 Task: Search one way flight ticket for 2 adults, 2 infants in seat and 1 infant on lap in first from Concord: Concord-padgett Regional Airport to Greensboro: Piedmont Triad International Airport on 5-1-2023. Choice of flights is Singapure airlines. Number of bags: 1 carry on bag and 5 checked bags. Price is upto 80000. Outbound departure time preference is 19:45.
Action: Mouse moved to (237, 477)
Screenshot: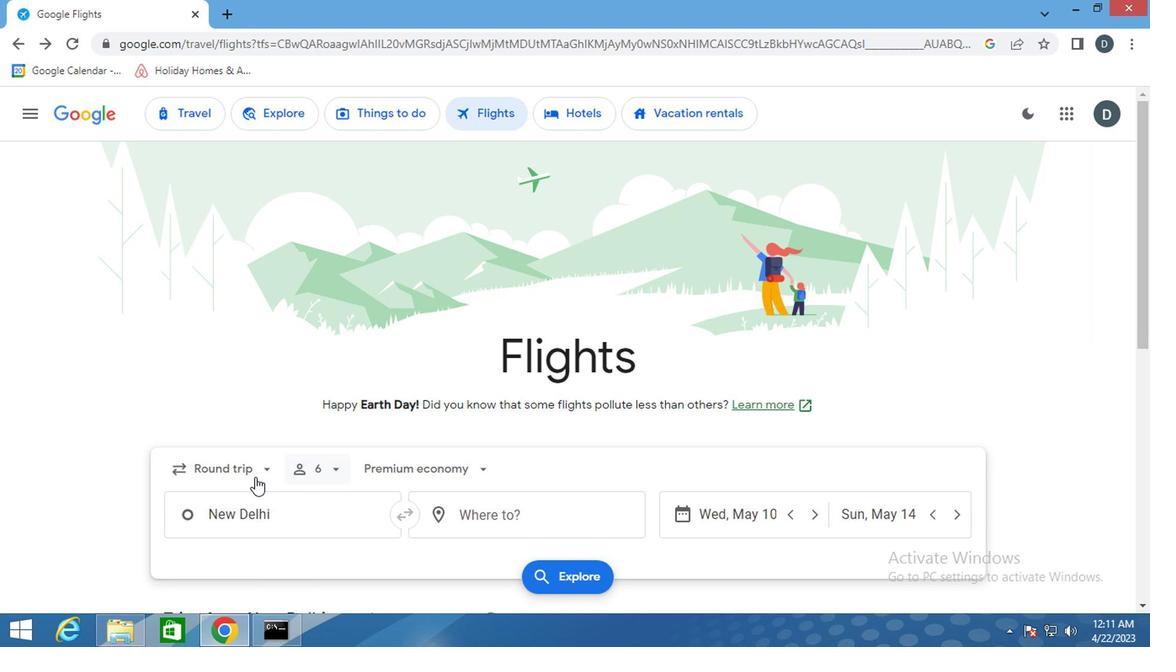 
Action: Mouse pressed left at (237, 477)
Screenshot: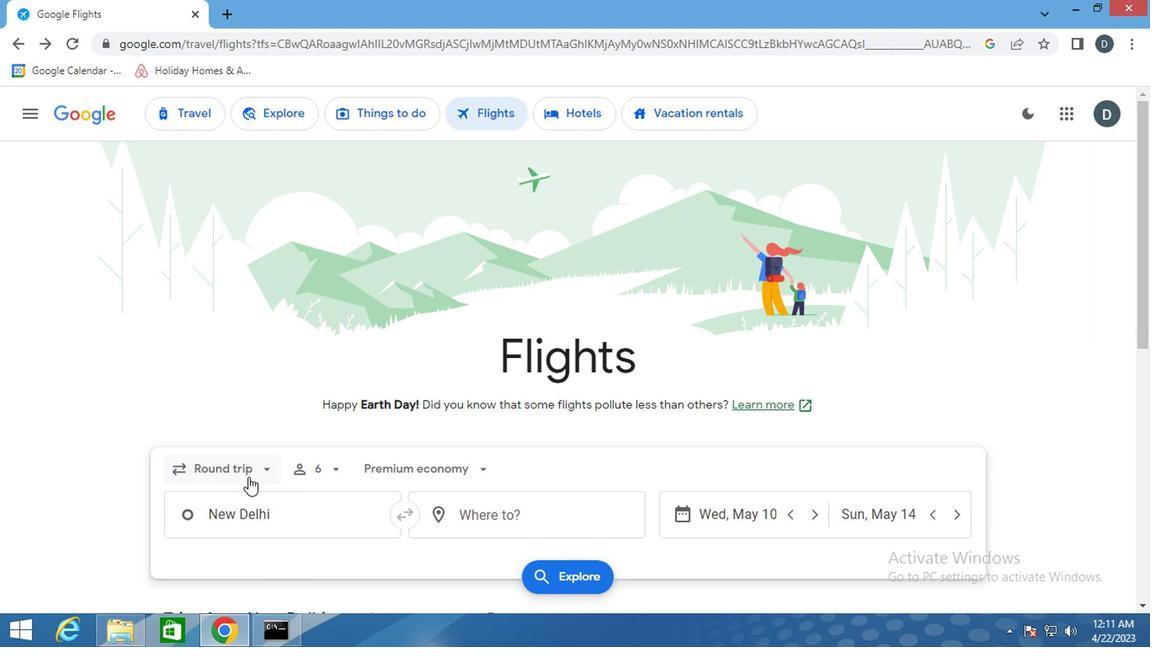 
Action: Mouse moved to (254, 548)
Screenshot: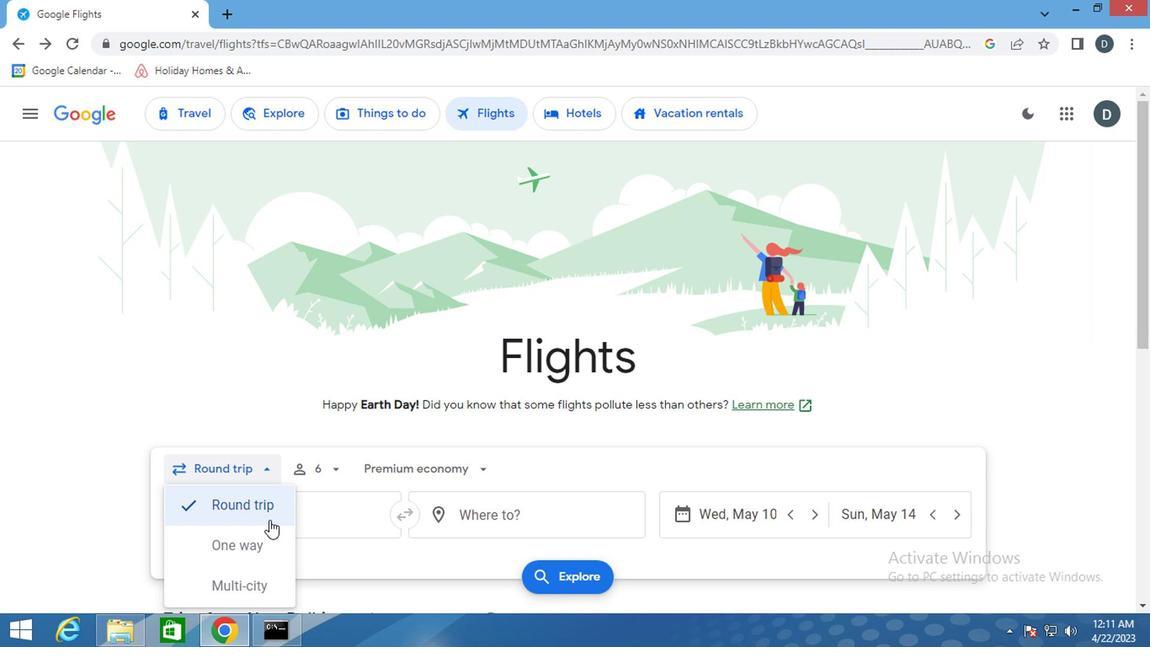 
Action: Mouse pressed left at (254, 548)
Screenshot: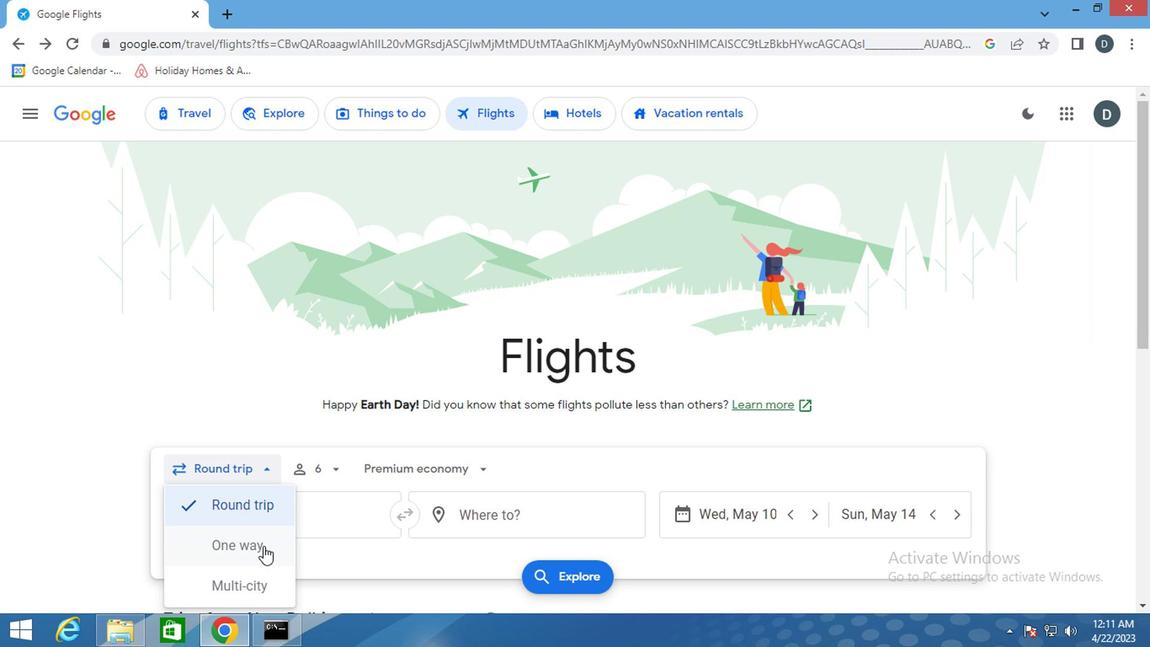 
Action: Mouse moved to (322, 466)
Screenshot: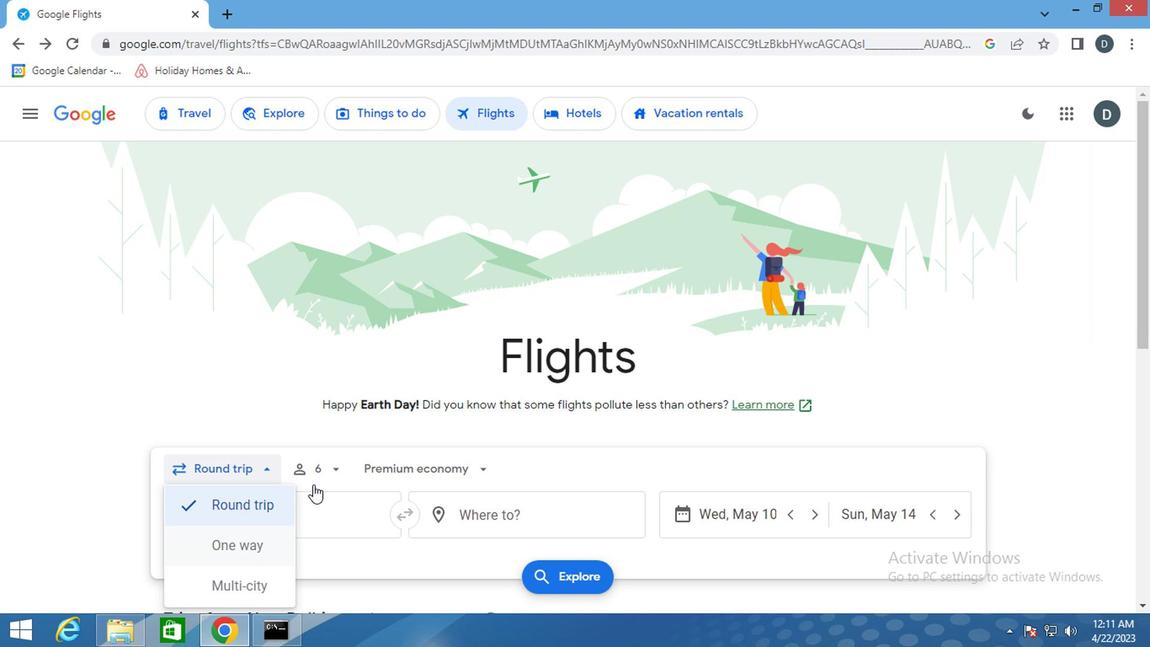 
Action: Mouse pressed left at (322, 466)
Screenshot: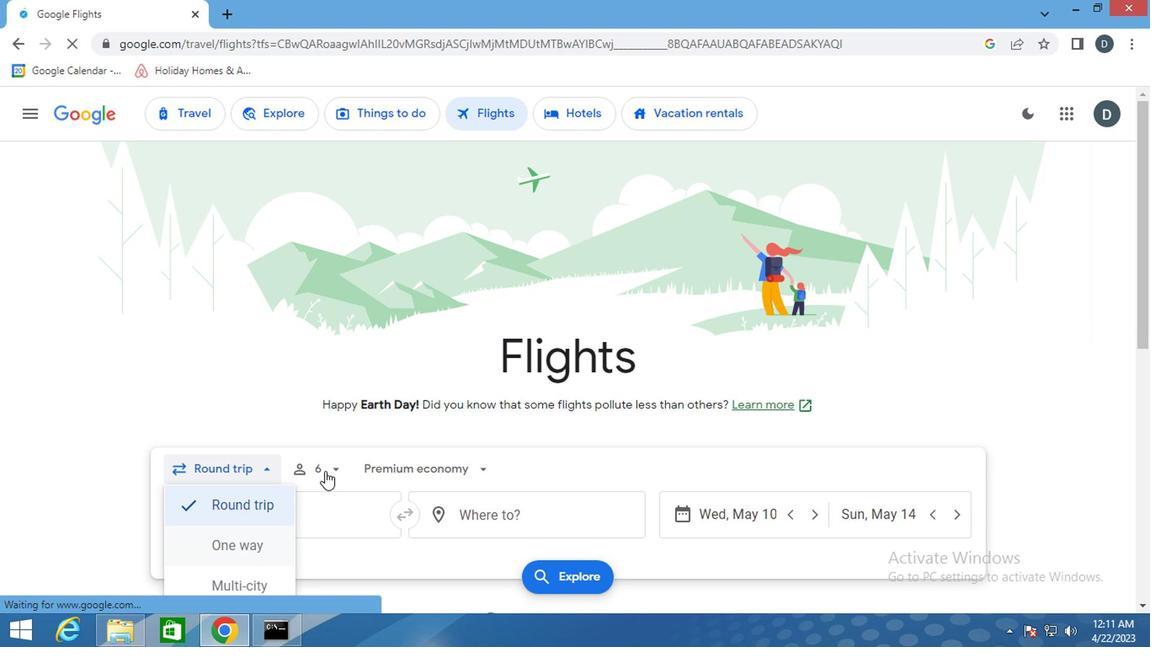 
Action: Mouse moved to (387, 514)
Screenshot: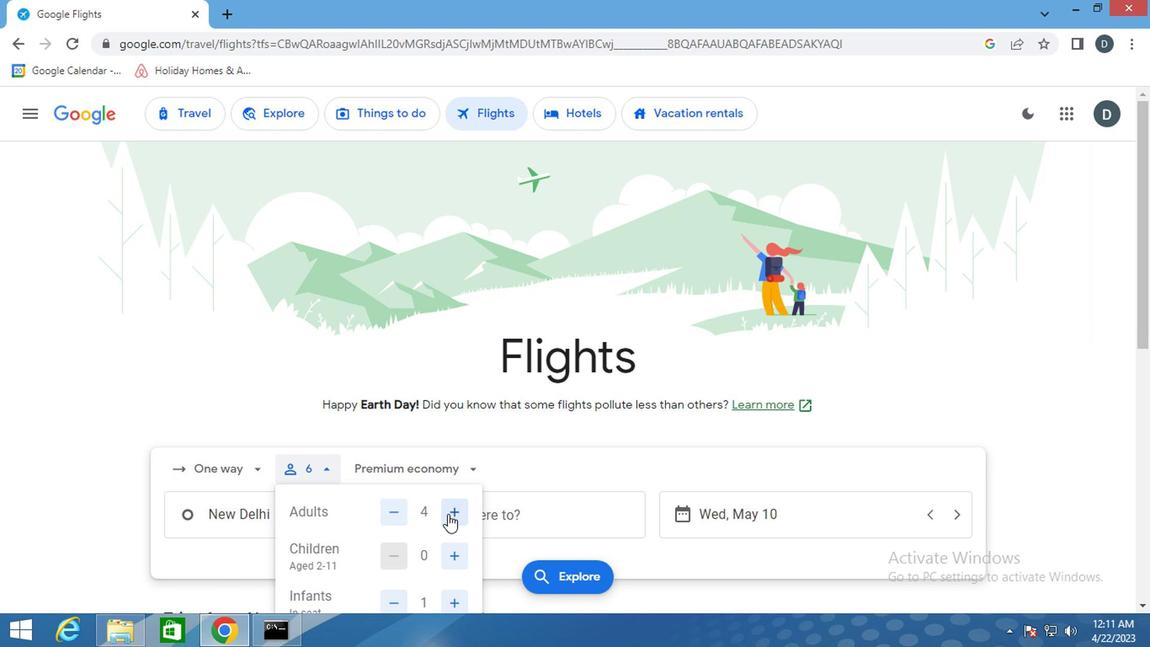
Action: Mouse pressed left at (387, 514)
Screenshot: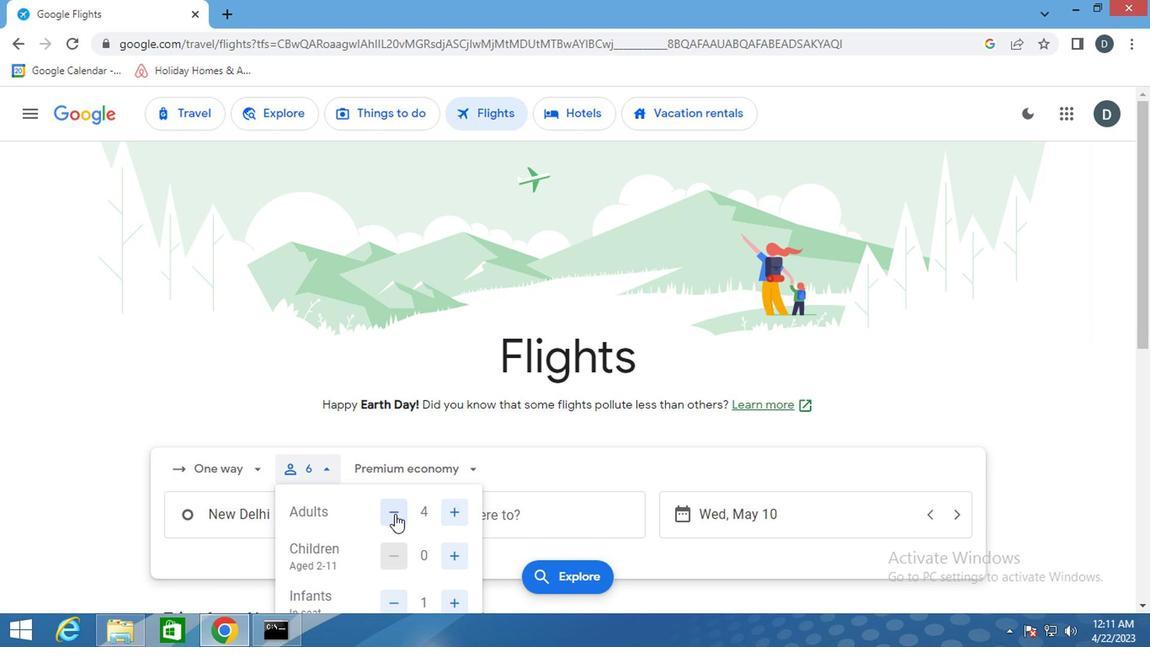 
Action: Mouse pressed left at (387, 514)
Screenshot: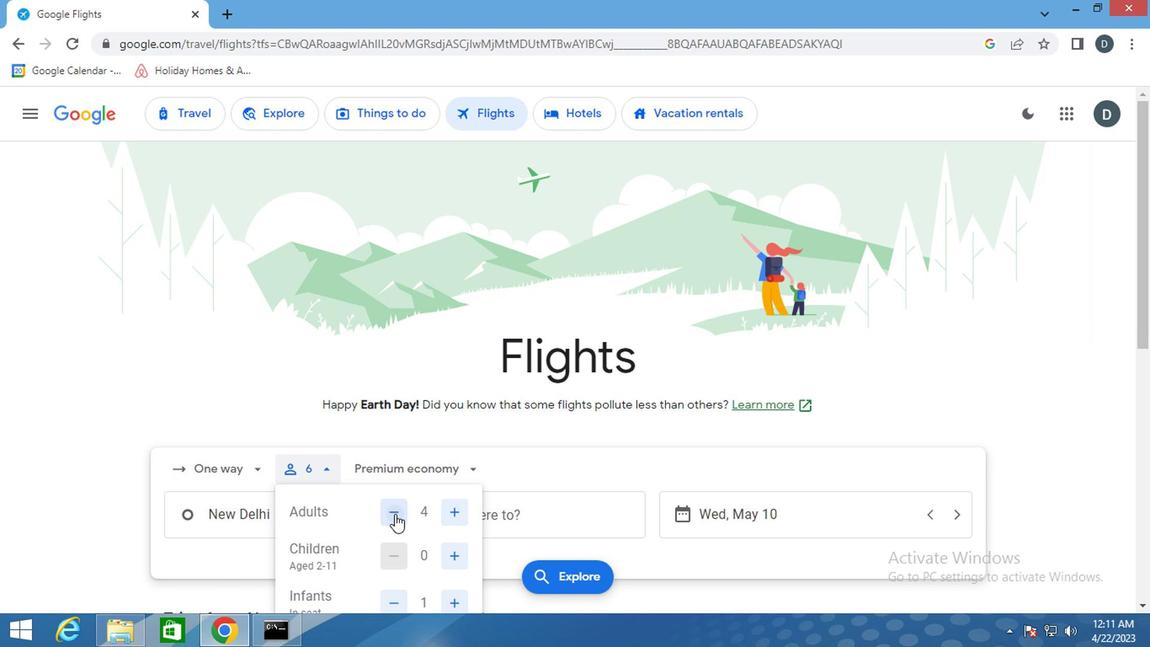 
Action: Mouse scrolled (387, 513) with delta (0, -1)
Screenshot: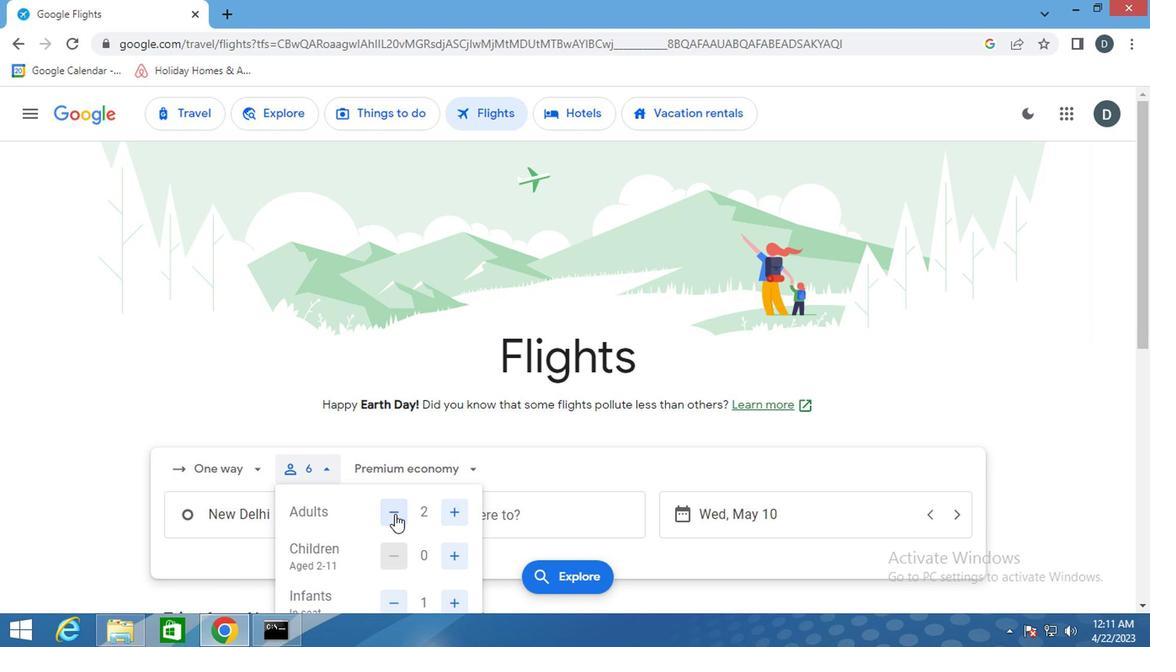 
Action: Mouse moved to (439, 517)
Screenshot: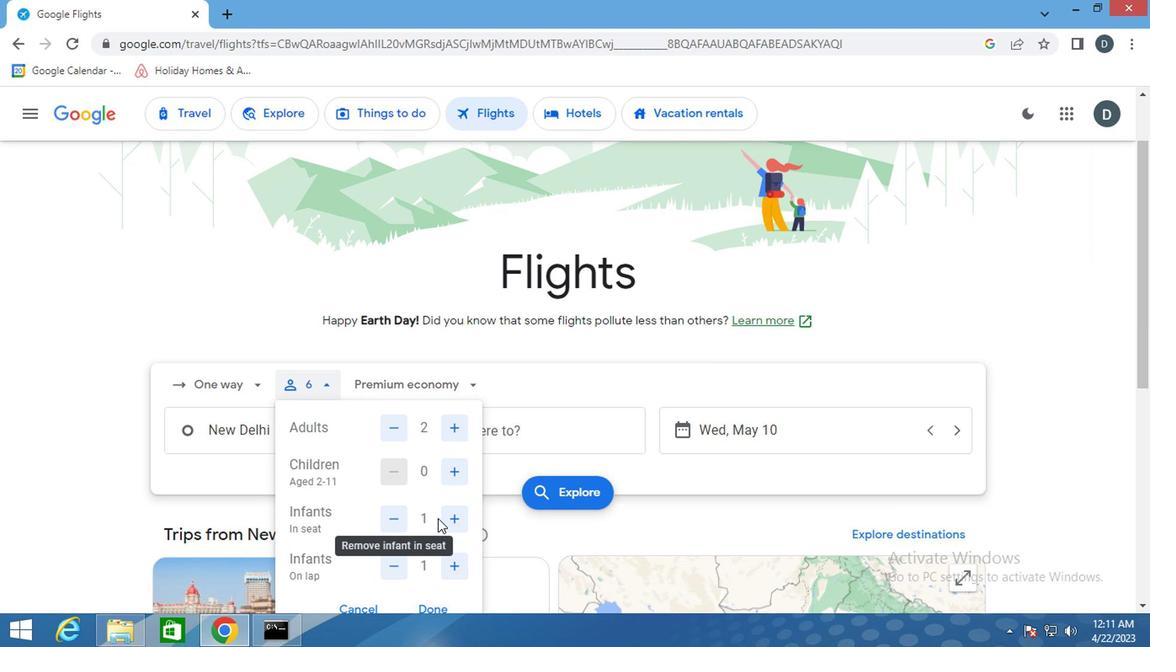 
Action: Mouse pressed left at (439, 517)
Screenshot: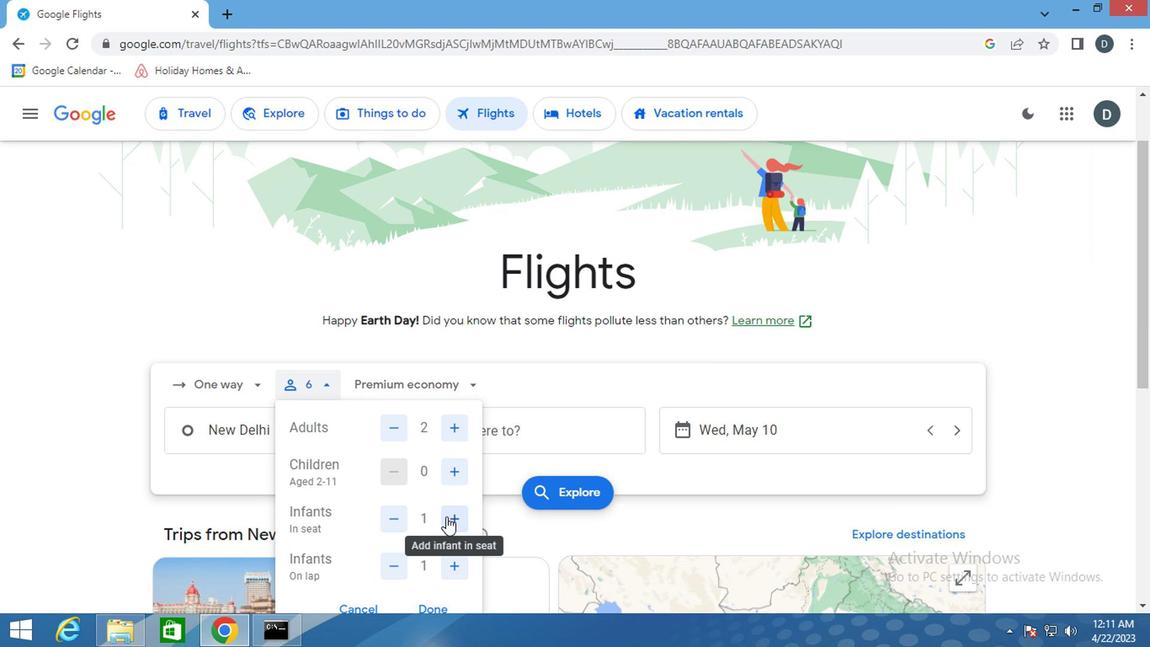 
Action: Mouse moved to (432, 603)
Screenshot: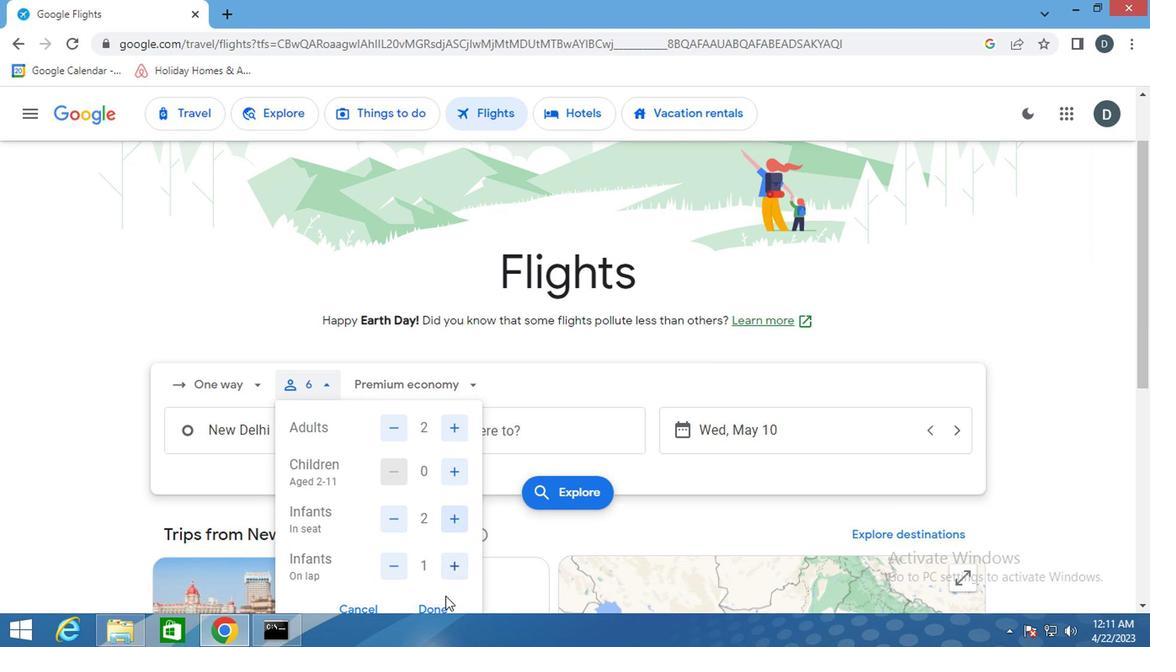 
Action: Mouse pressed left at (432, 603)
Screenshot: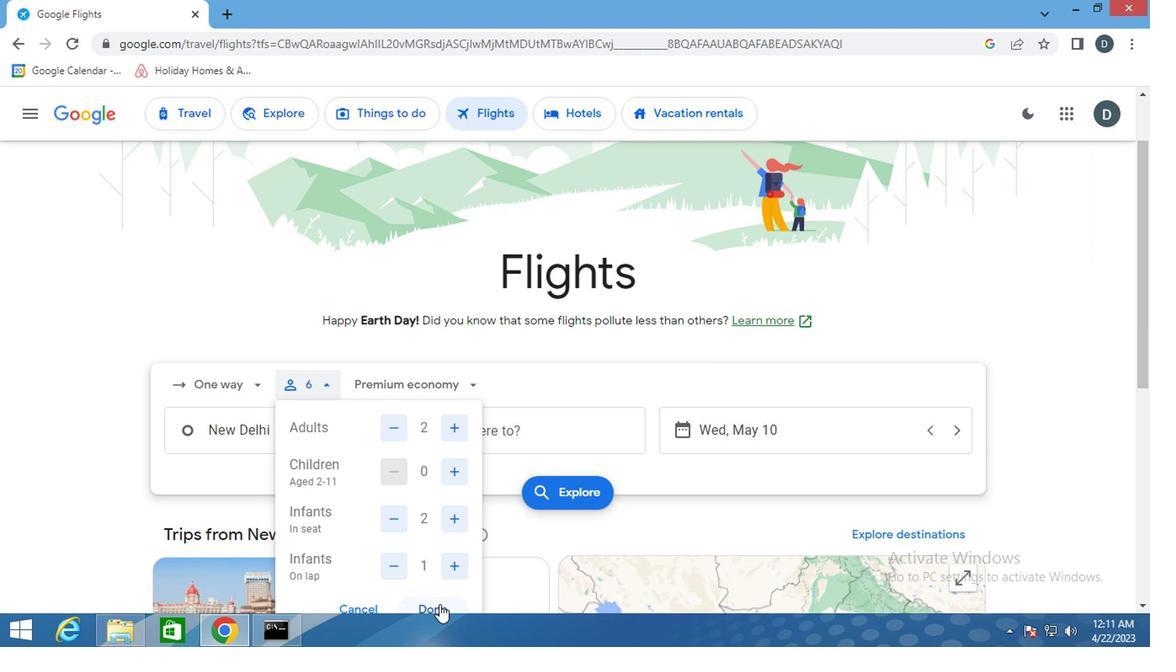 
Action: Mouse moved to (412, 384)
Screenshot: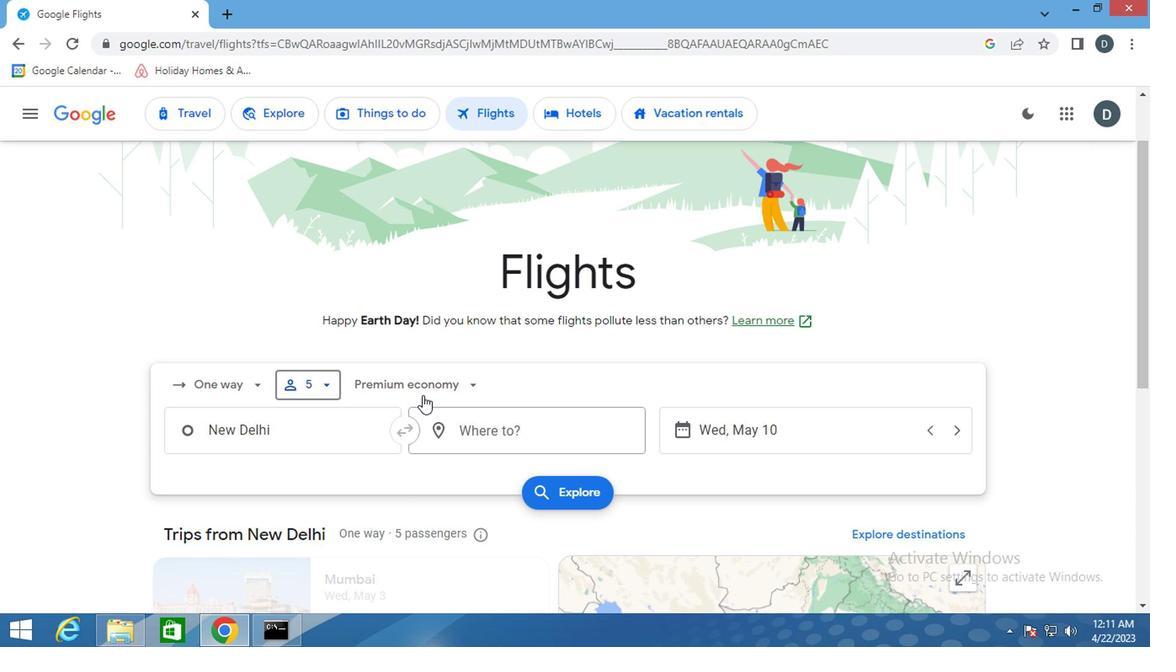 
Action: Mouse pressed left at (412, 384)
Screenshot: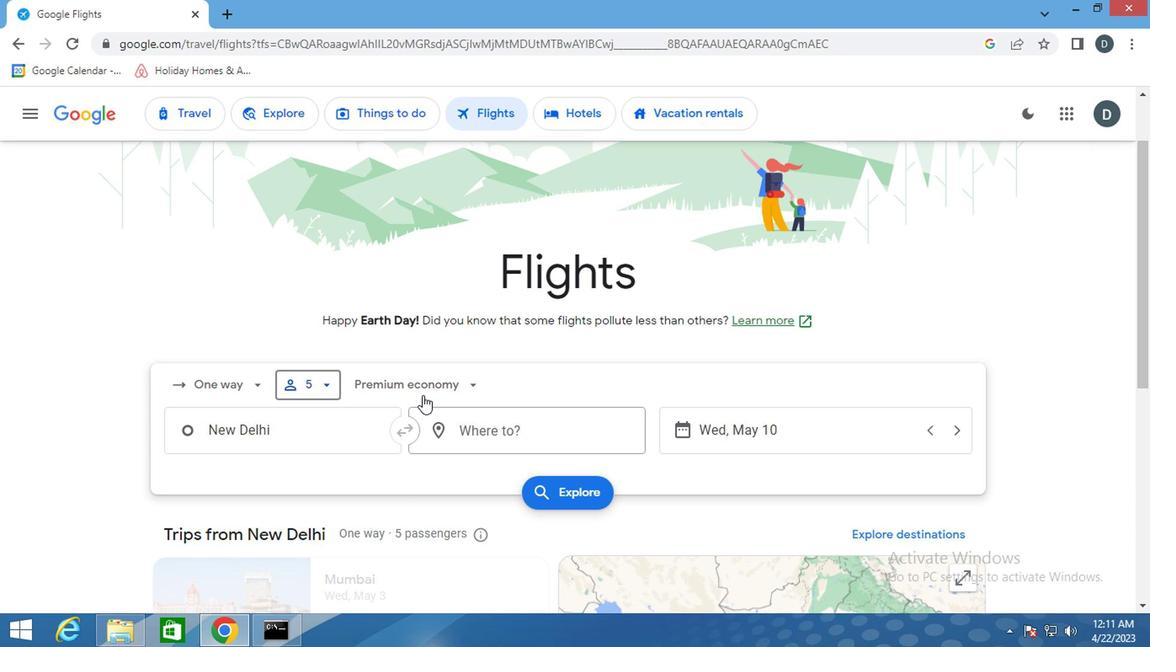 
Action: Mouse moved to (447, 540)
Screenshot: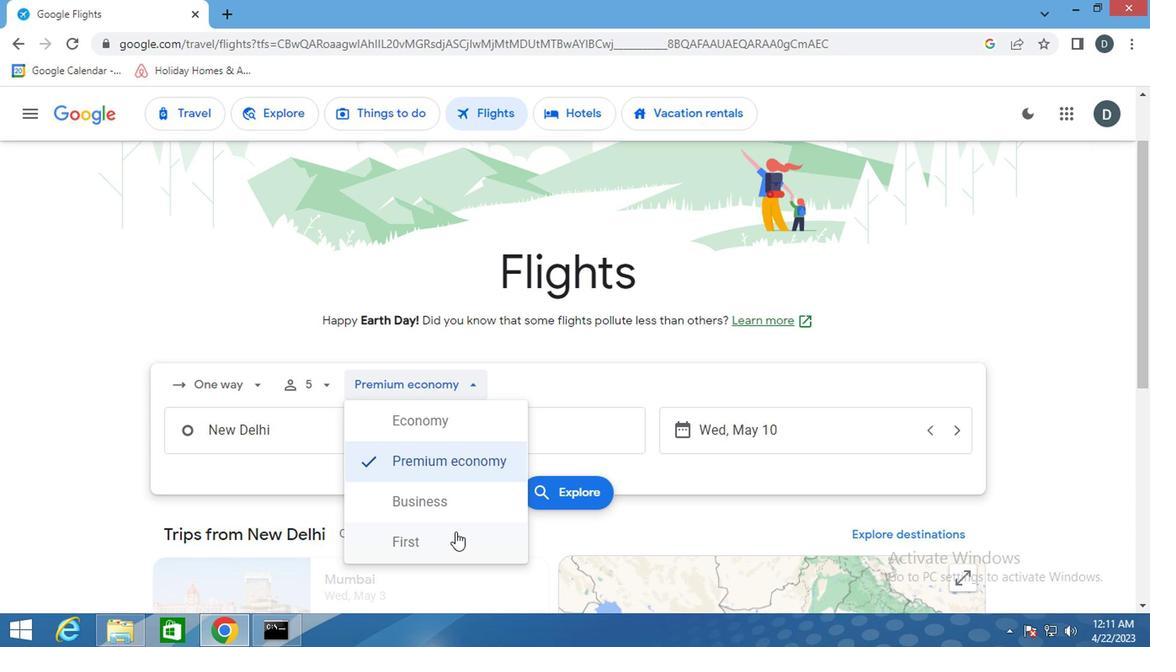 
Action: Mouse pressed left at (447, 540)
Screenshot: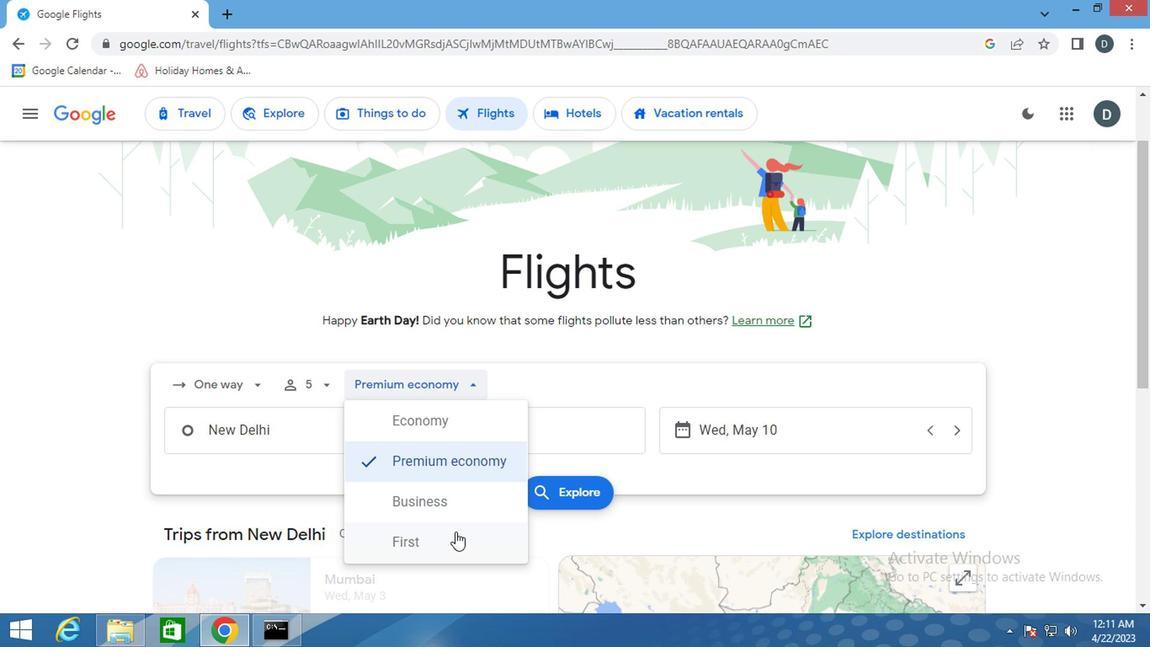 
Action: Mouse moved to (318, 438)
Screenshot: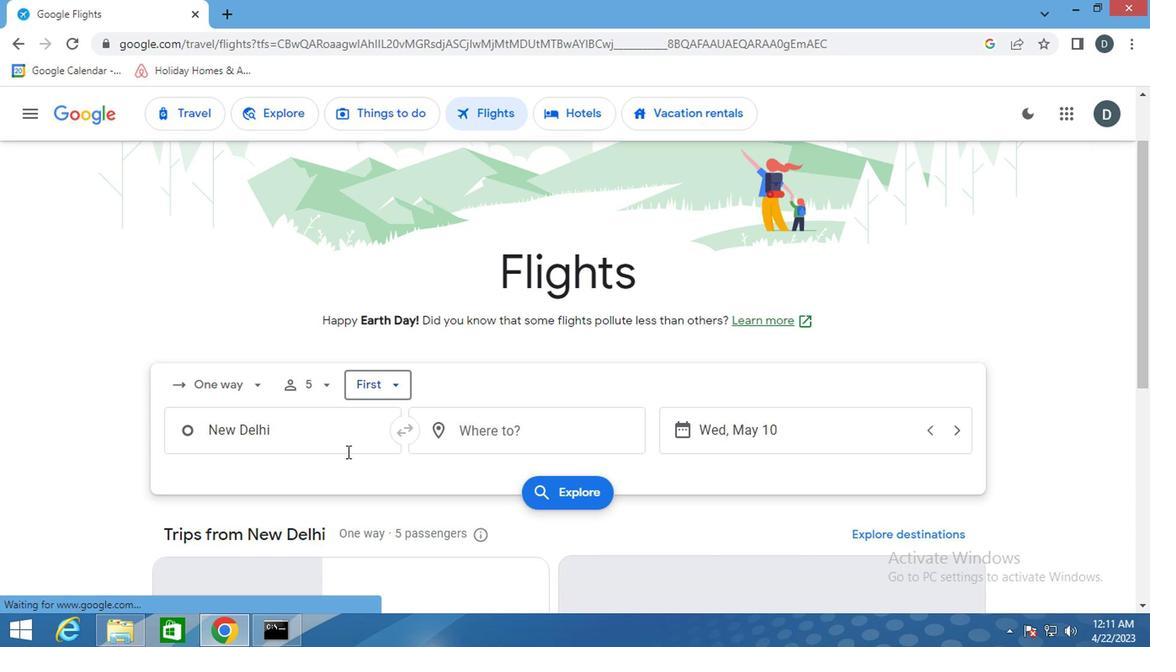 
Action: Mouse pressed left at (318, 438)
Screenshot: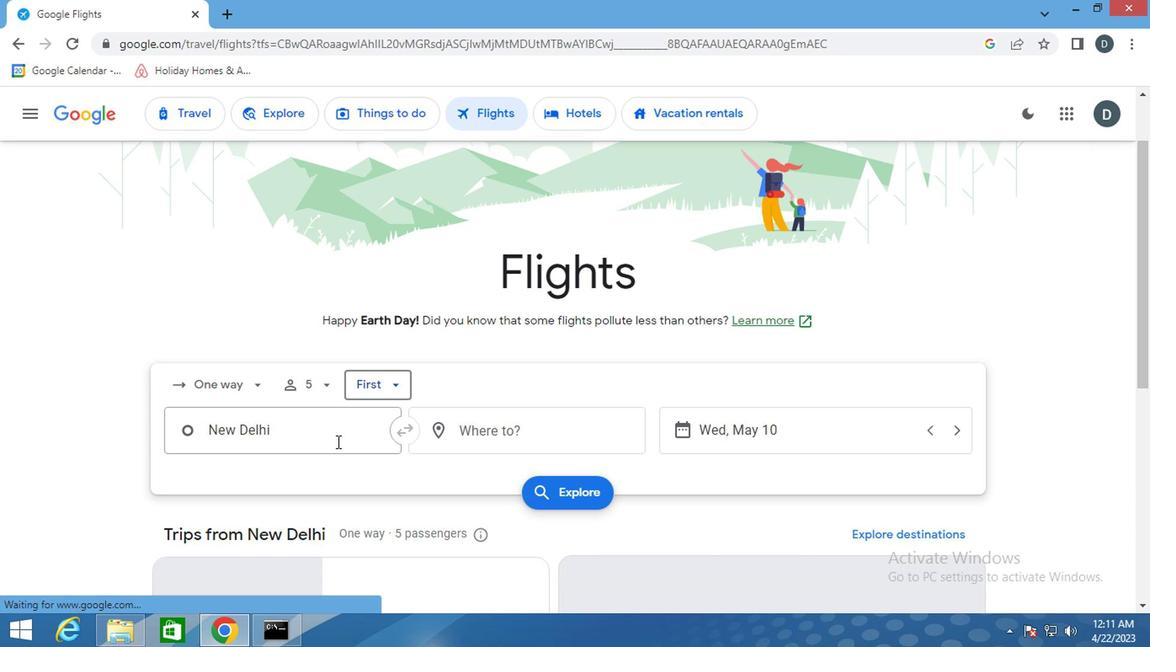 
Action: Key pressed <Key.shift>CONCORD
Screenshot: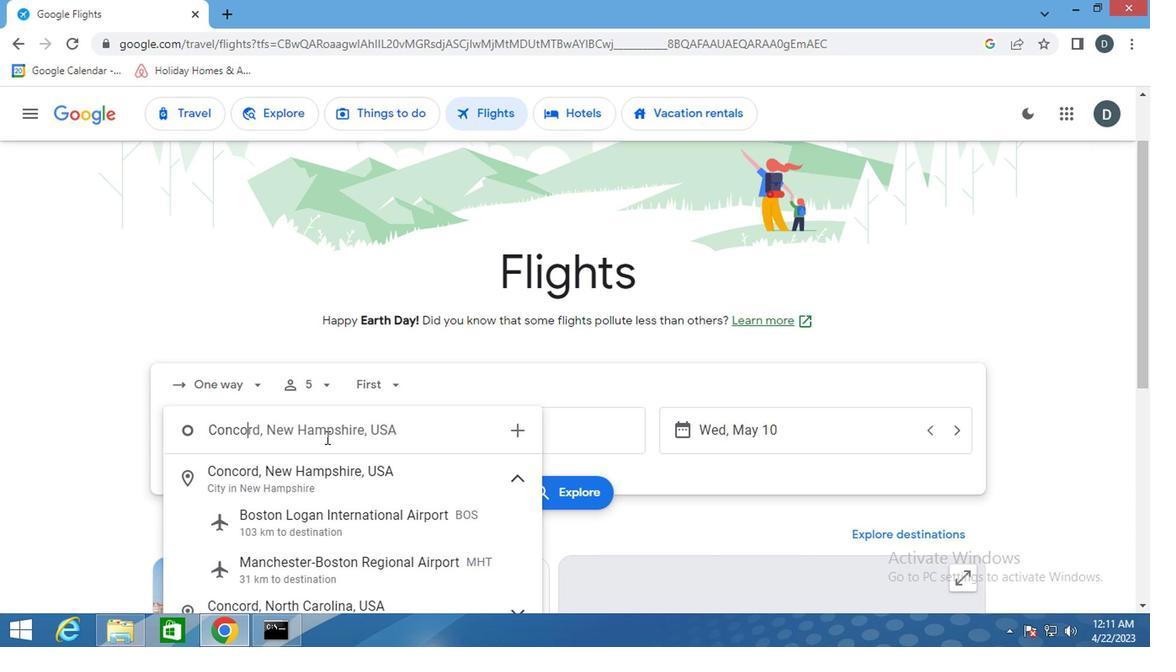 
Action: Mouse moved to (315, 465)
Screenshot: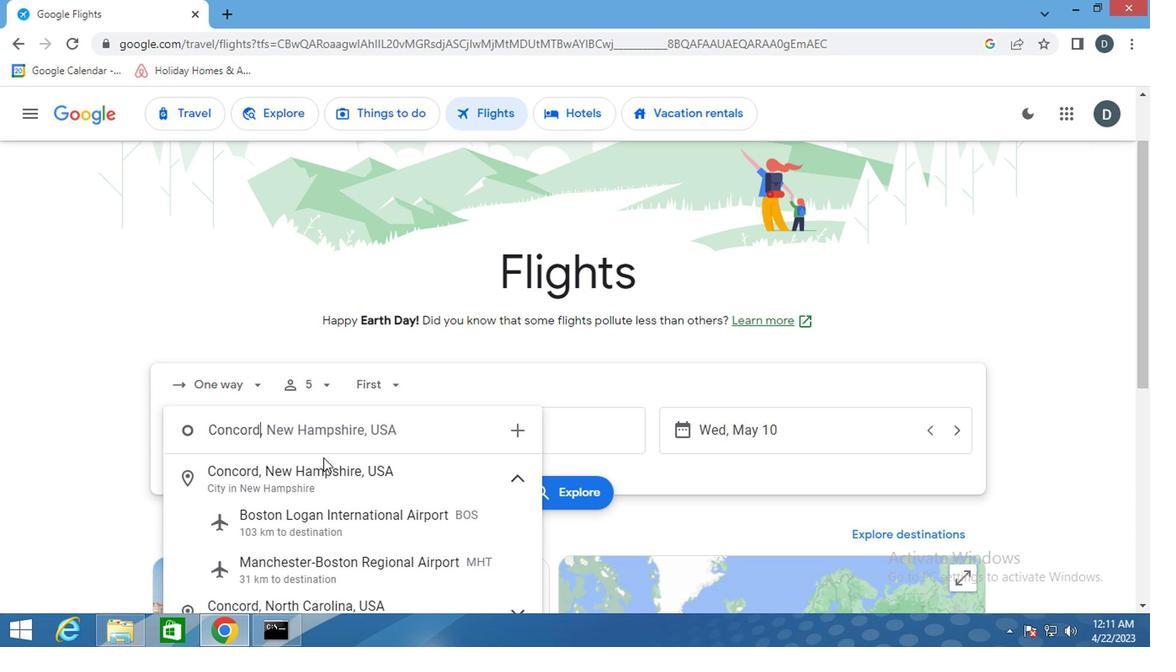 
Action: Mouse scrolled (315, 464) with delta (0, 0)
Screenshot: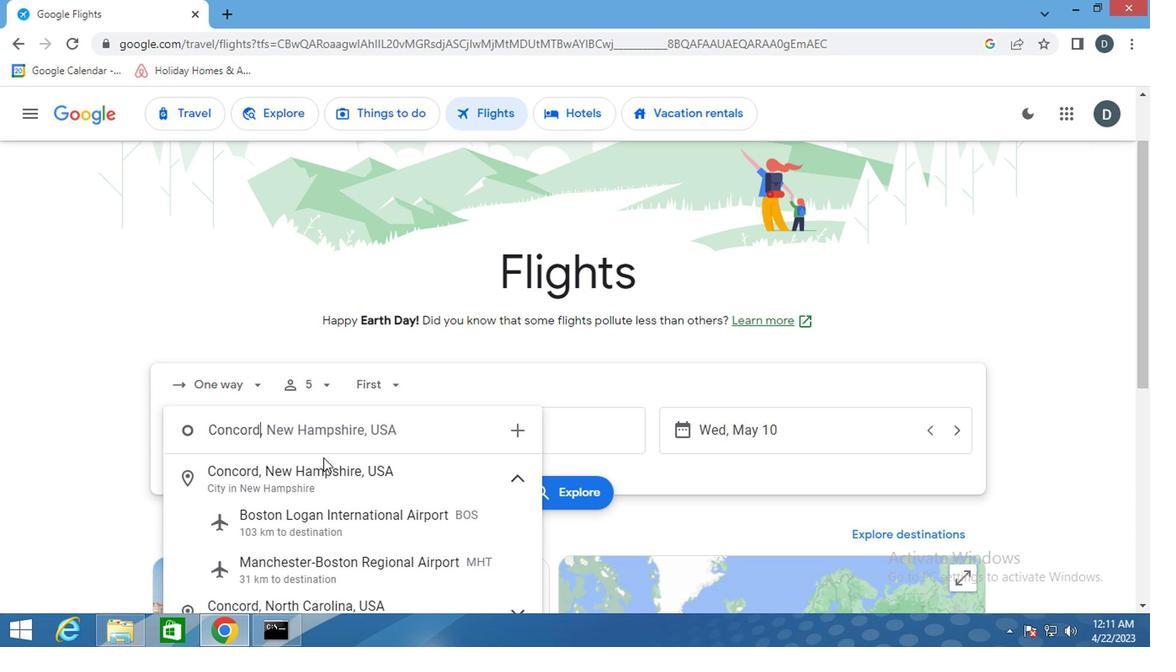 
Action: Mouse moved to (316, 466)
Screenshot: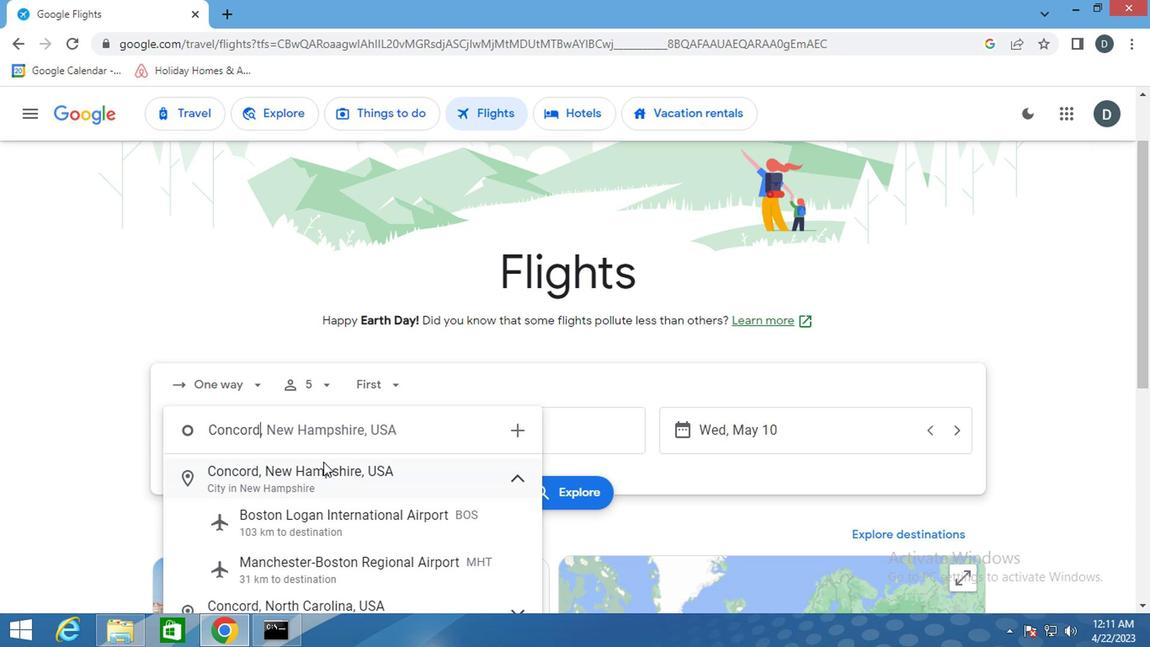 
Action: Mouse scrolled (316, 465) with delta (0, -1)
Screenshot: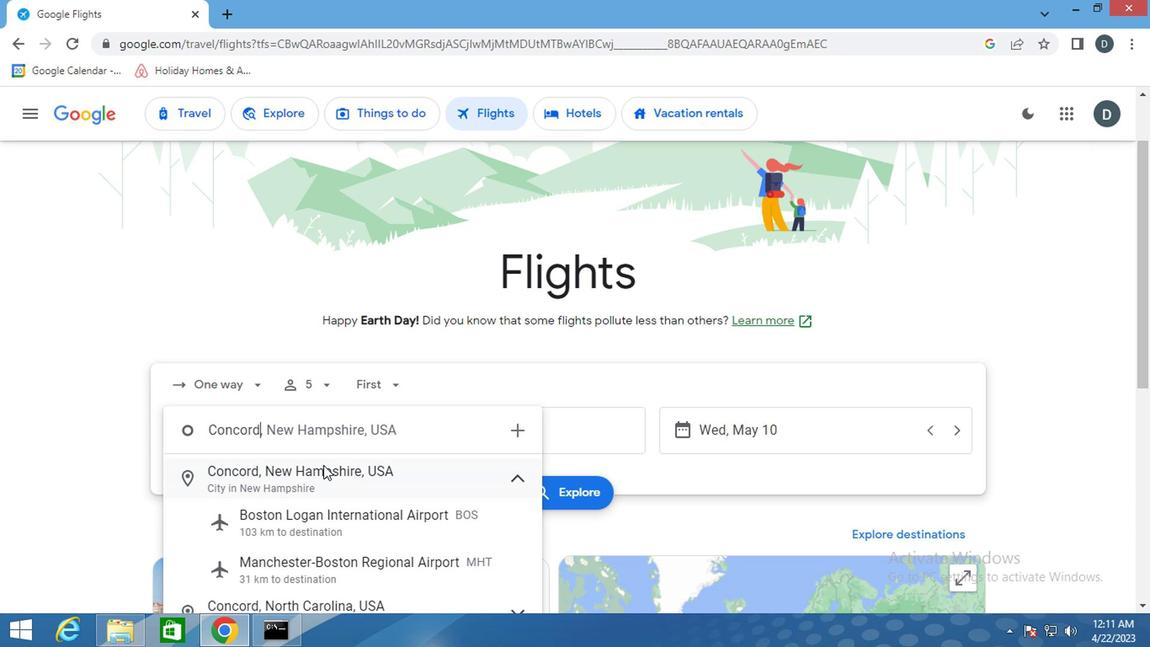 
Action: Mouse moved to (370, 312)
Screenshot: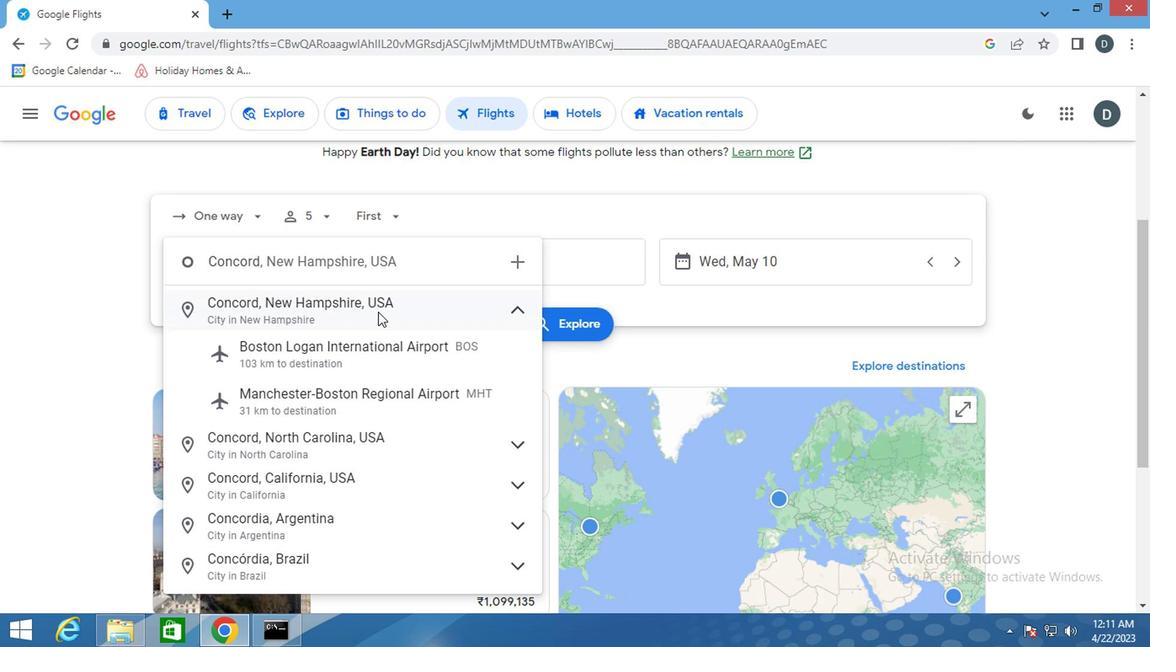 
Action: Key pressed <Key.space>PA
Screenshot: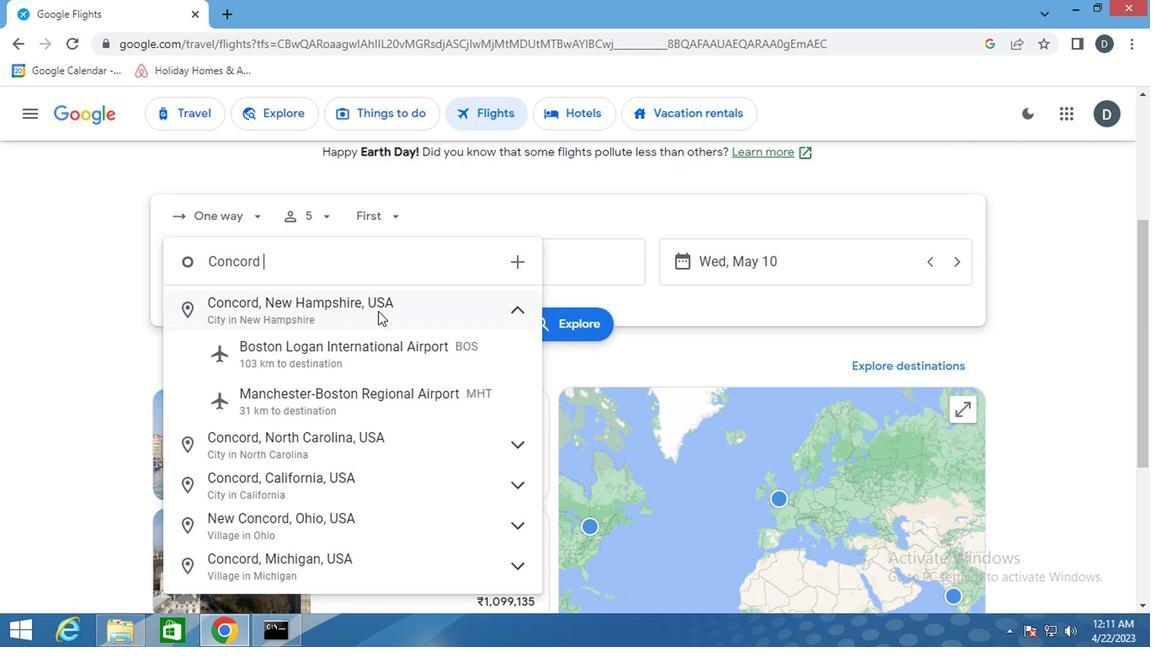 
Action: Mouse moved to (370, 311)
Screenshot: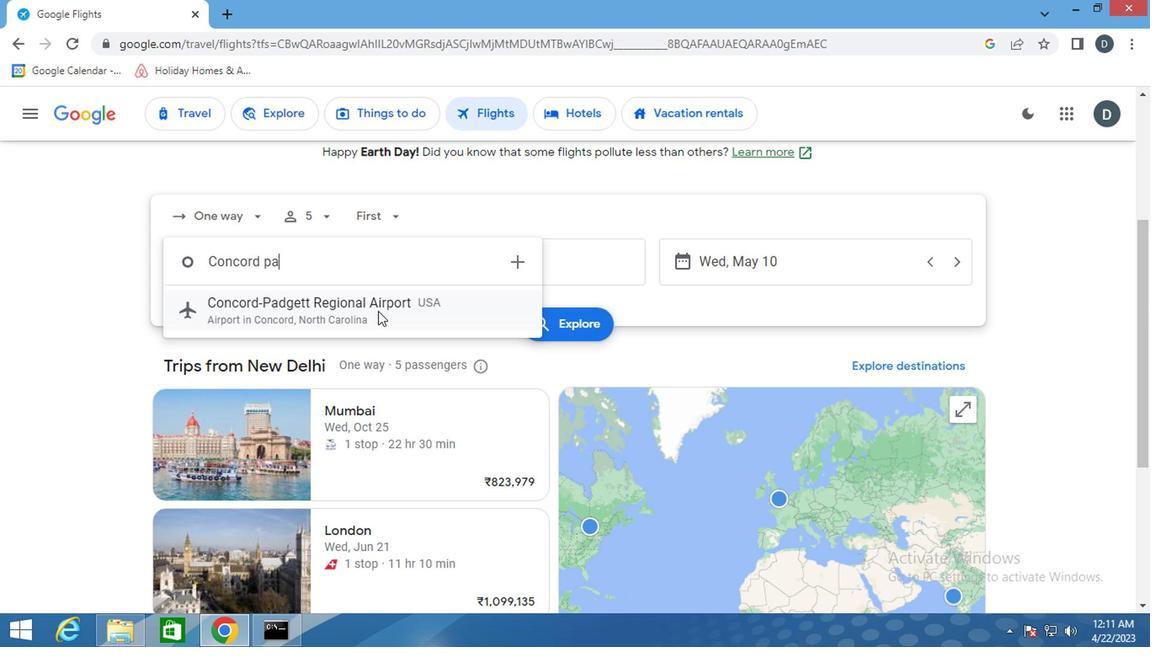
Action: Mouse pressed left at (370, 311)
Screenshot: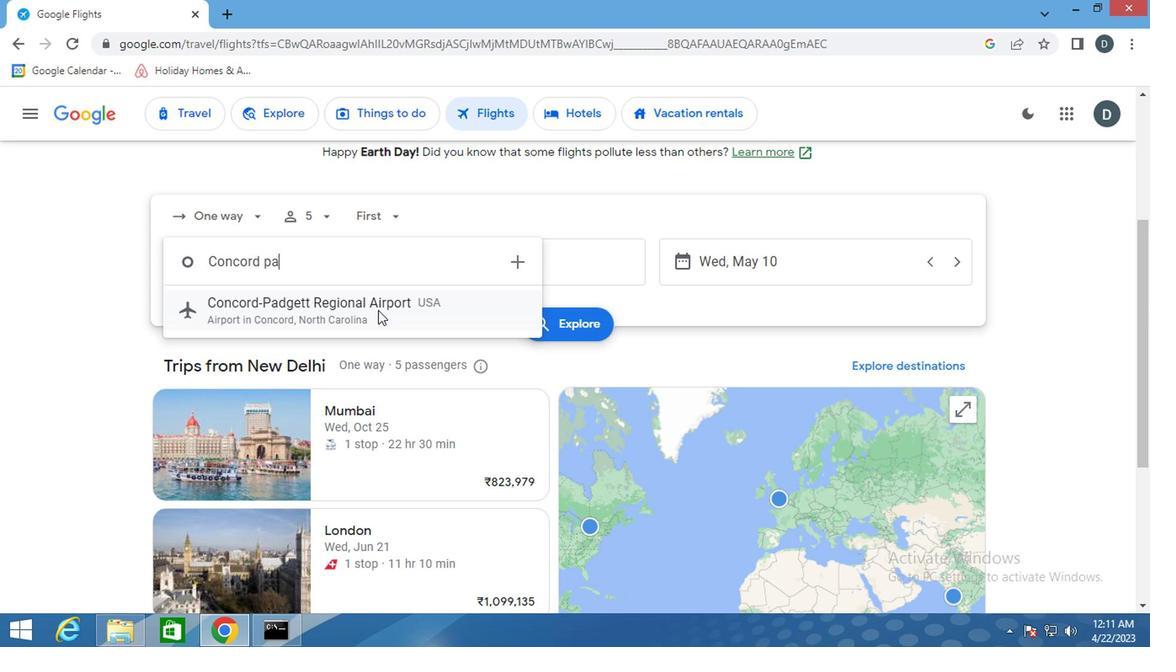 
Action: Mouse moved to (508, 261)
Screenshot: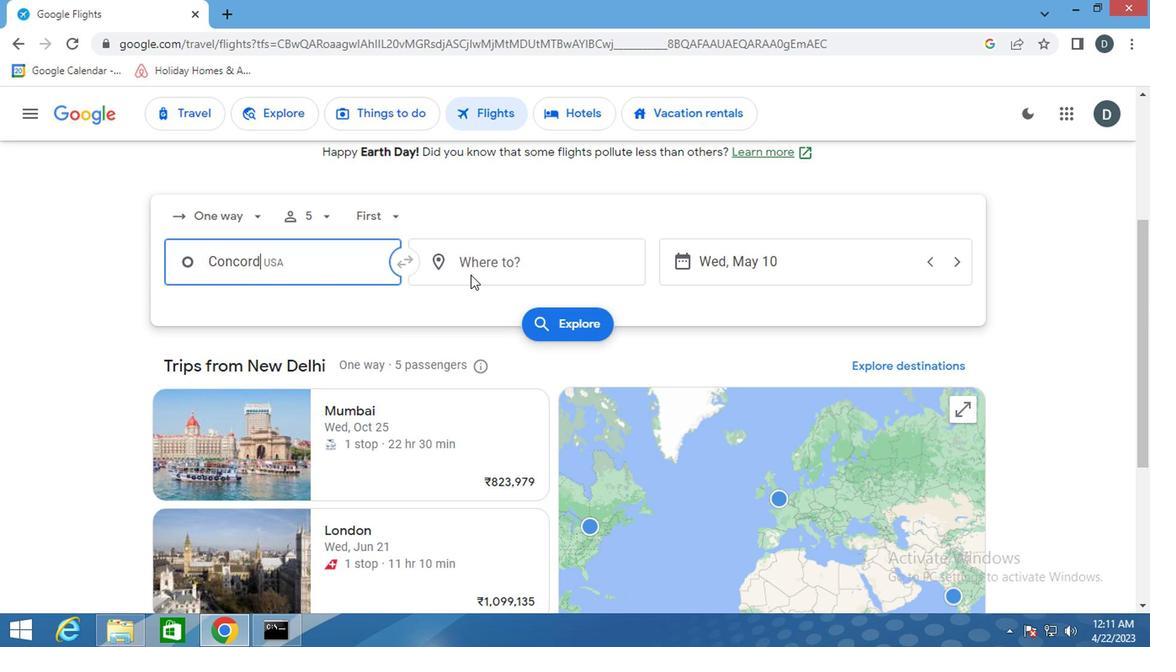 
Action: Mouse pressed left at (508, 261)
Screenshot: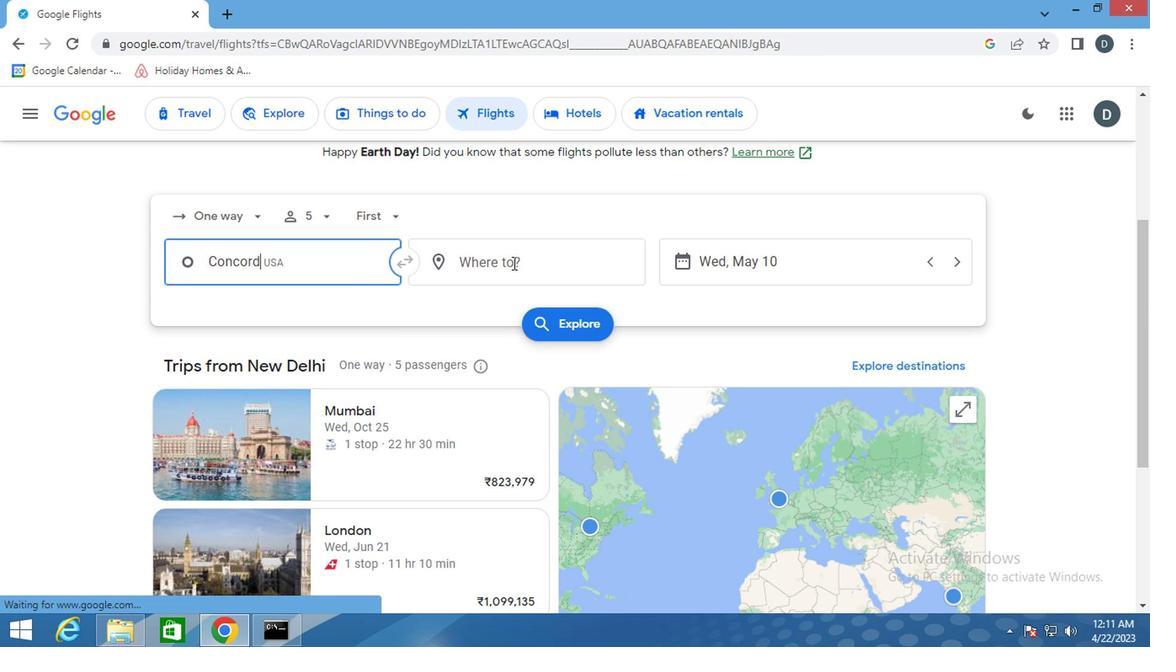 
Action: Mouse moved to (504, 275)
Screenshot: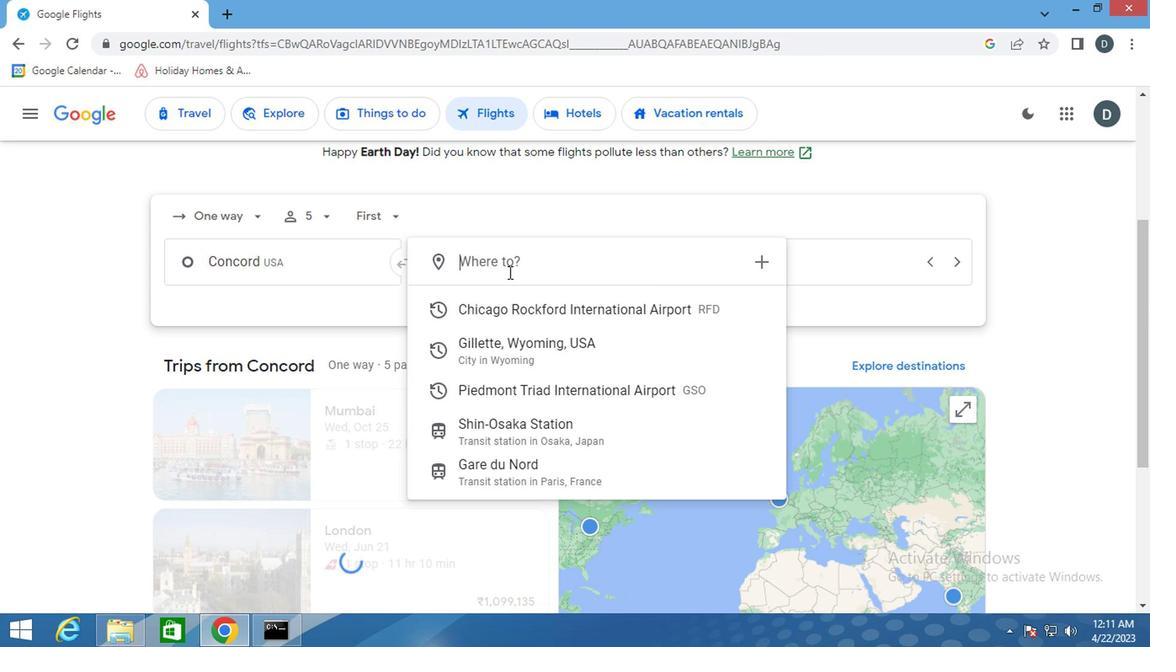 
Action: Key pressed <Key.shift>GREENS
Screenshot: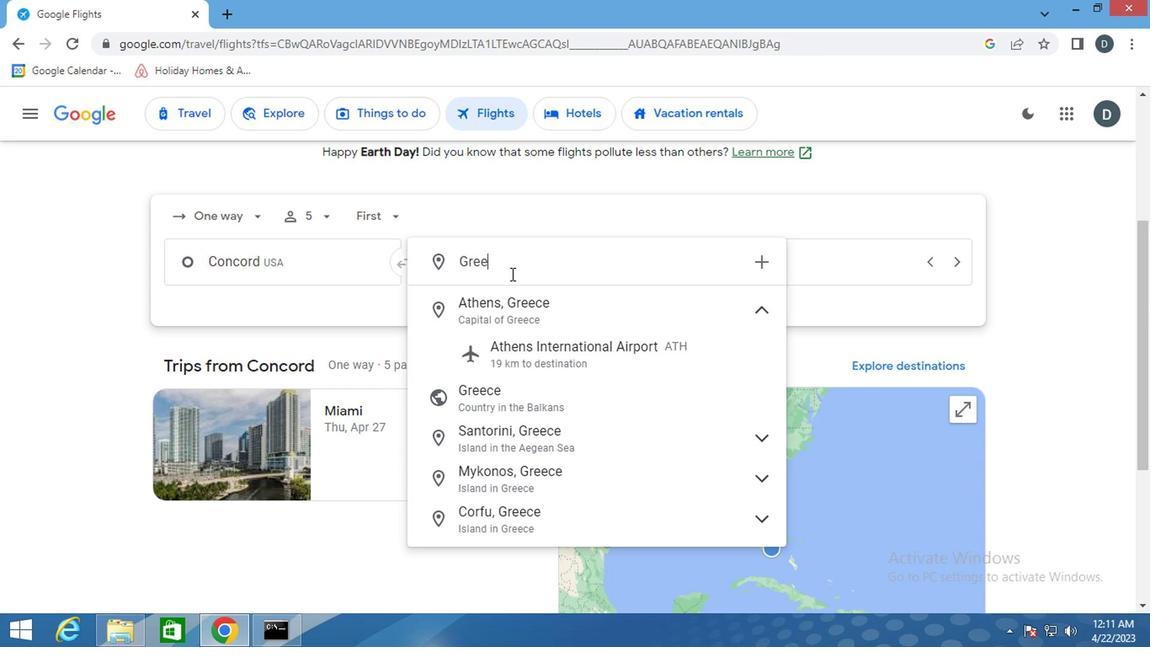
Action: Mouse moved to (536, 348)
Screenshot: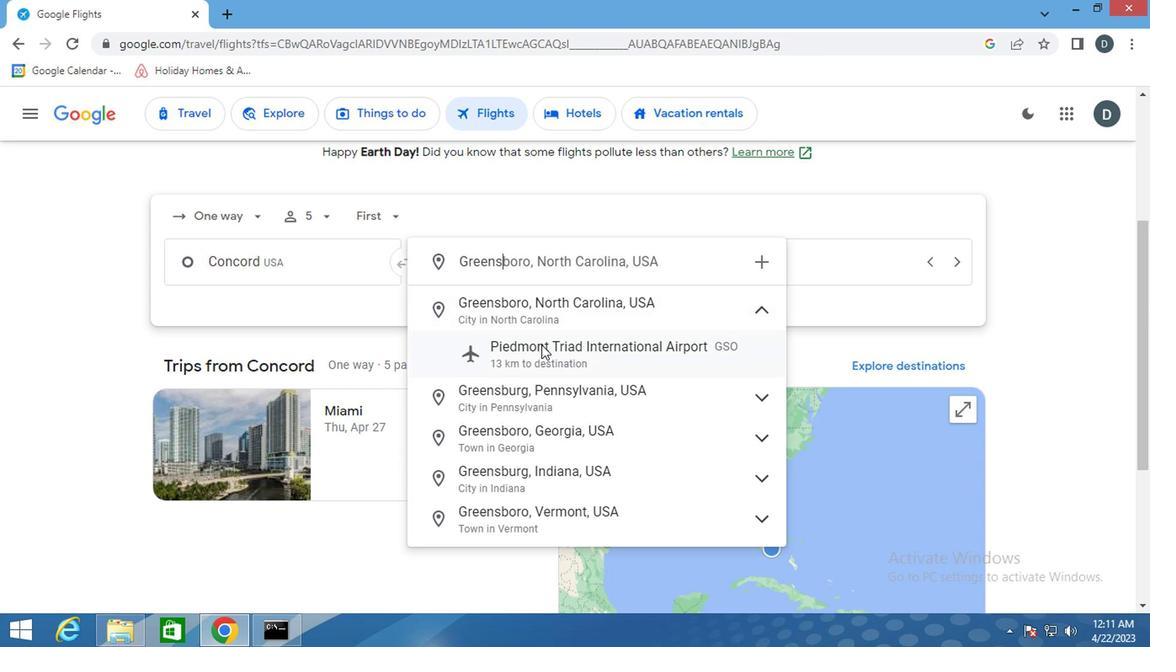 
Action: Mouse pressed left at (536, 348)
Screenshot: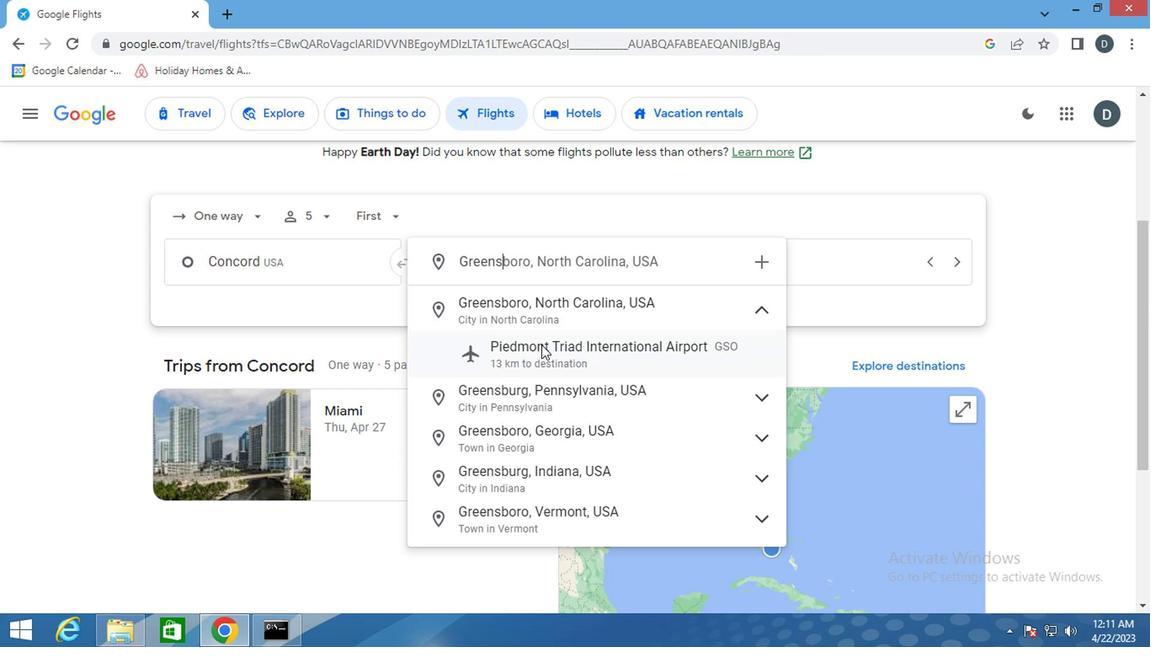 
Action: Mouse moved to (760, 261)
Screenshot: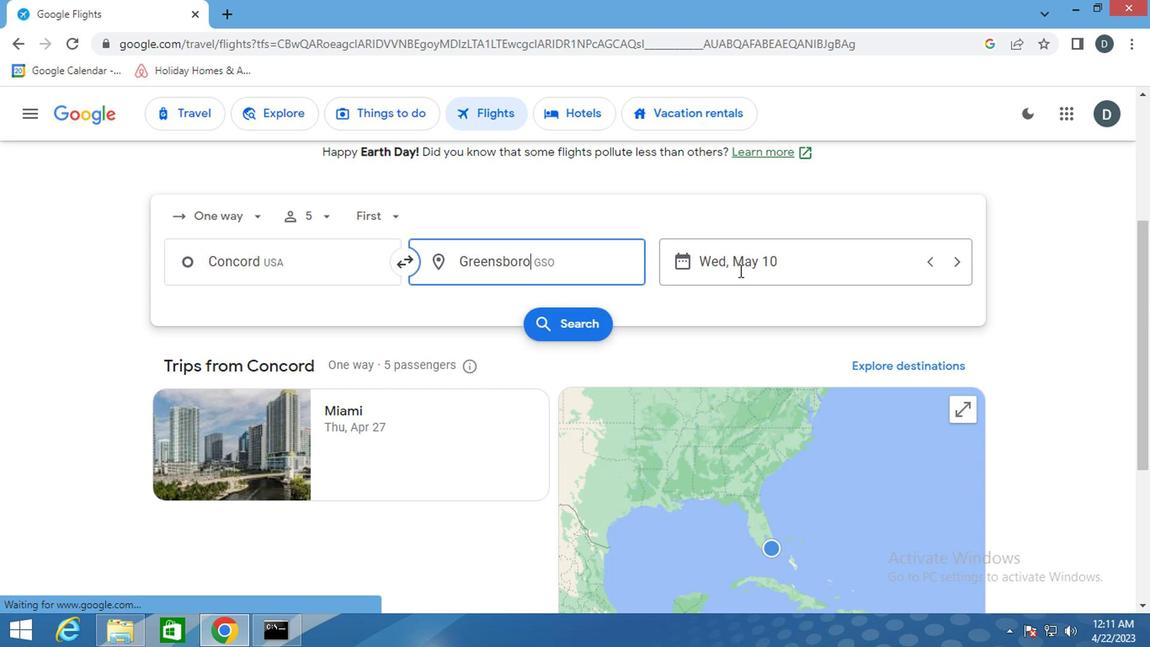 
Action: Mouse pressed left at (760, 261)
Screenshot: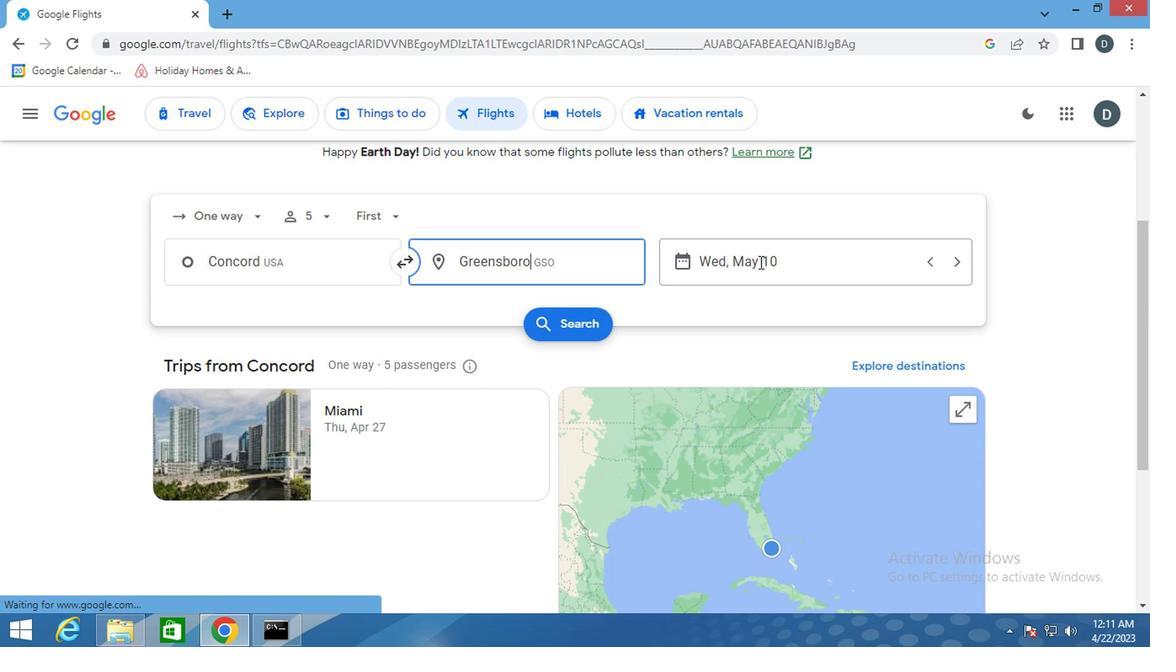 
Action: Mouse moved to (748, 312)
Screenshot: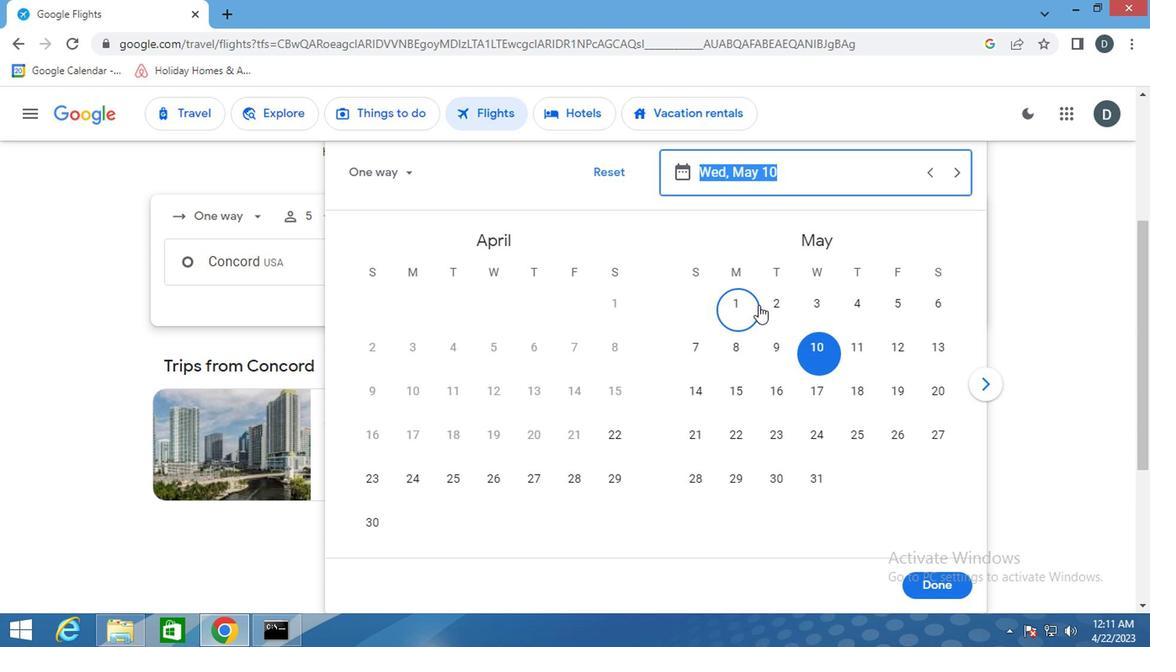 
Action: Mouse pressed left at (748, 312)
Screenshot: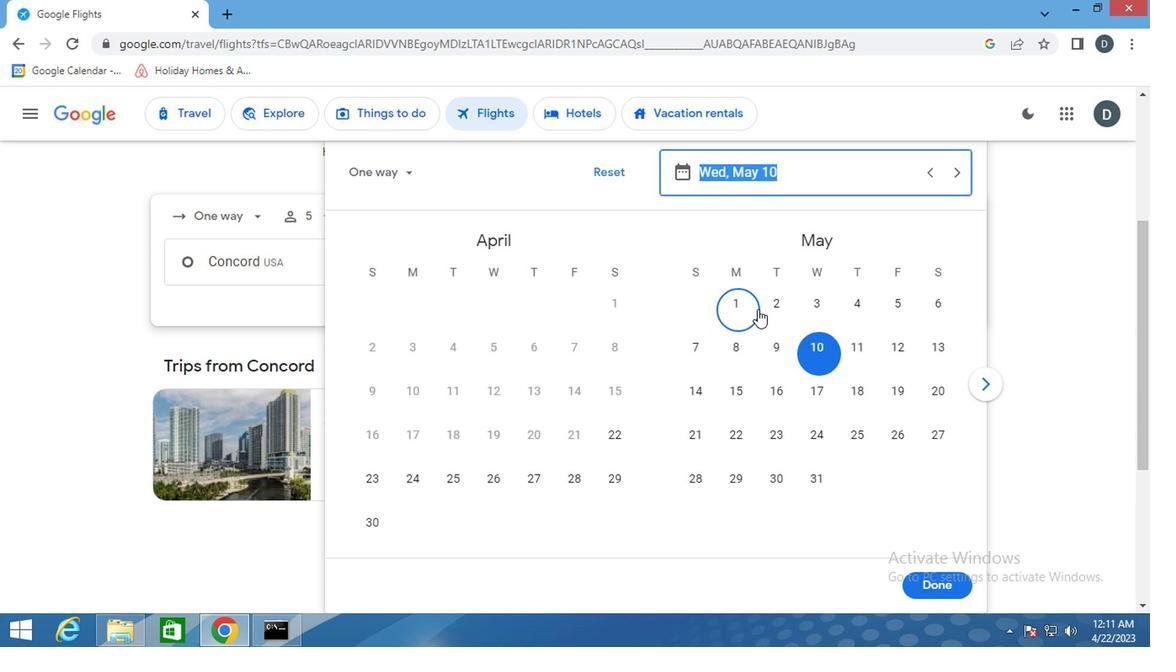 
Action: Mouse moved to (919, 583)
Screenshot: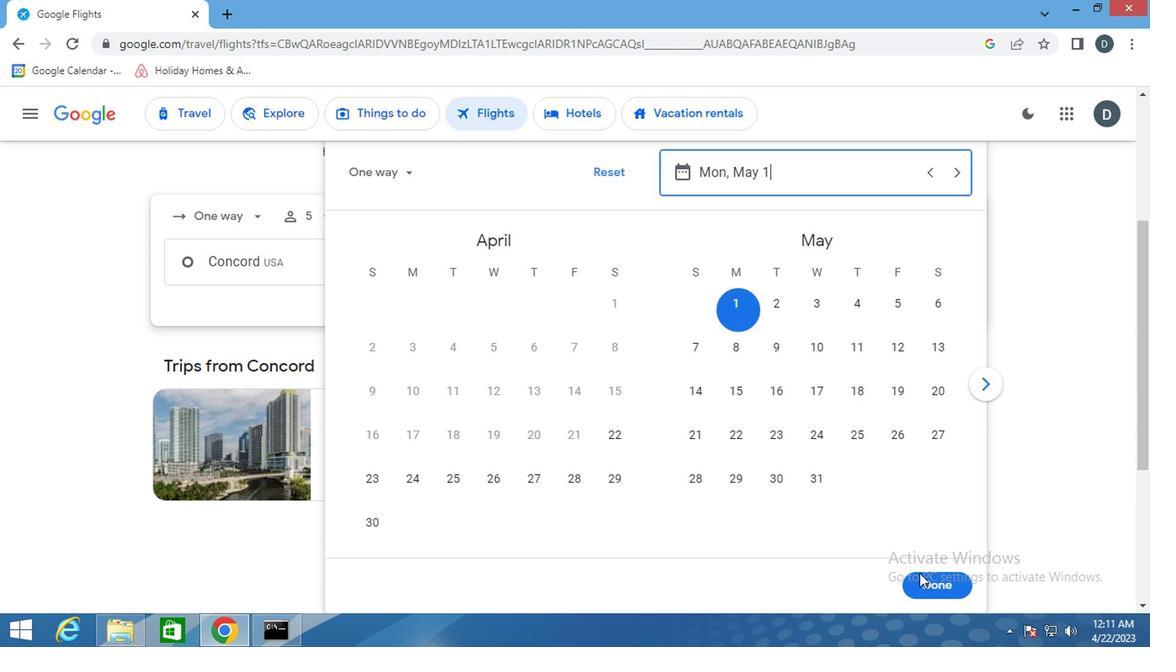 
Action: Mouse pressed left at (919, 583)
Screenshot: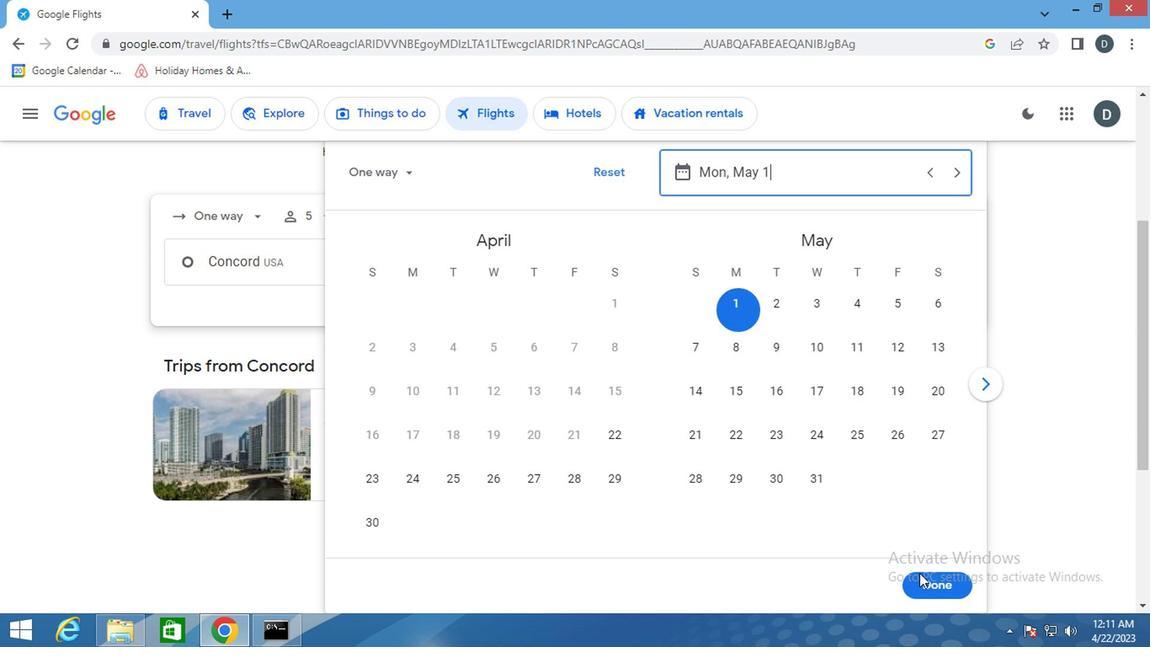 
Action: Mouse moved to (548, 333)
Screenshot: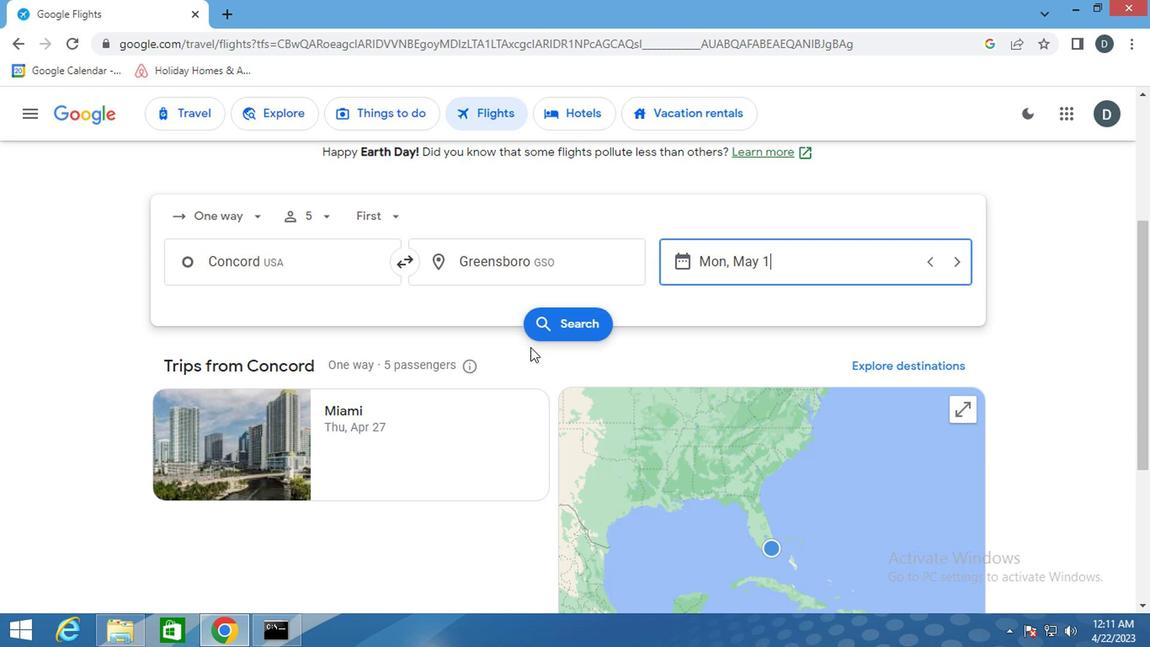 
Action: Mouse pressed left at (548, 333)
Screenshot: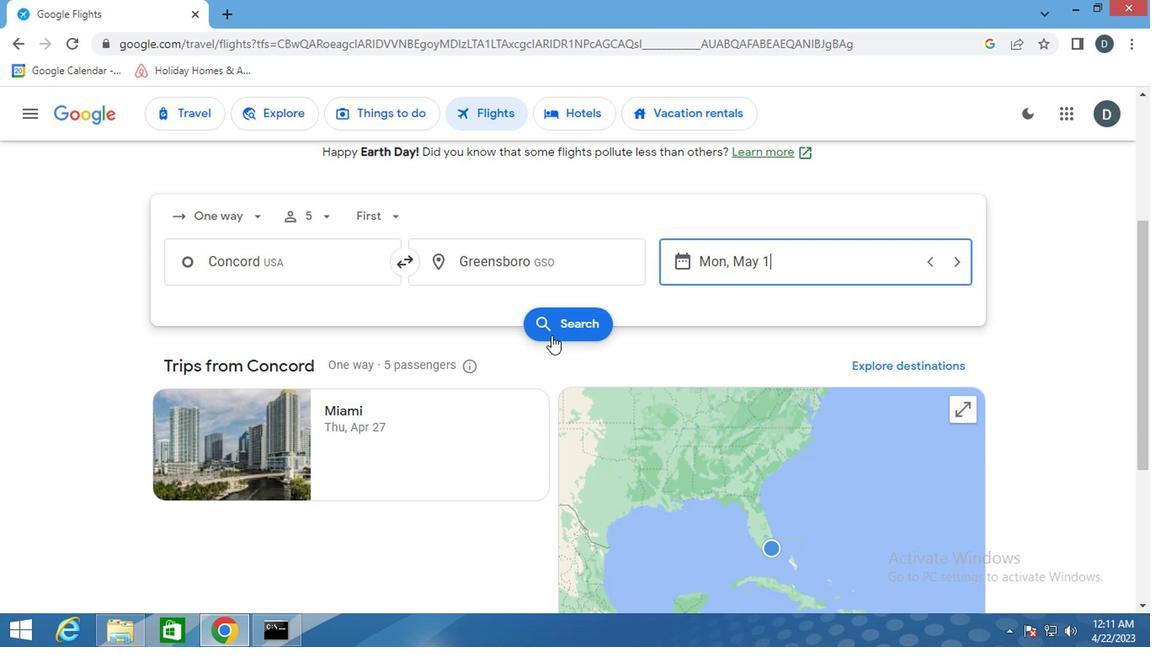
Action: Mouse moved to (200, 267)
Screenshot: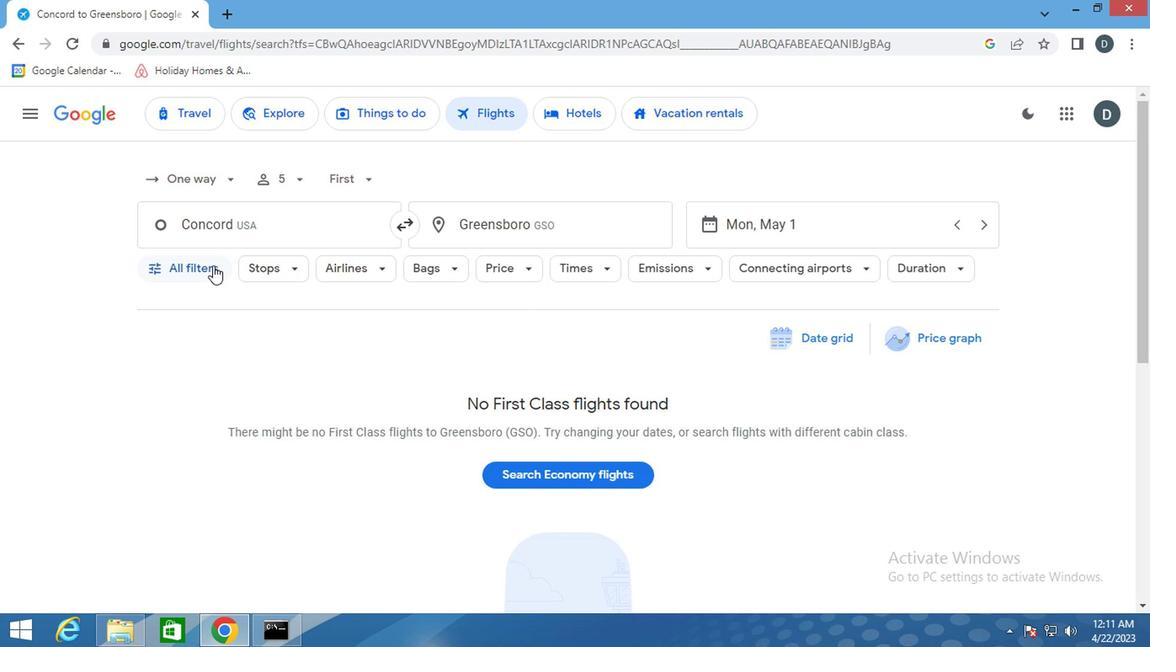 
Action: Mouse pressed left at (200, 267)
Screenshot: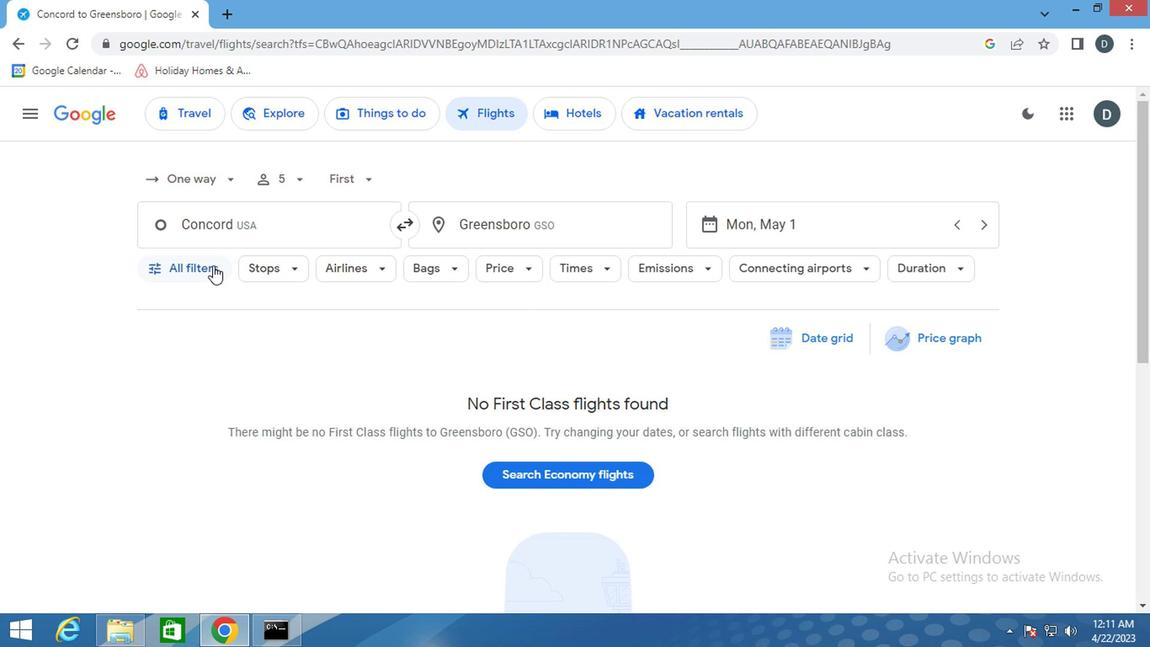 
Action: Mouse moved to (228, 375)
Screenshot: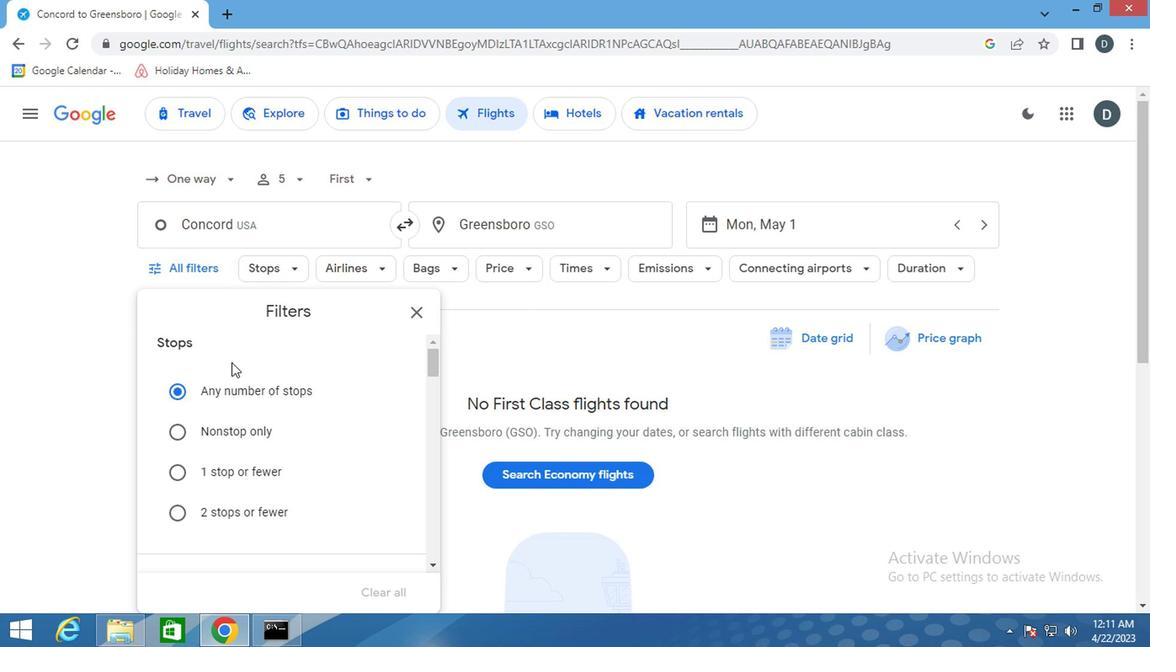 
Action: Mouse scrolled (228, 374) with delta (0, 0)
Screenshot: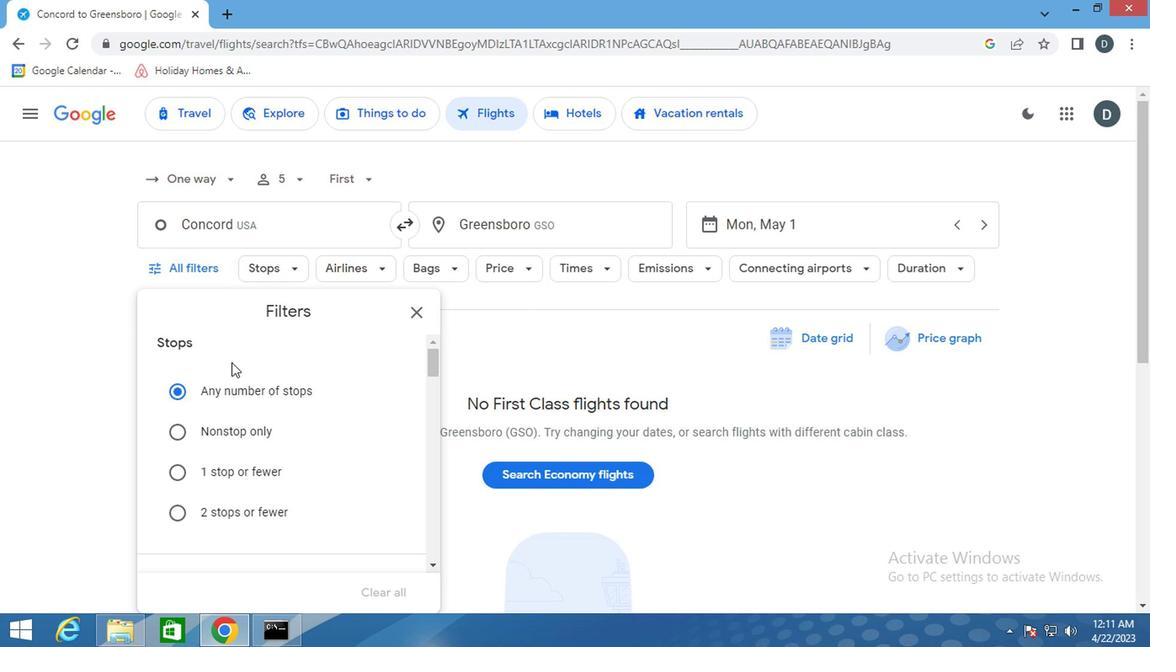 
Action: Mouse moved to (229, 376)
Screenshot: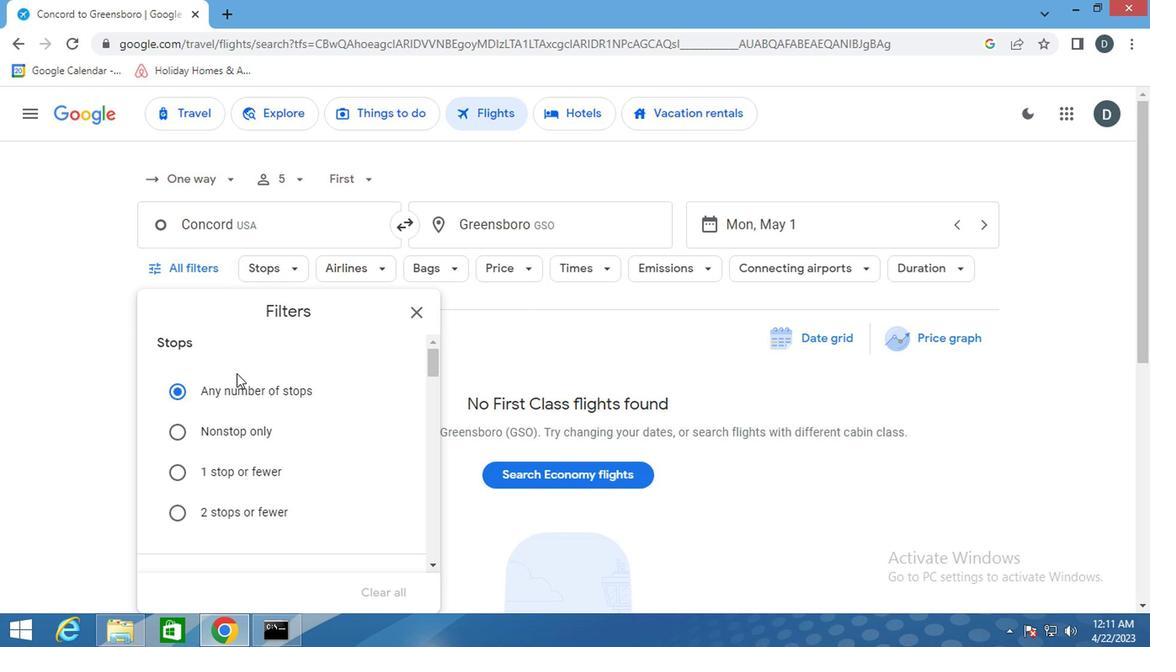 
Action: Mouse scrolled (229, 376) with delta (0, 0)
Screenshot: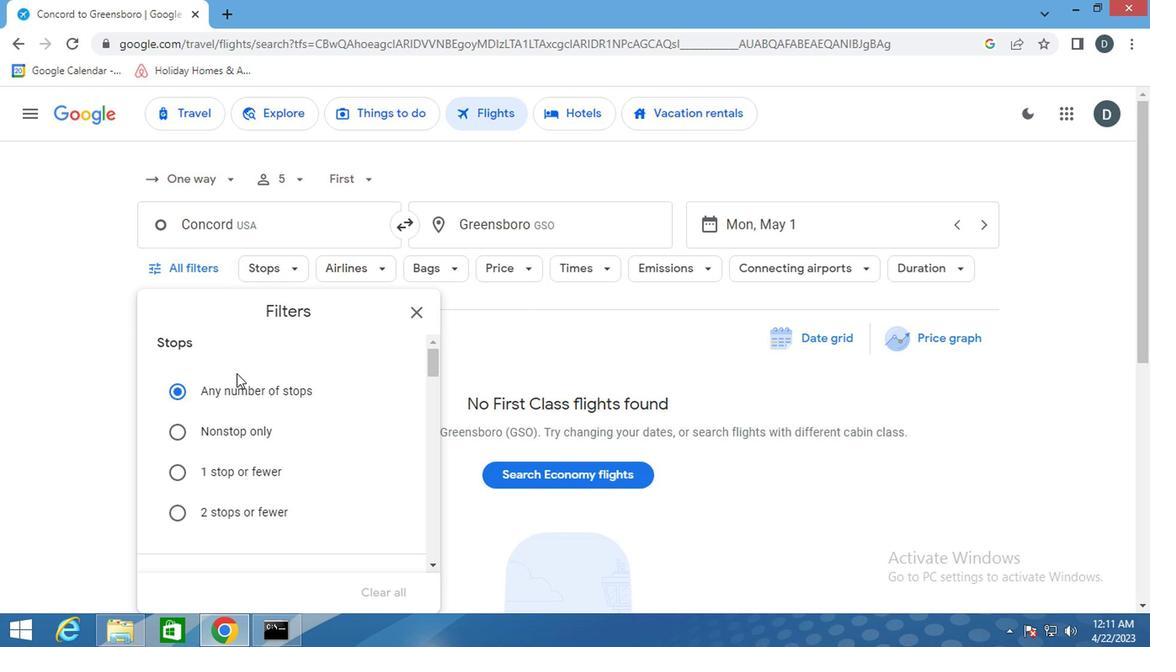 
Action: Mouse moved to (249, 399)
Screenshot: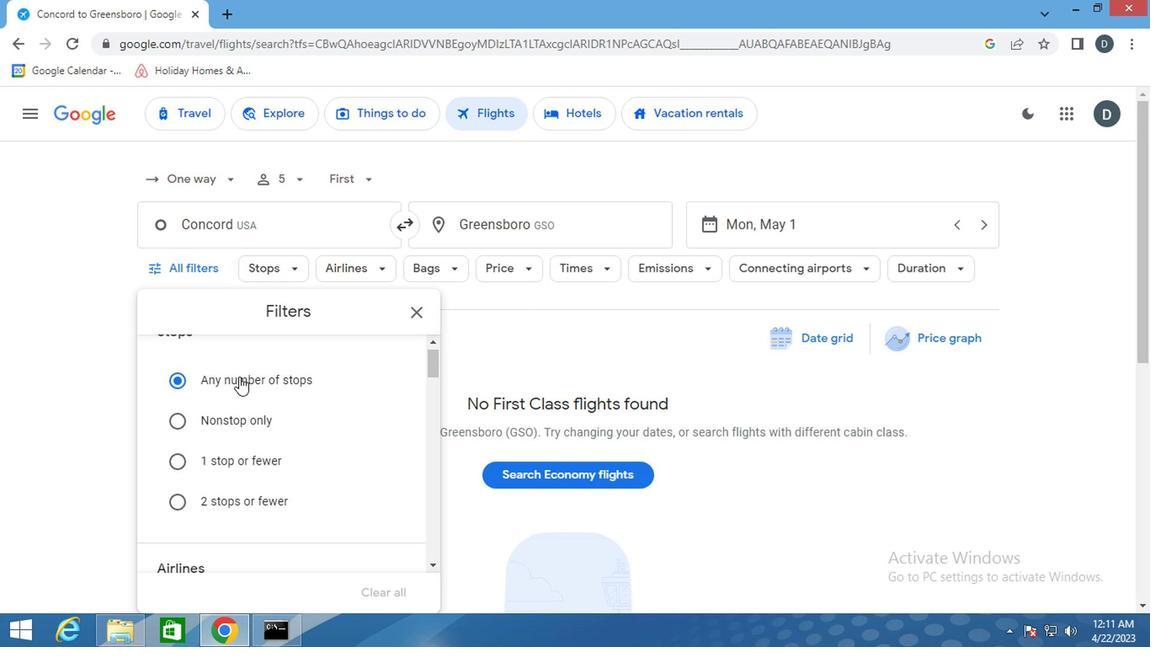 
Action: Mouse scrolled (249, 398) with delta (0, -1)
Screenshot: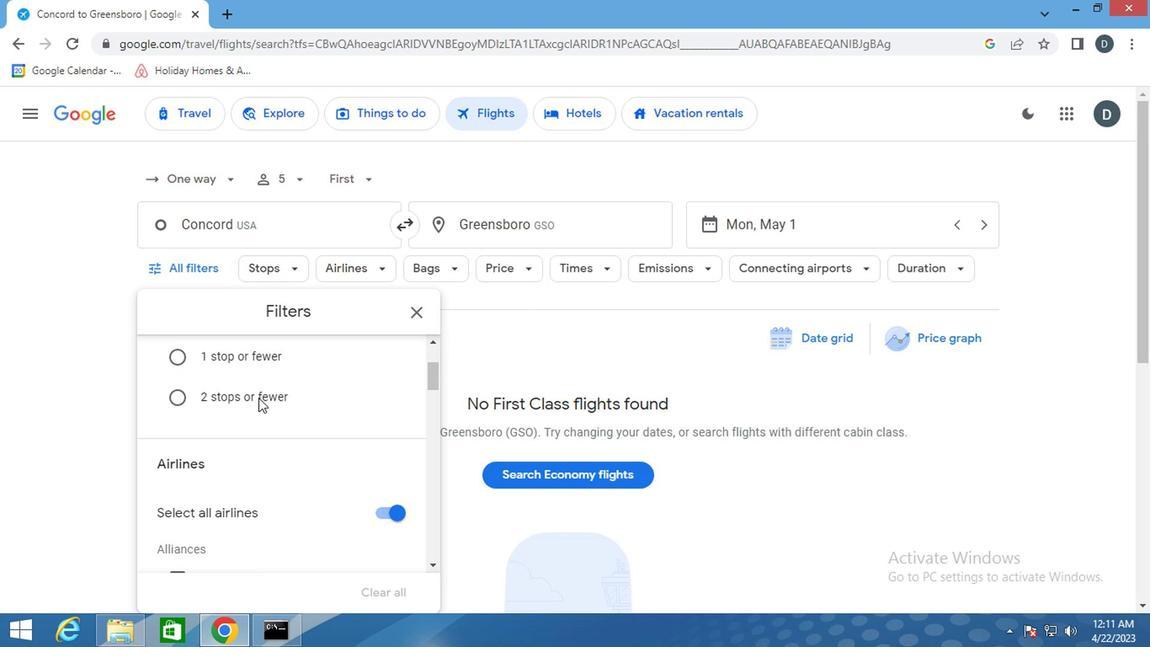 
Action: Mouse moved to (251, 401)
Screenshot: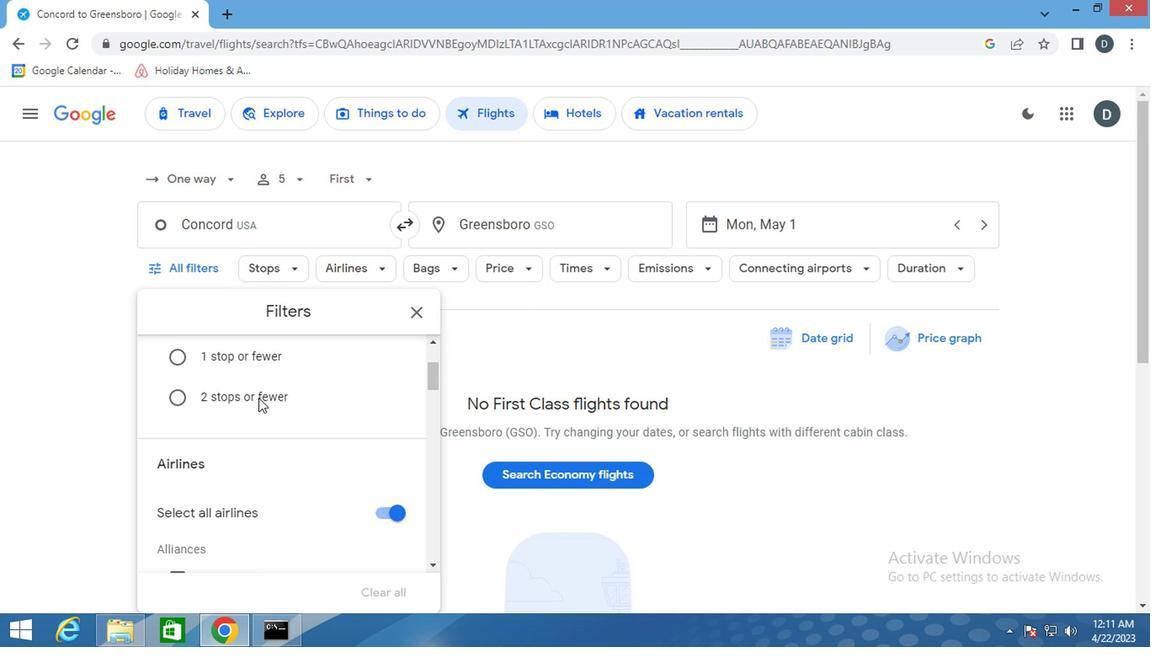
Action: Mouse scrolled (251, 400) with delta (0, -1)
Screenshot: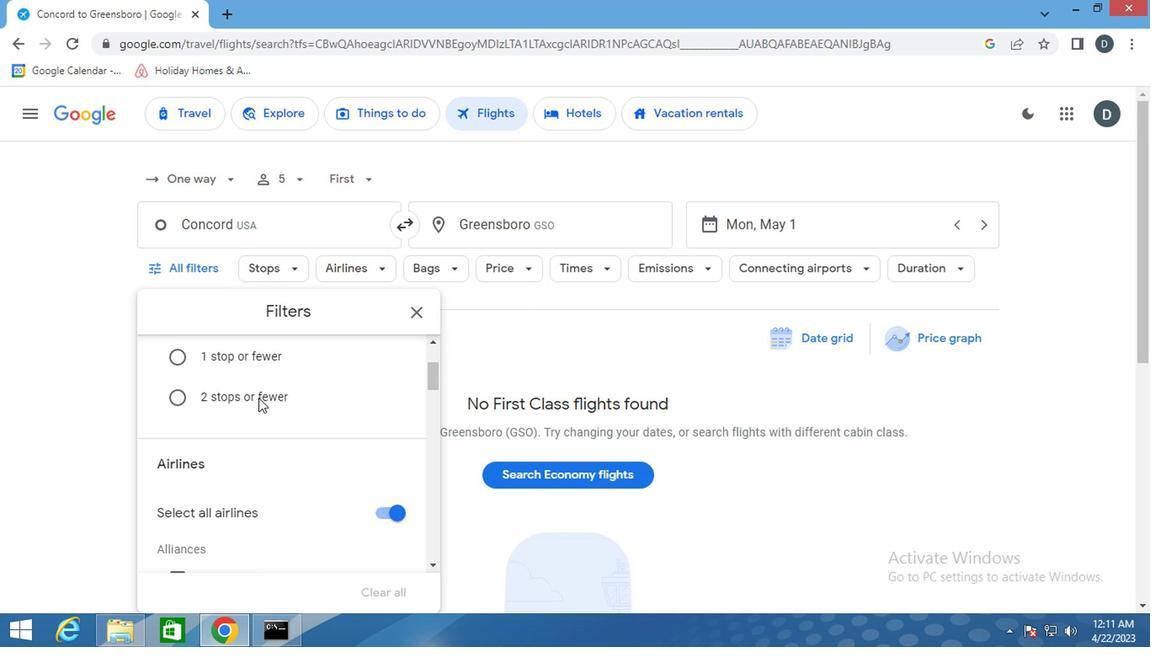 
Action: Mouse moved to (269, 408)
Screenshot: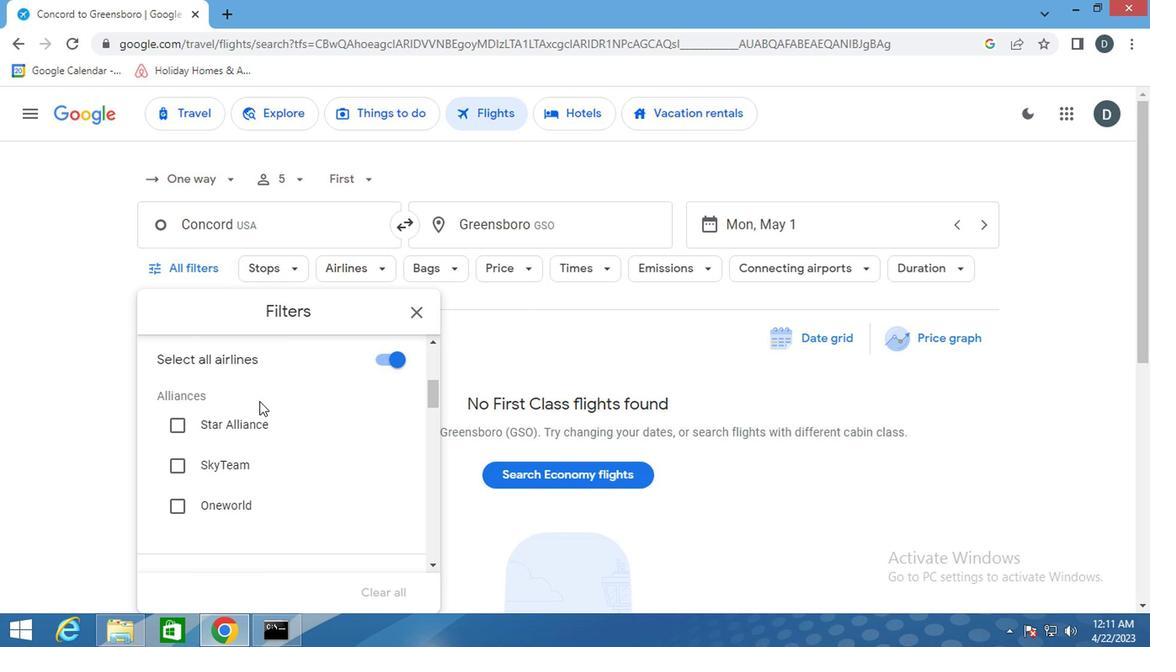 
Action: Mouse scrolled (269, 406) with delta (0, -1)
Screenshot: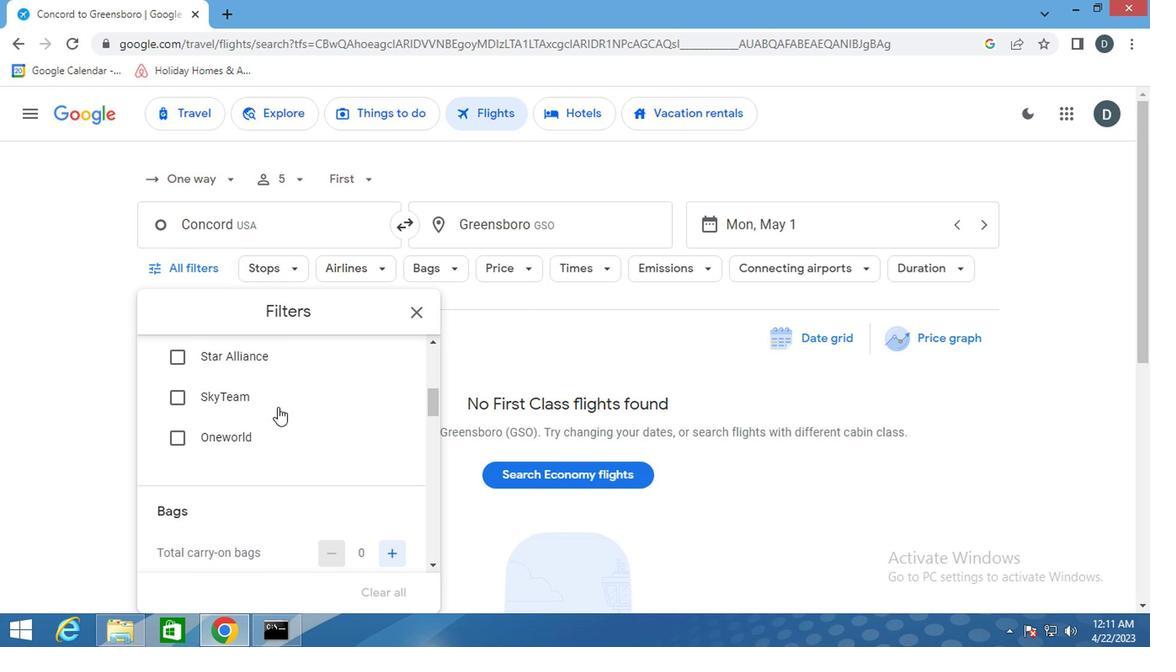 
Action: Mouse moved to (365, 463)
Screenshot: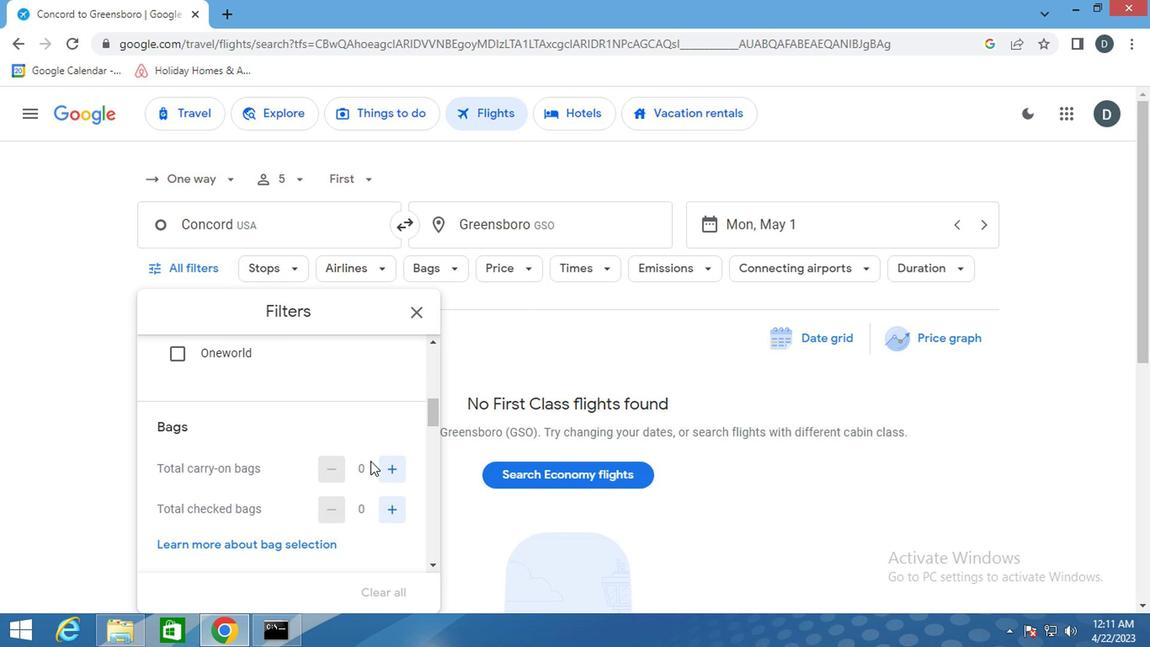 
Action: Mouse pressed left at (365, 463)
Screenshot: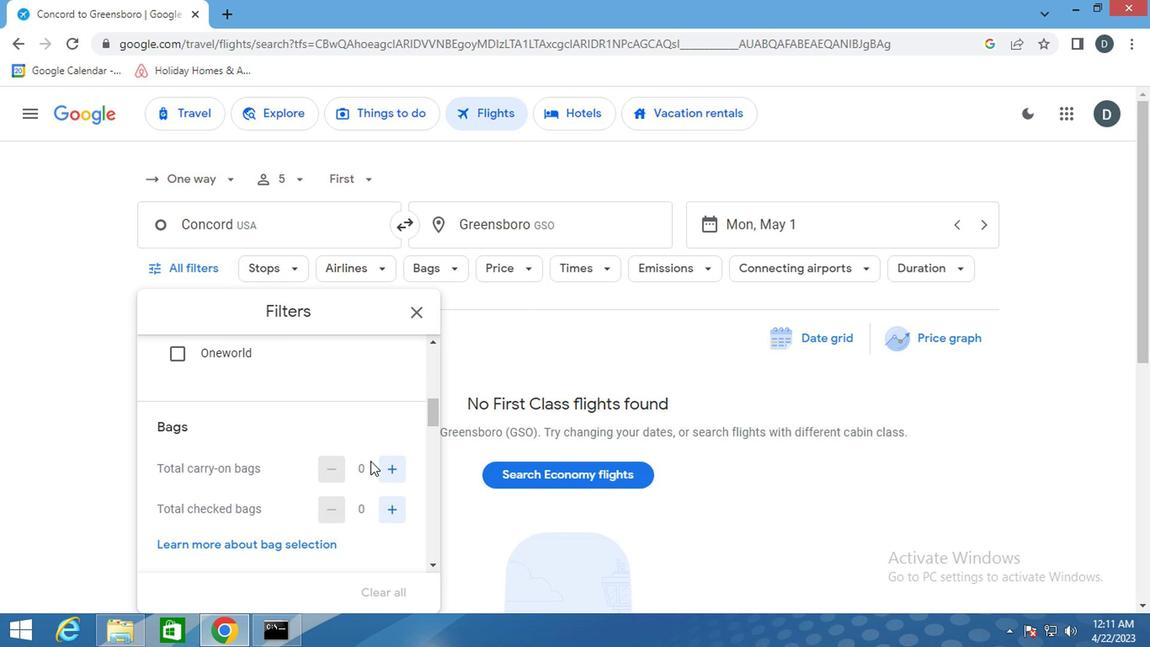 
Action: Mouse moved to (377, 467)
Screenshot: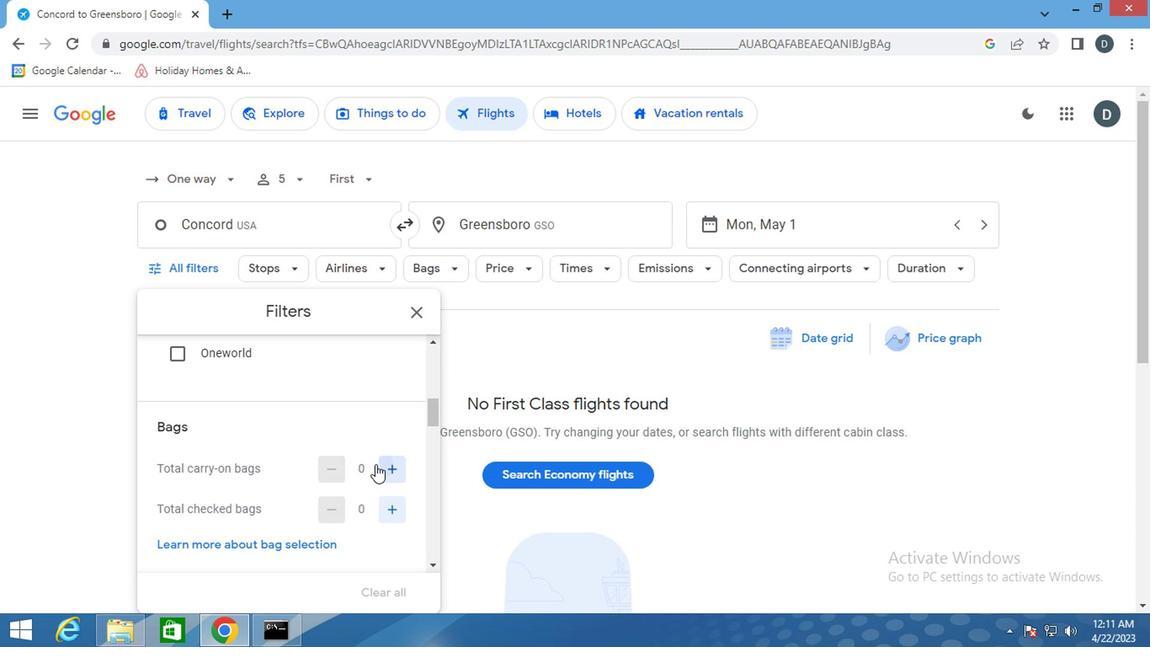 
Action: Mouse pressed left at (377, 467)
Screenshot: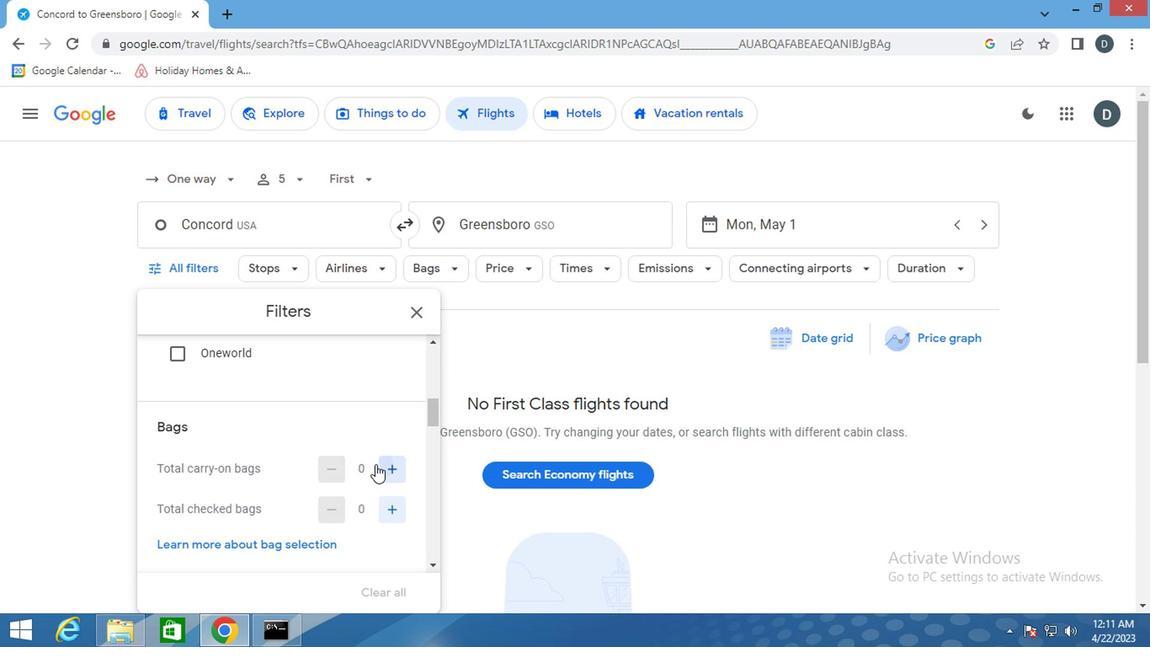 
Action: Mouse moved to (326, 466)
Screenshot: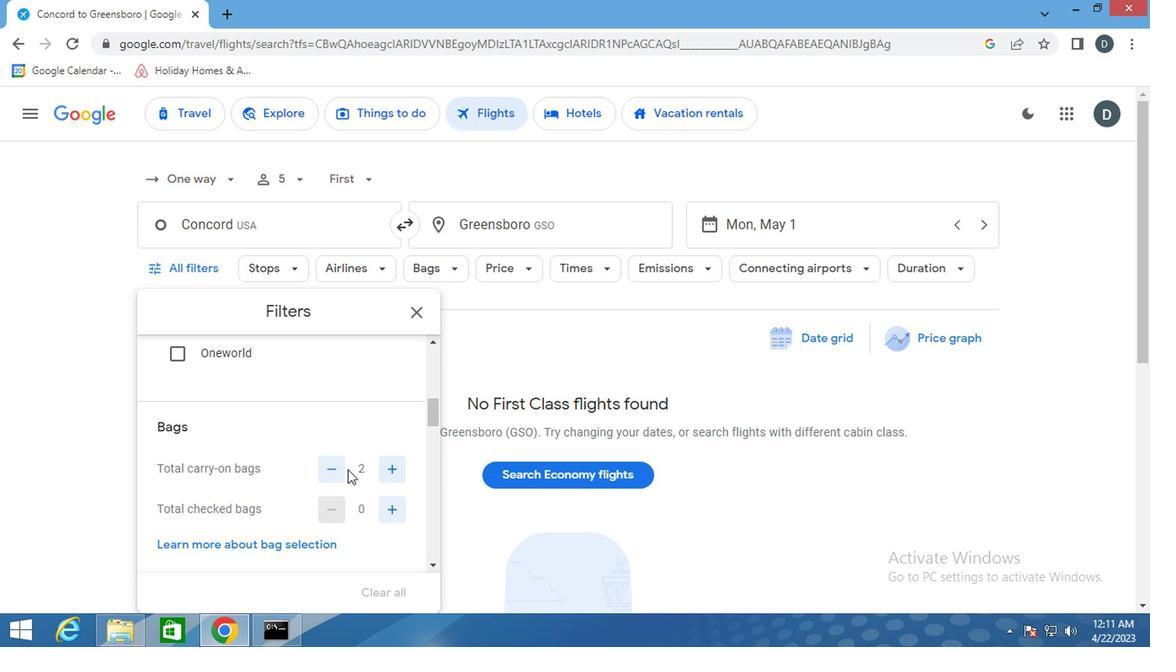 
Action: Mouse pressed left at (326, 466)
Screenshot: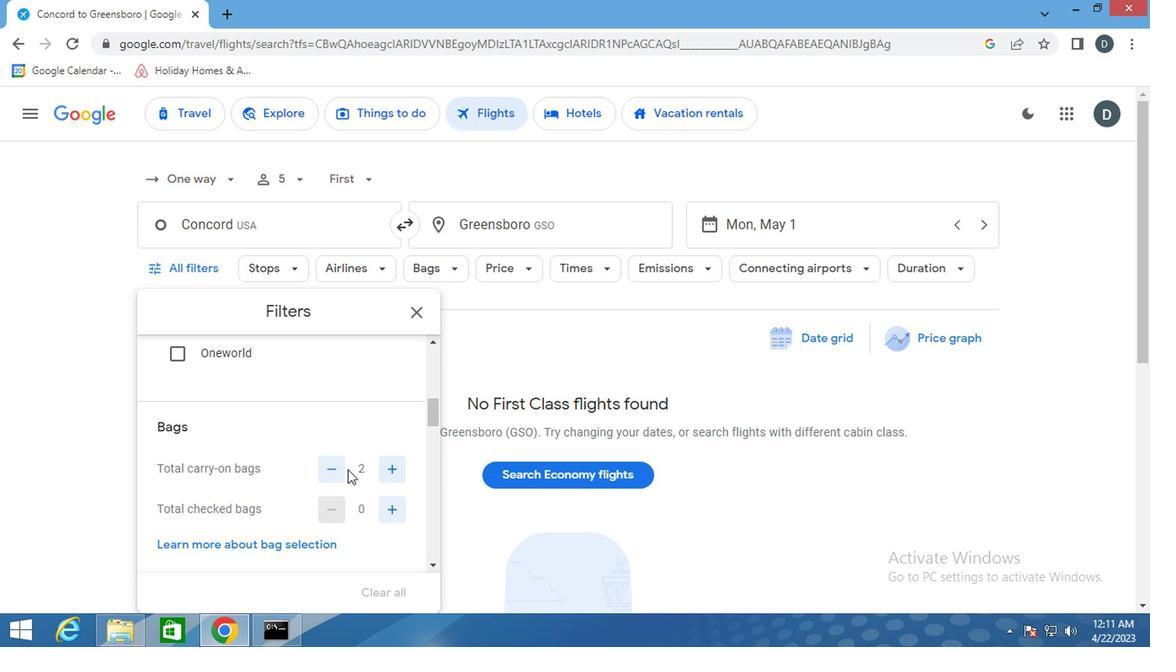 
Action: Mouse moved to (381, 514)
Screenshot: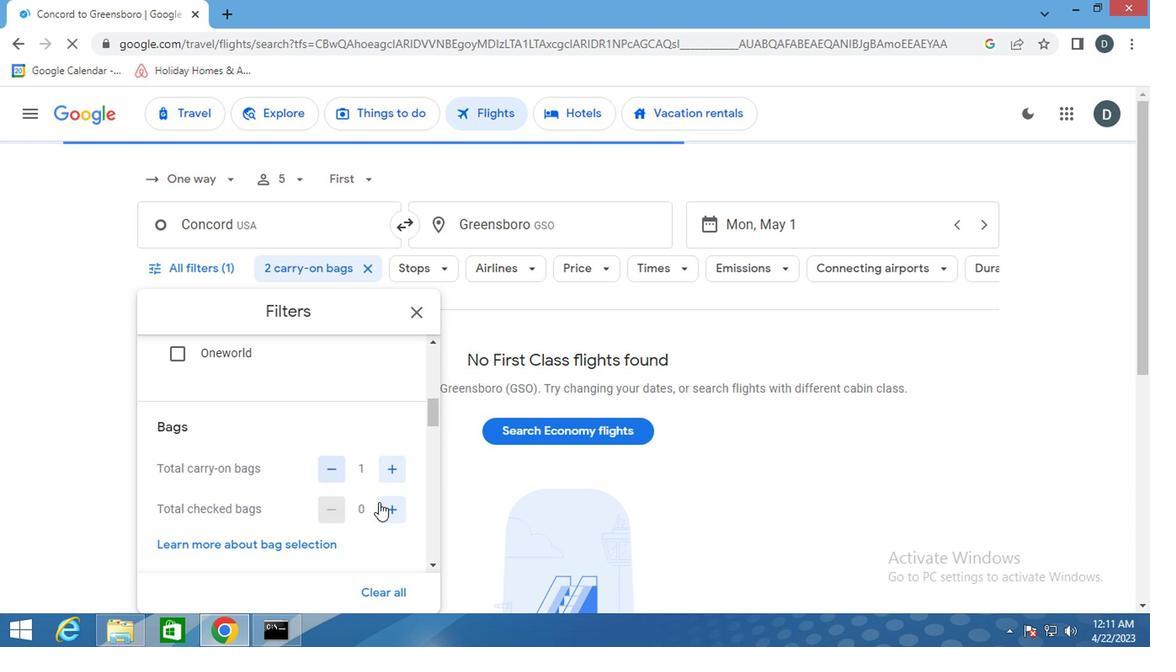 
Action: Mouse pressed left at (381, 514)
Screenshot: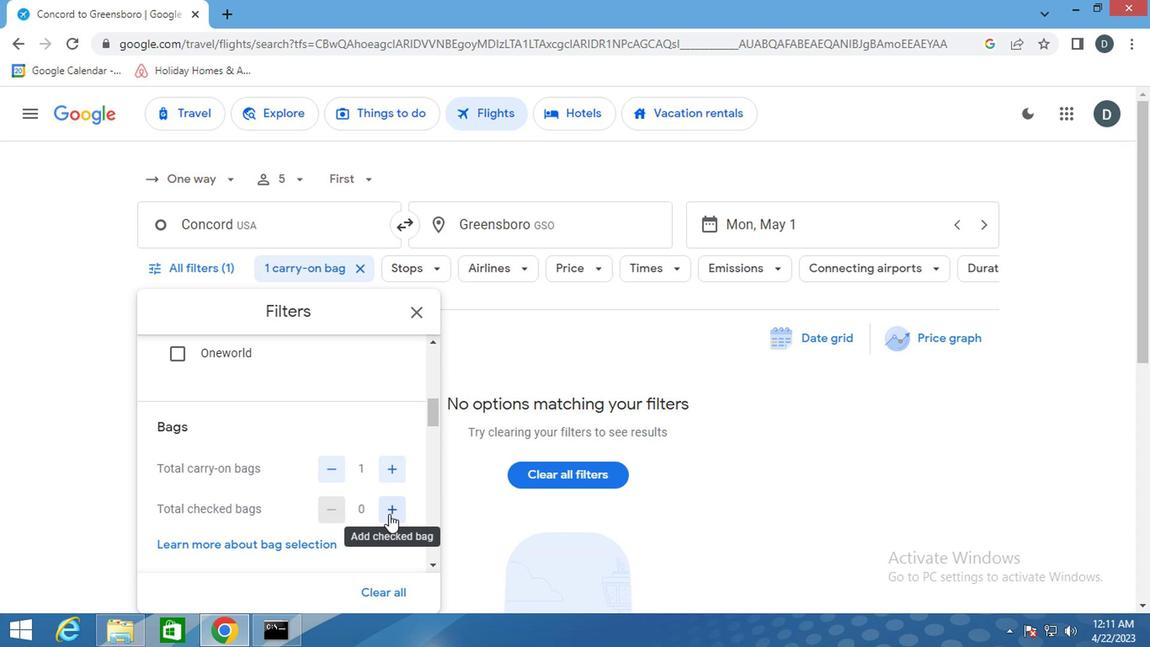 
Action: Mouse moved to (382, 514)
Screenshot: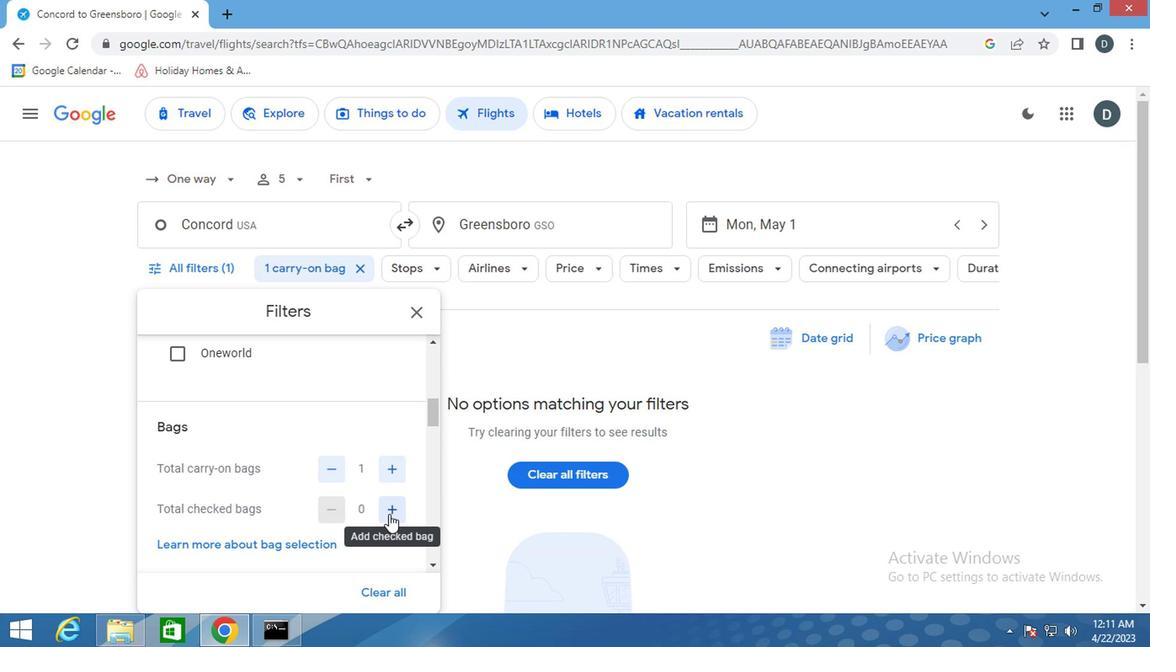 
Action: Mouse pressed left at (382, 514)
Screenshot: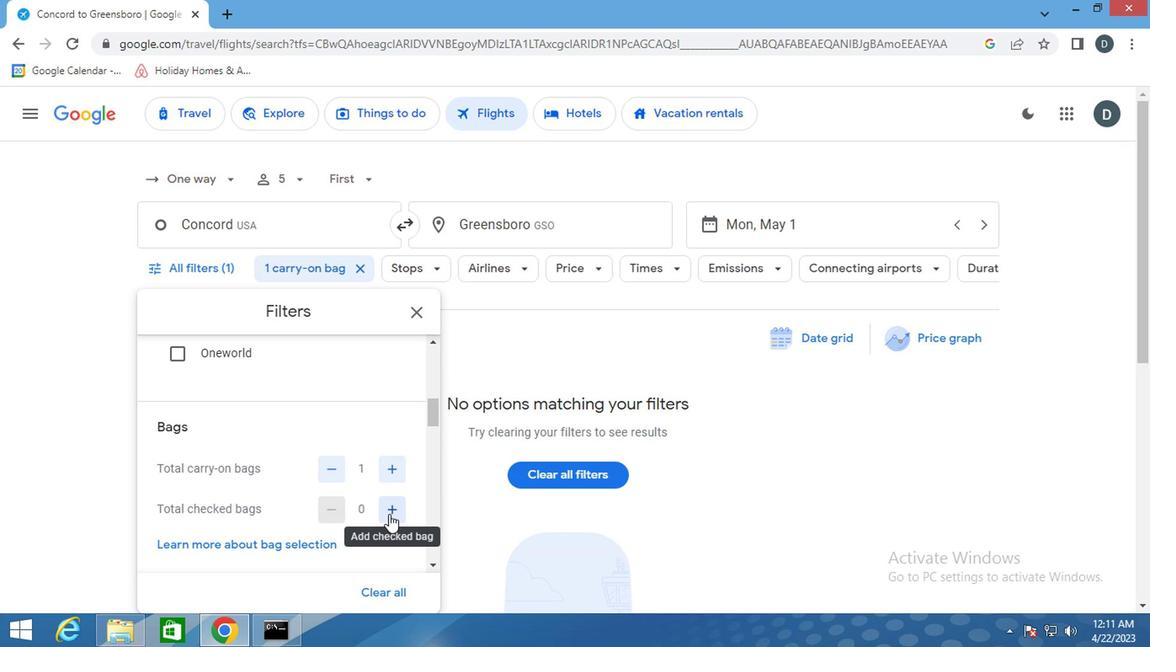 
Action: Mouse pressed left at (382, 514)
Screenshot: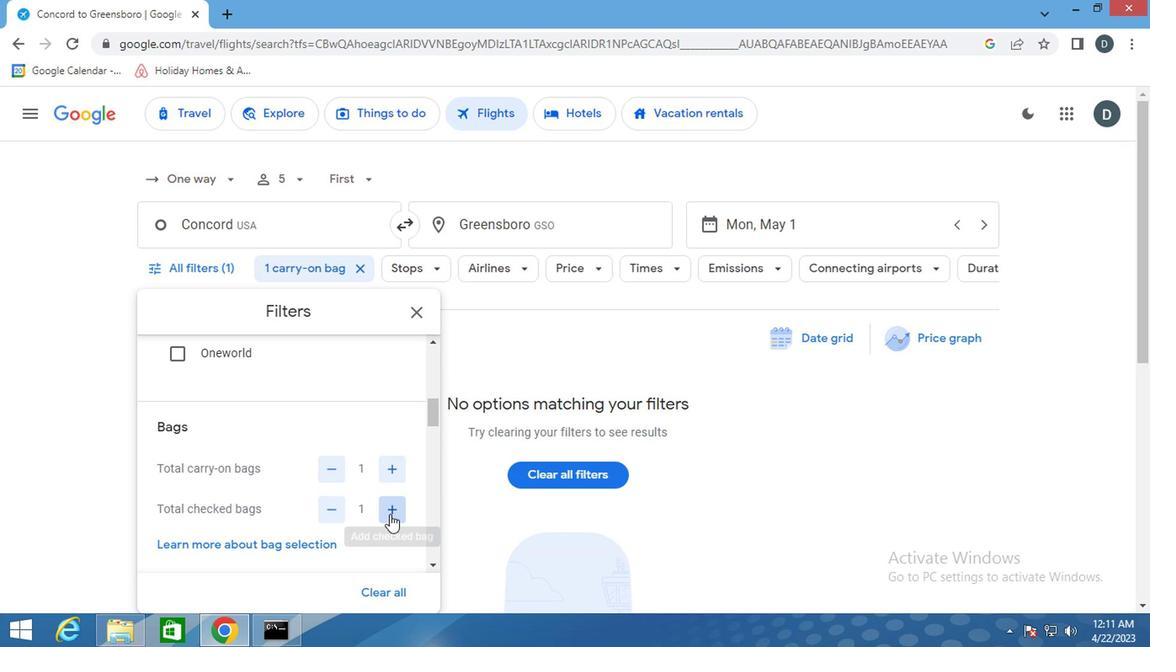 
Action: Mouse pressed left at (382, 514)
Screenshot: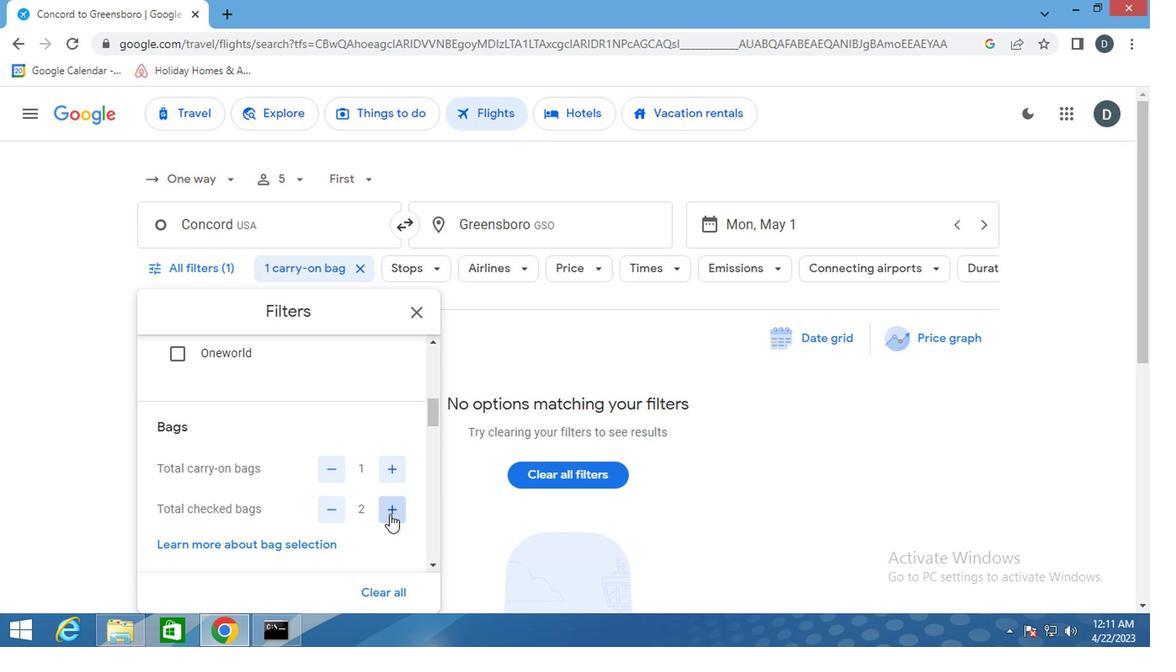 
Action: Mouse pressed left at (382, 514)
Screenshot: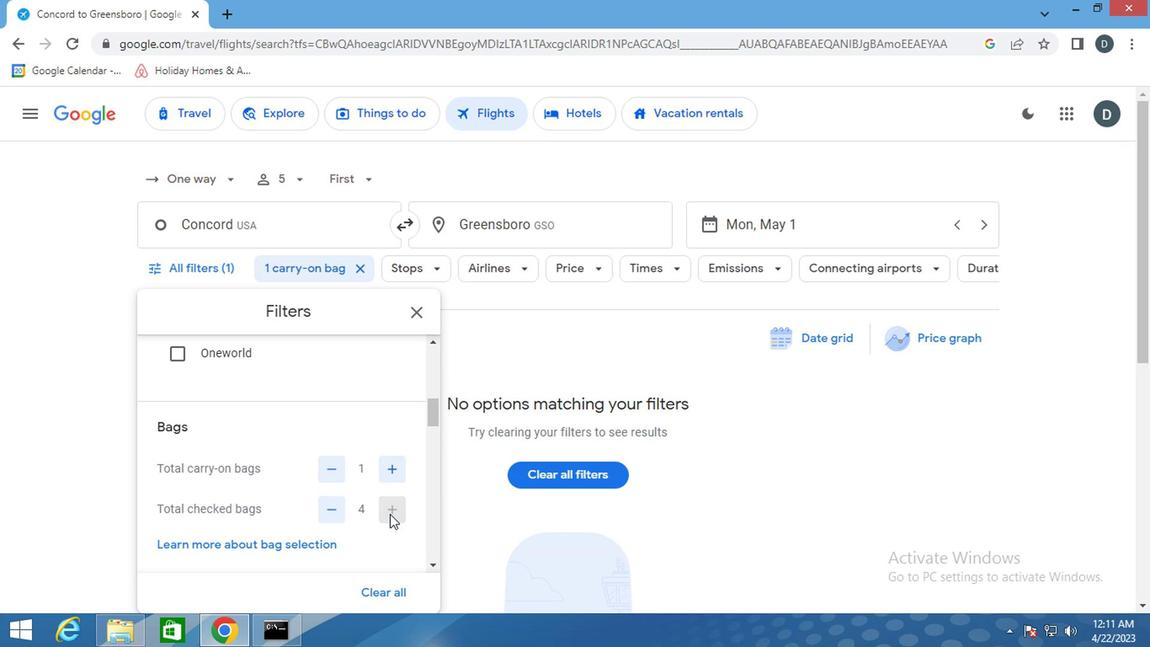 
Action: Mouse moved to (351, 536)
Screenshot: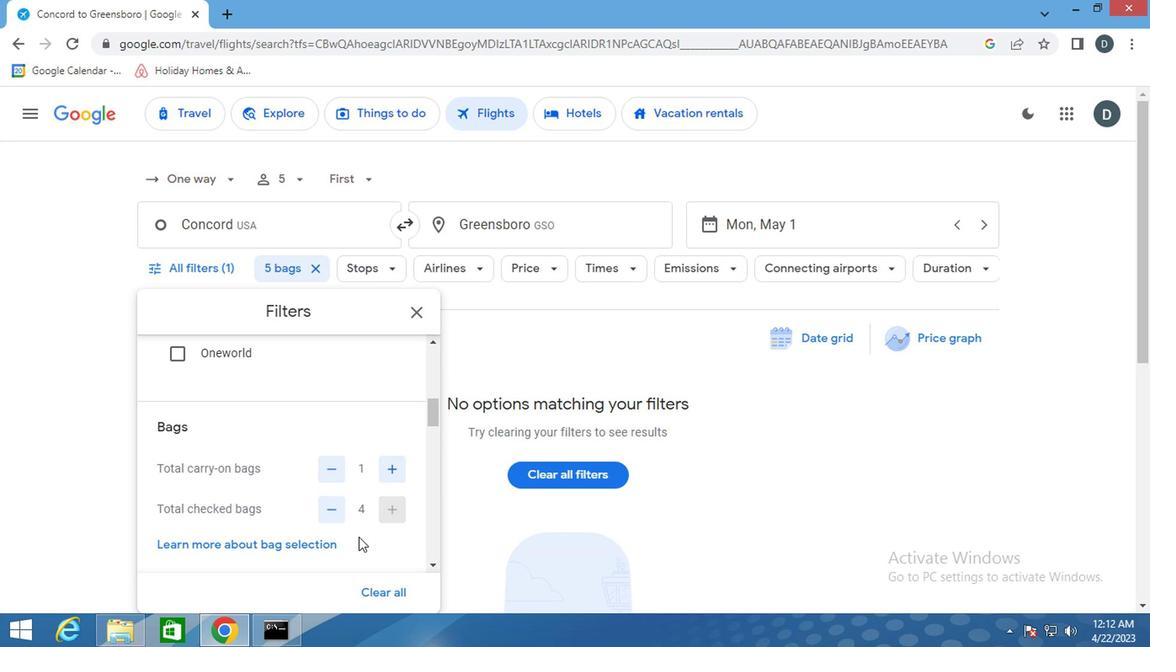 
Action: Mouse scrolled (351, 536) with delta (0, 0)
Screenshot: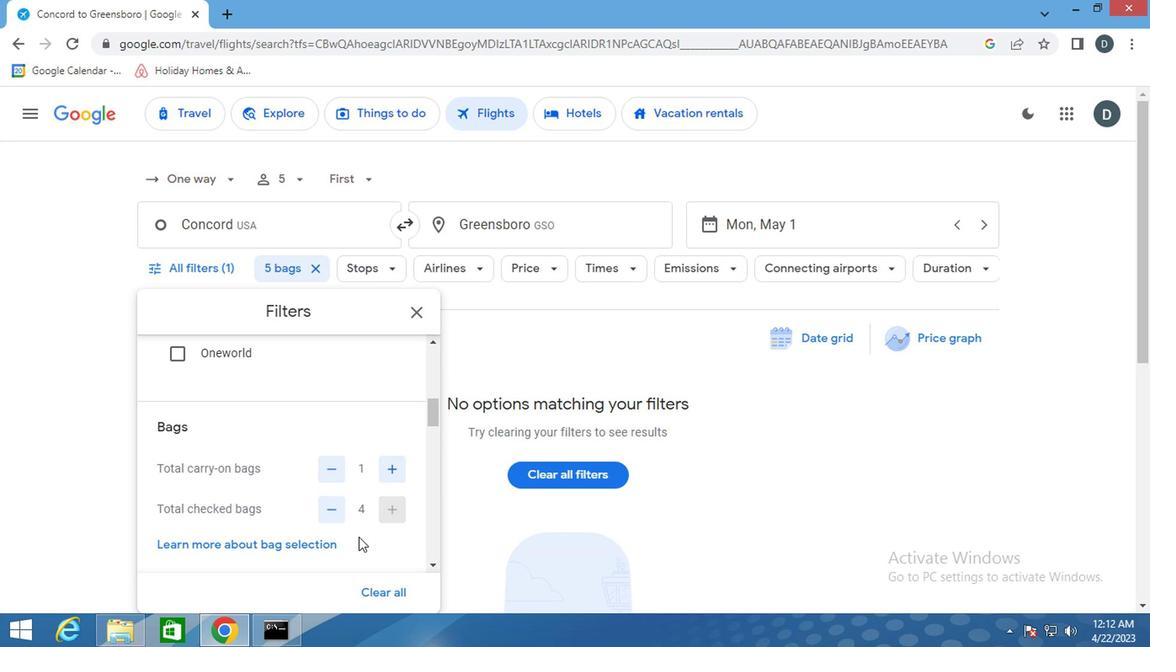 
Action: Mouse scrolled (351, 536) with delta (0, 0)
Screenshot: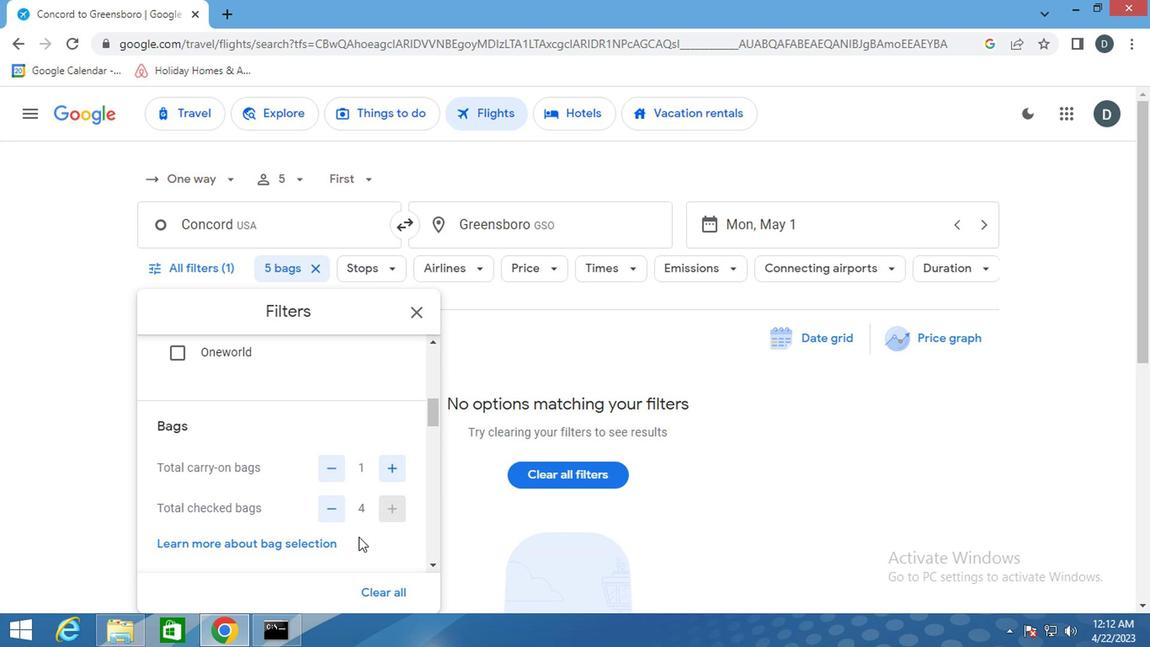 
Action: Mouse moved to (400, 494)
Screenshot: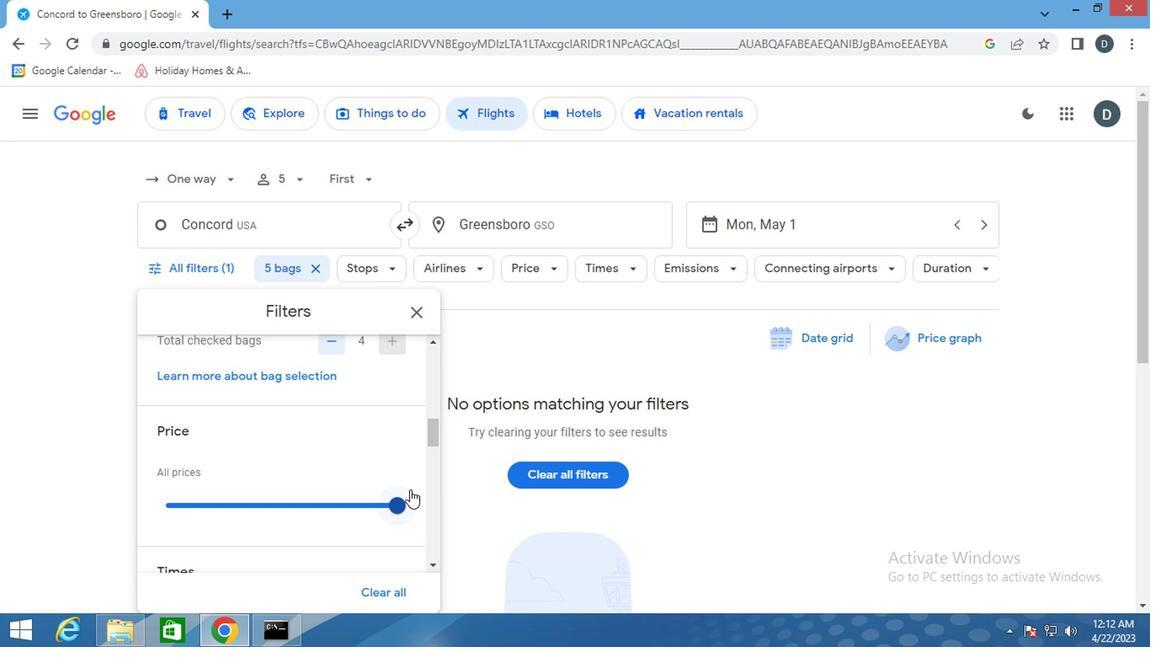 
Action: Mouse pressed left at (400, 494)
Screenshot: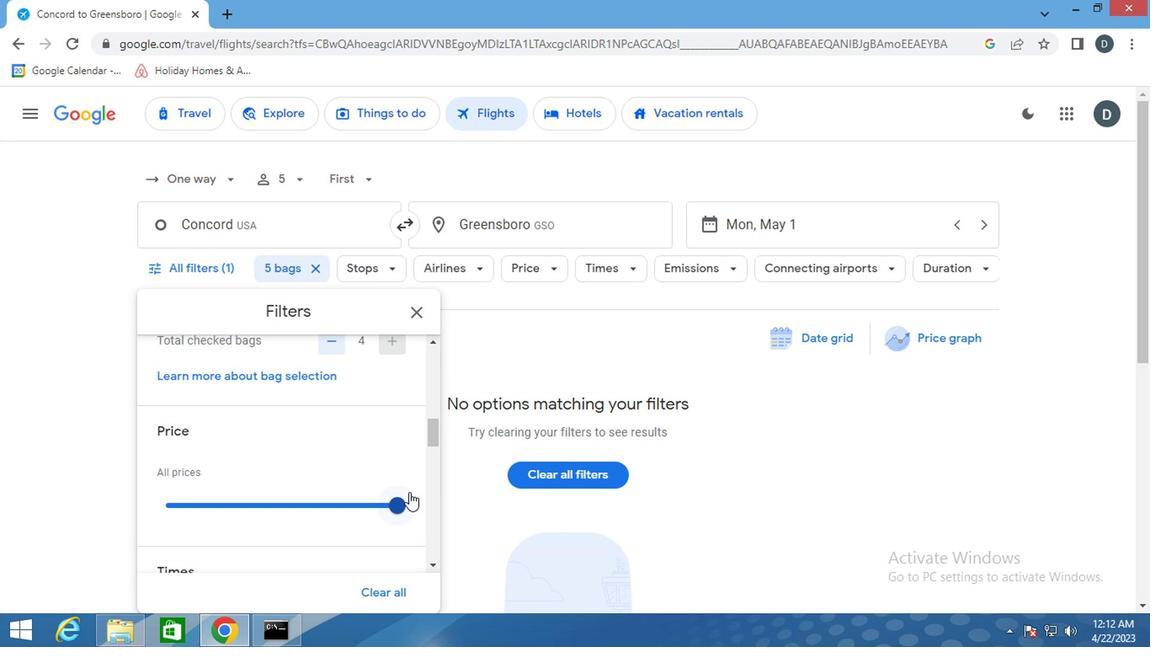 
Action: Mouse moved to (324, 548)
Screenshot: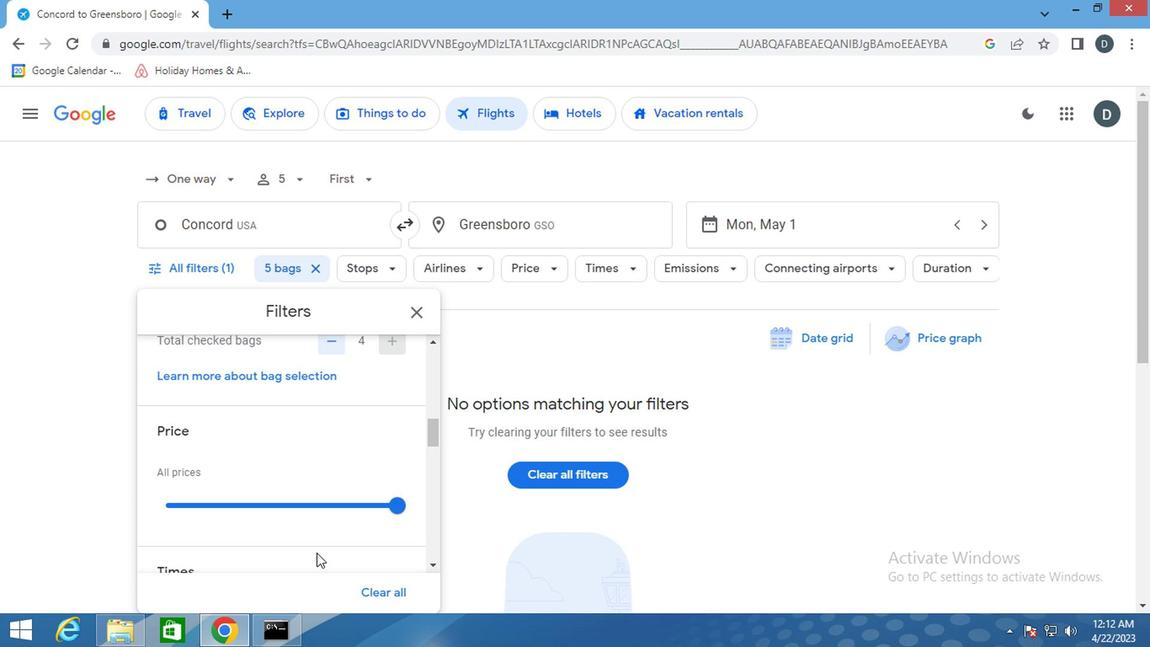 
Action: Mouse scrolled (324, 547) with delta (0, -1)
Screenshot: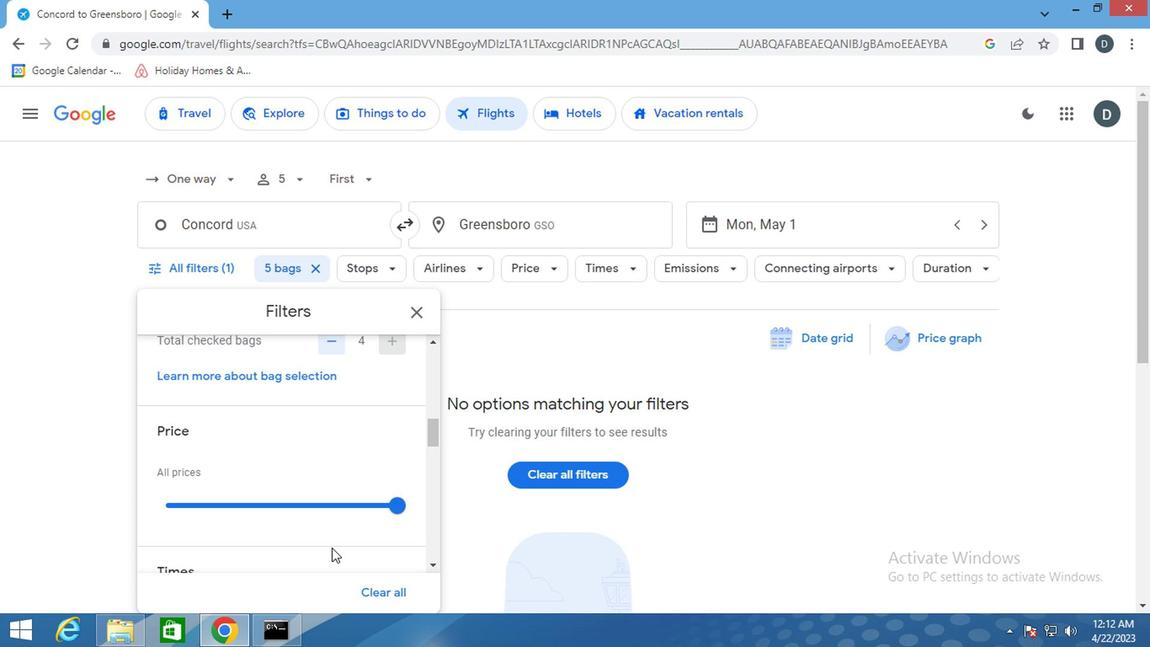 
Action: Mouse scrolled (324, 547) with delta (0, -1)
Screenshot: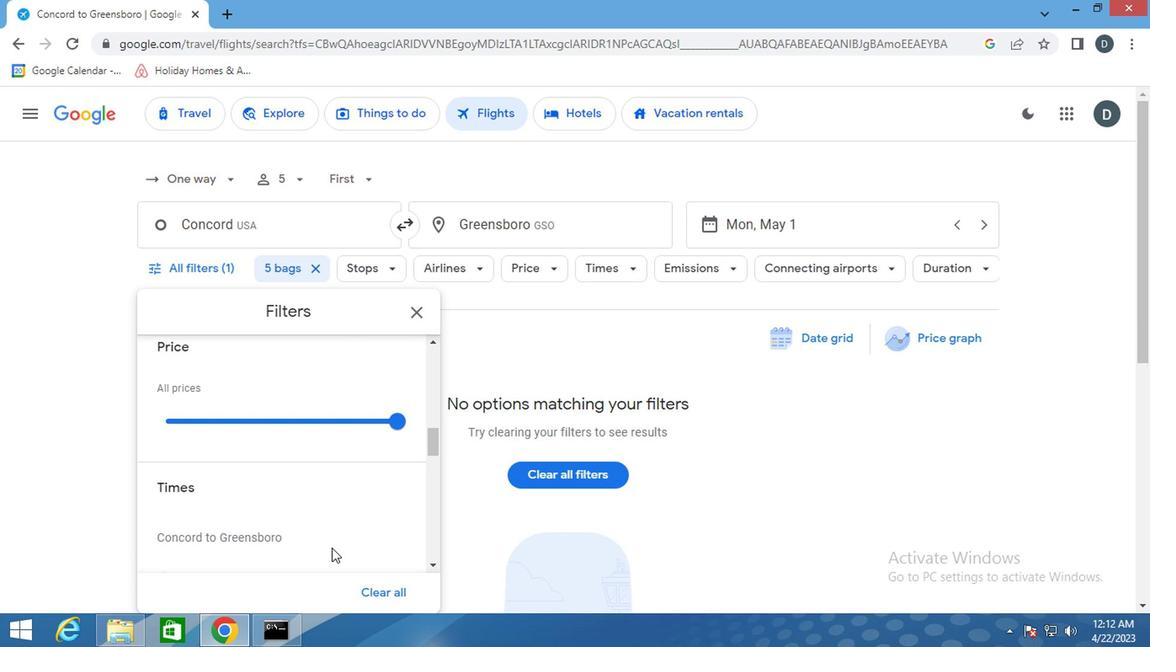 
Action: Mouse moved to (239, 477)
Screenshot: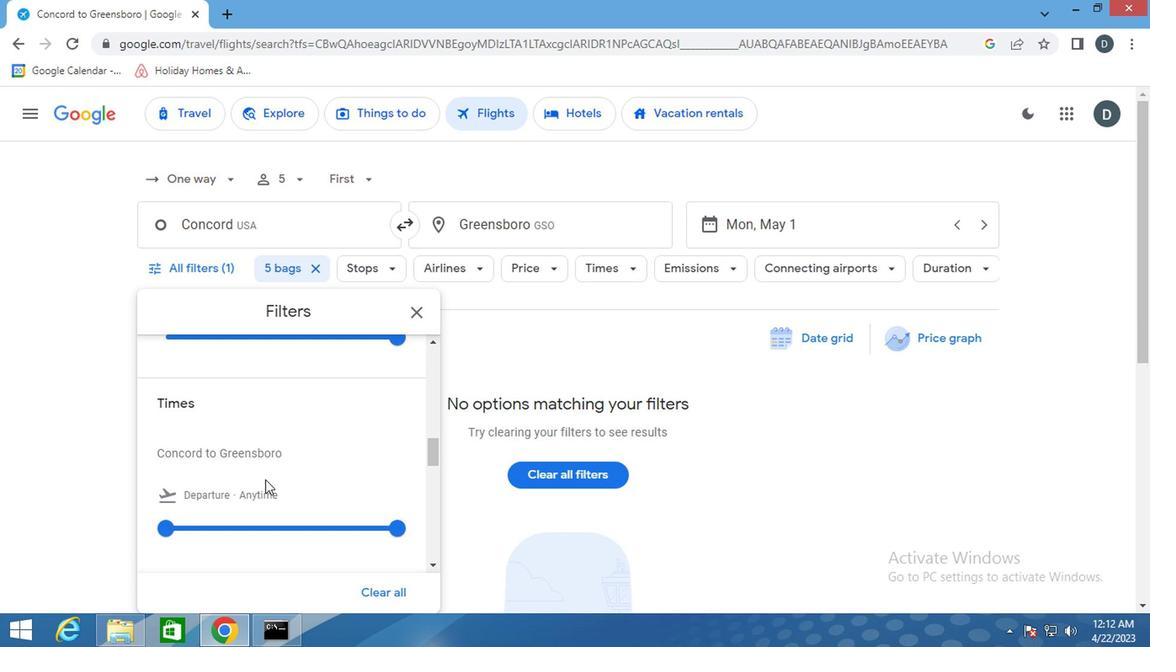 
Action: Mouse scrolled (239, 476) with delta (0, 0)
Screenshot: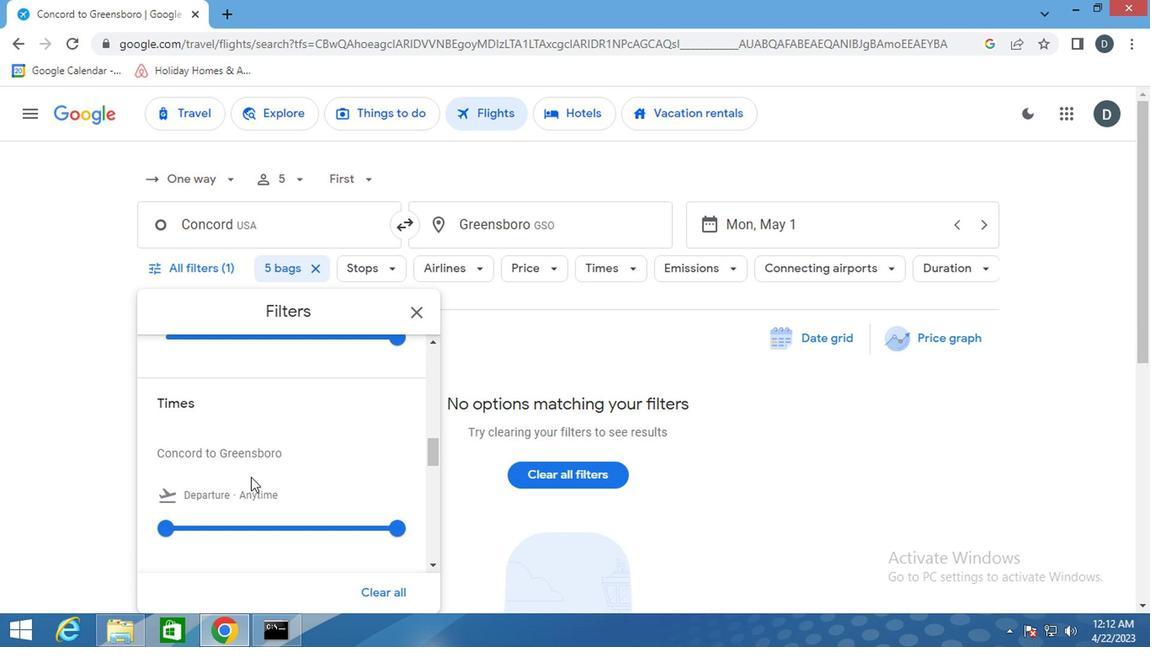 
Action: Mouse moved to (164, 442)
Screenshot: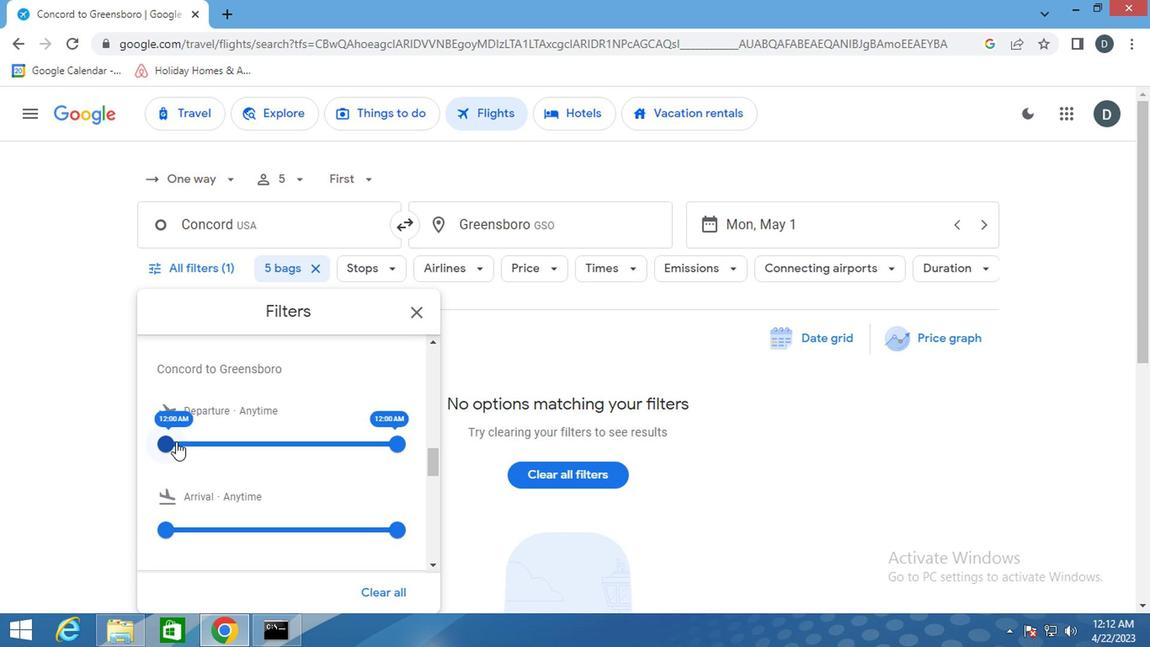 
Action: Mouse pressed left at (164, 442)
Screenshot: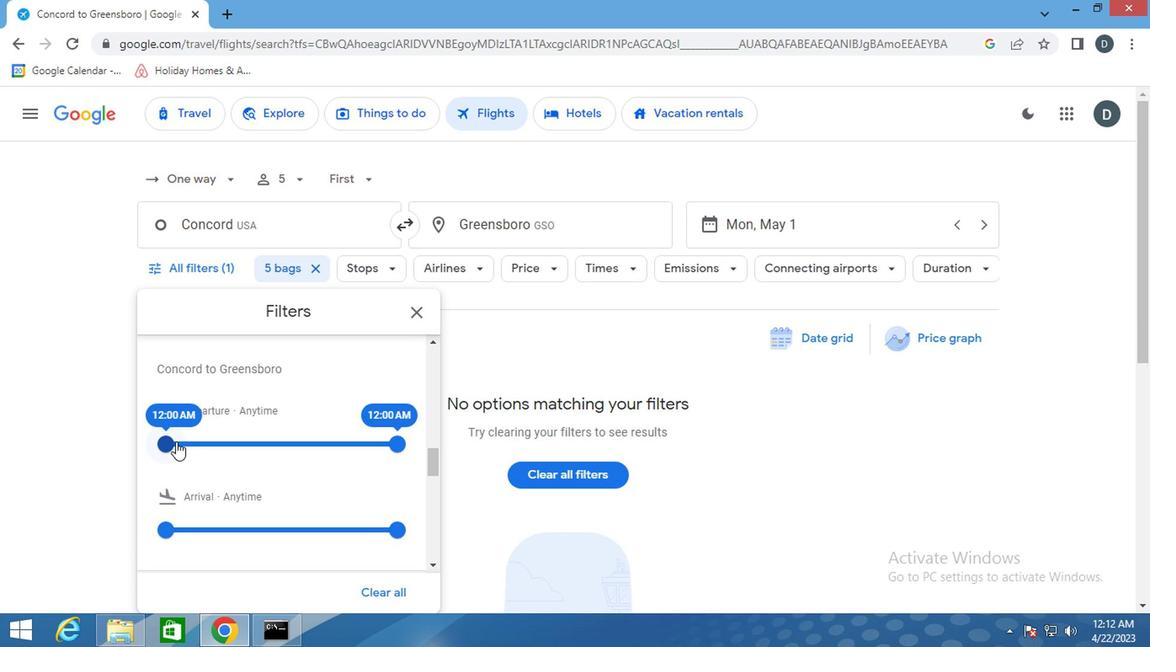 
Action: Mouse moved to (389, 450)
Screenshot: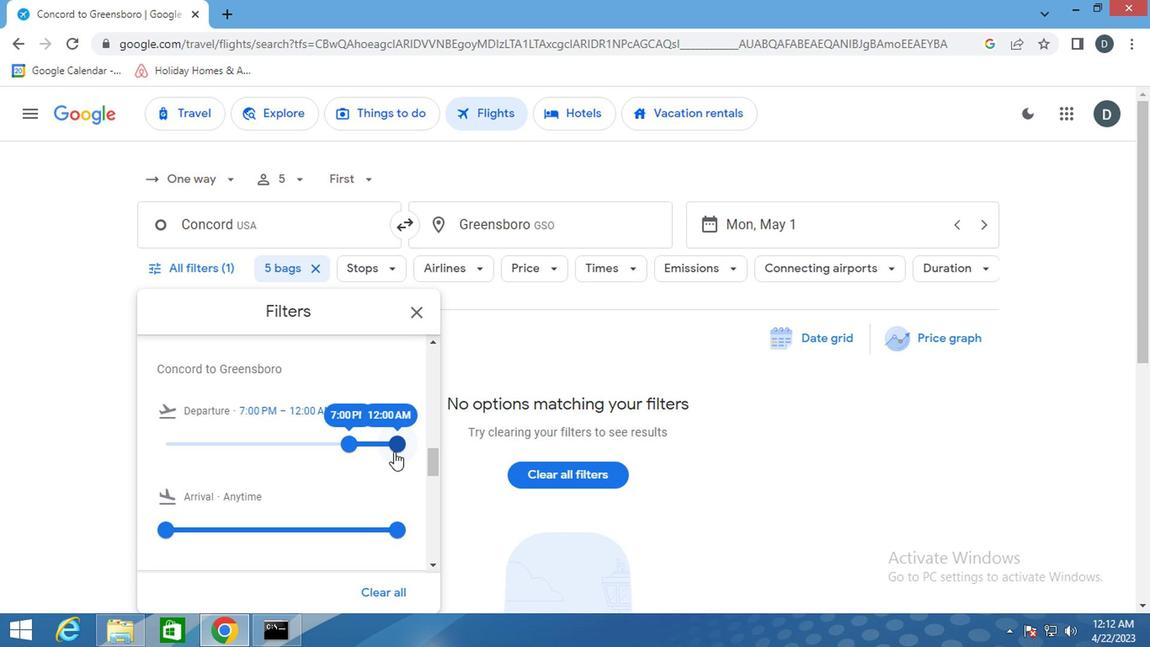
Action: Mouse pressed left at (389, 450)
Screenshot: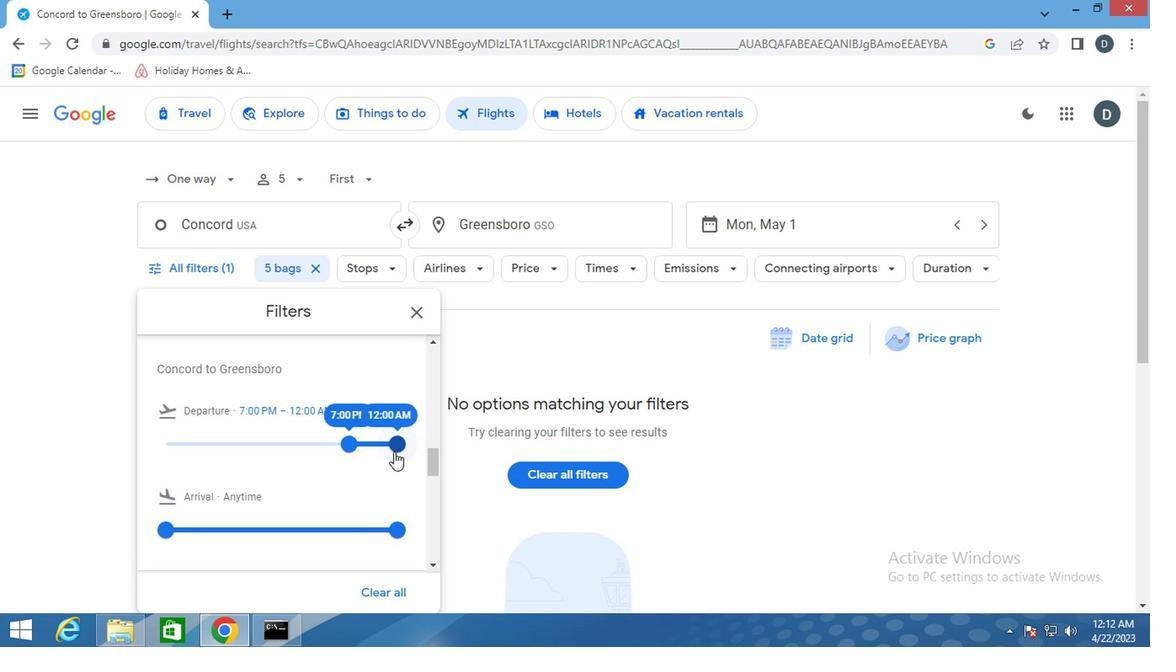 
Action: Mouse moved to (363, 483)
Screenshot: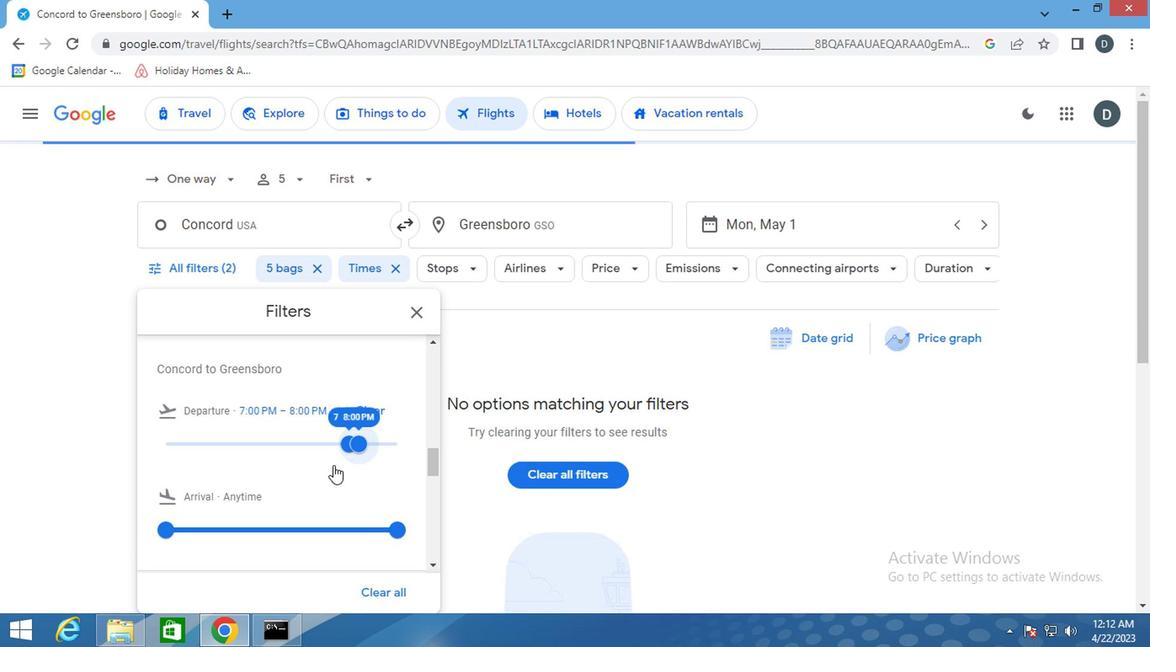 
Action: Mouse scrolled (363, 482) with delta (0, -1)
Screenshot: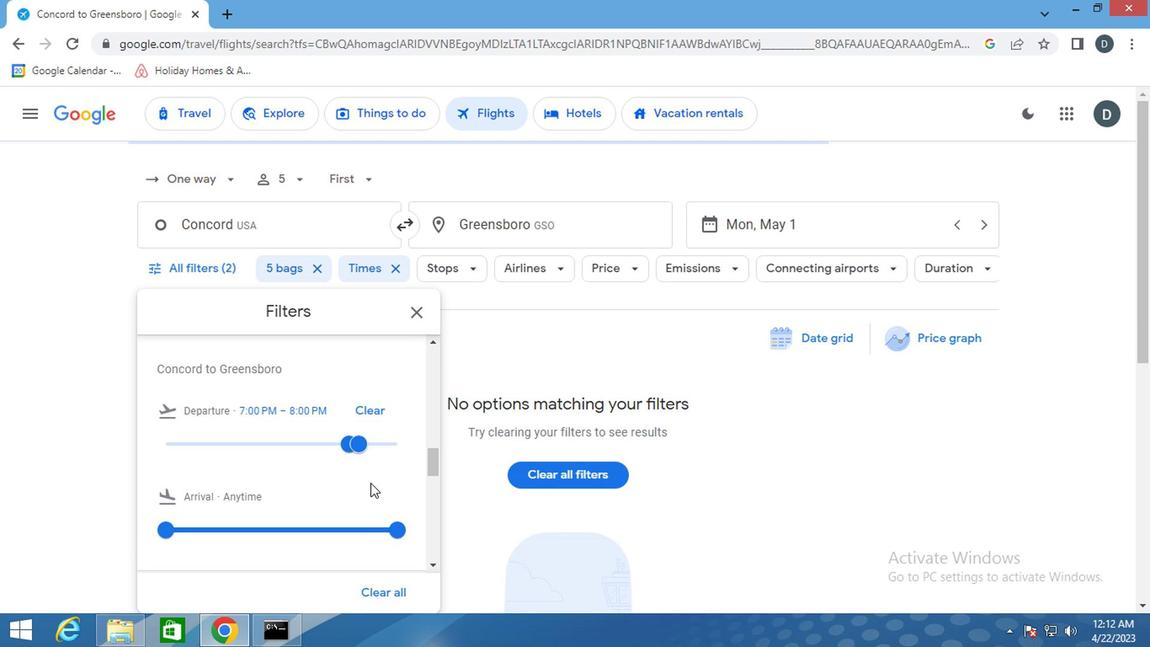 
Action: Mouse scrolled (363, 482) with delta (0, -1)
Screenshot: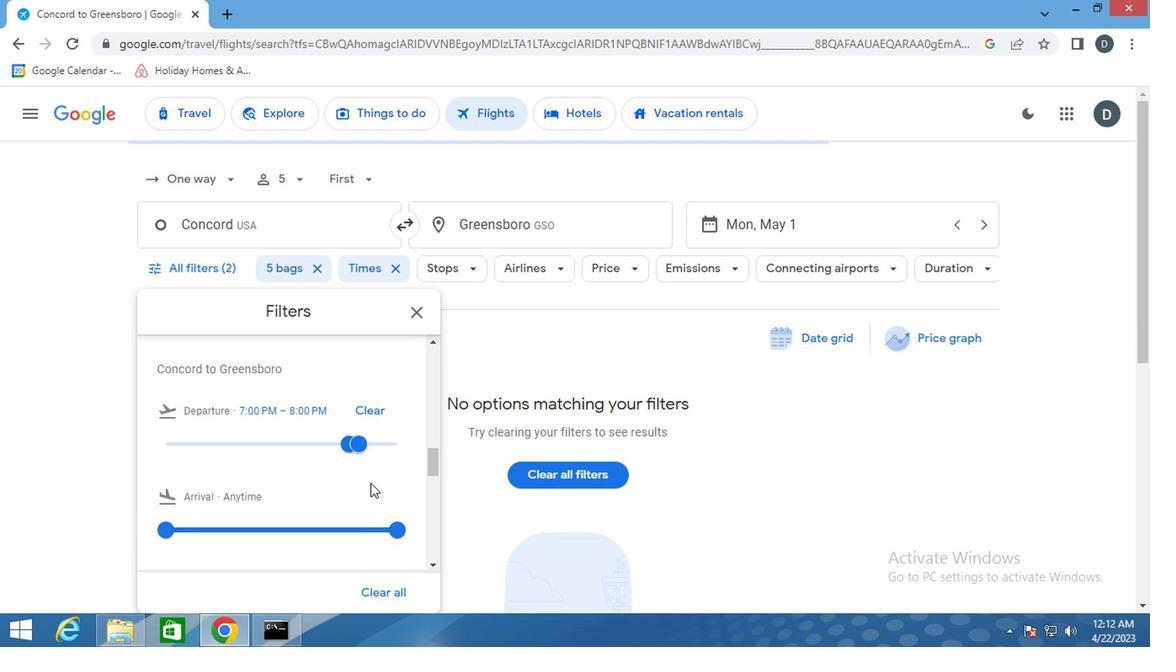 
Action: Mouse scrolled (363, 482) with delta (0, -1)
Screenshot: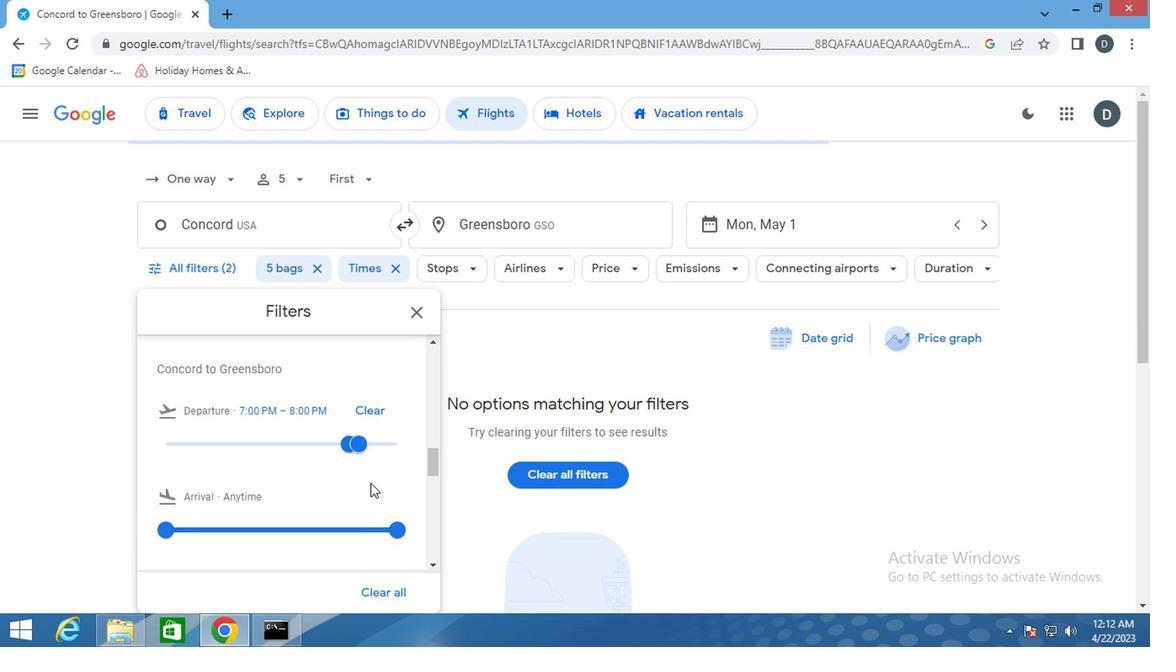 
Action: Mouse scrolled (363, 482) with delta (0, -1)
Screenshot: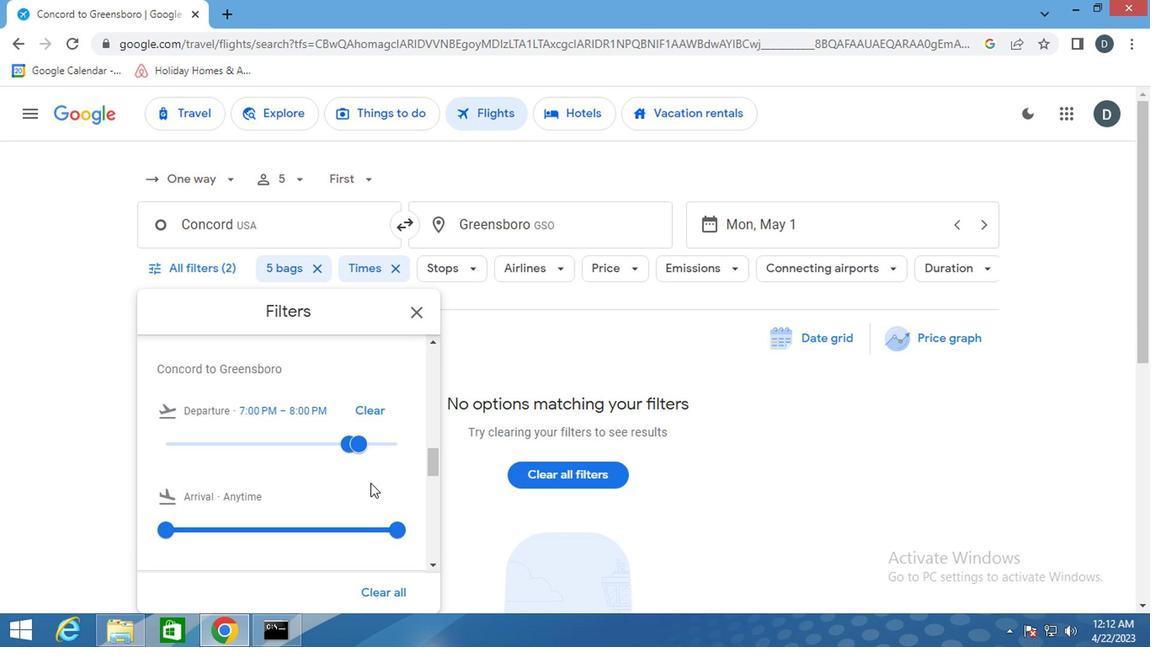 
Action: Mouse scrolled (363, 482) with delta (0, -1)
Screenshot: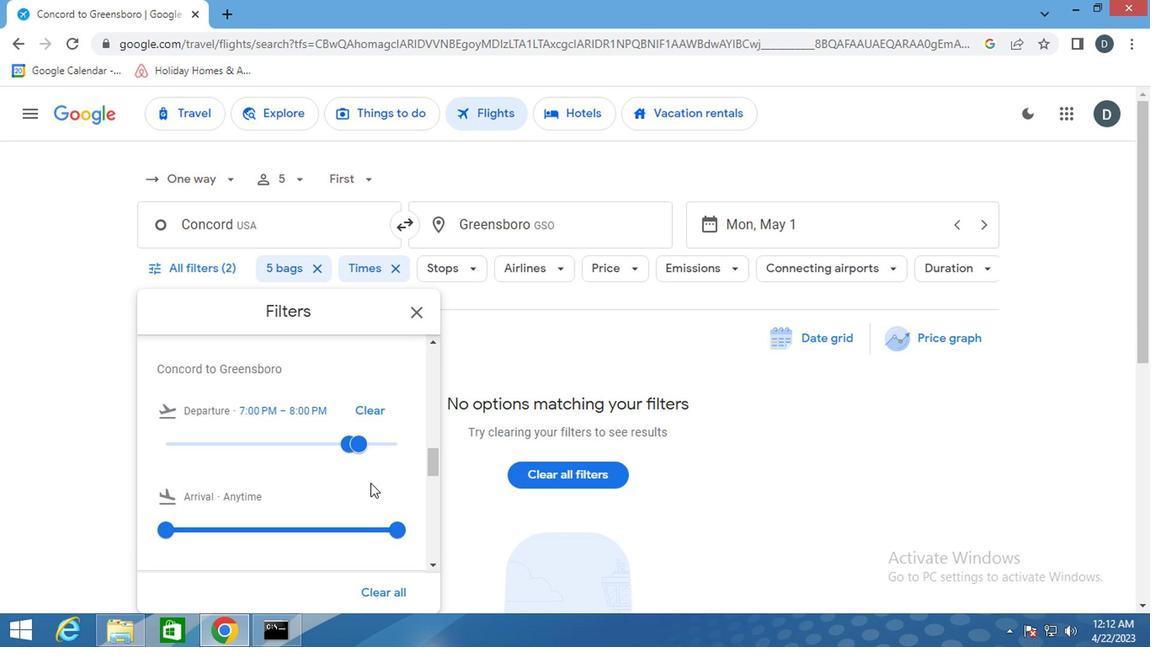 
Action: Mouse scrolled (363, 482) with delta (0, -1)
Screenshot: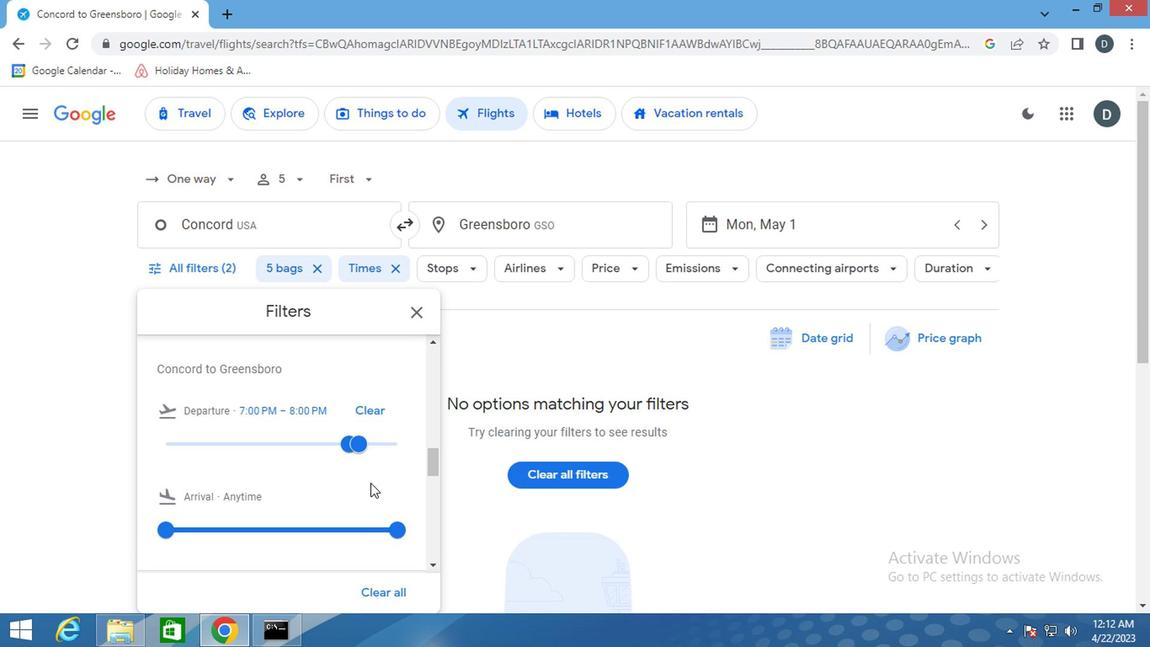 
Action: Mouse scrolled (363, 482) with delta (0, -1)
Screenshot: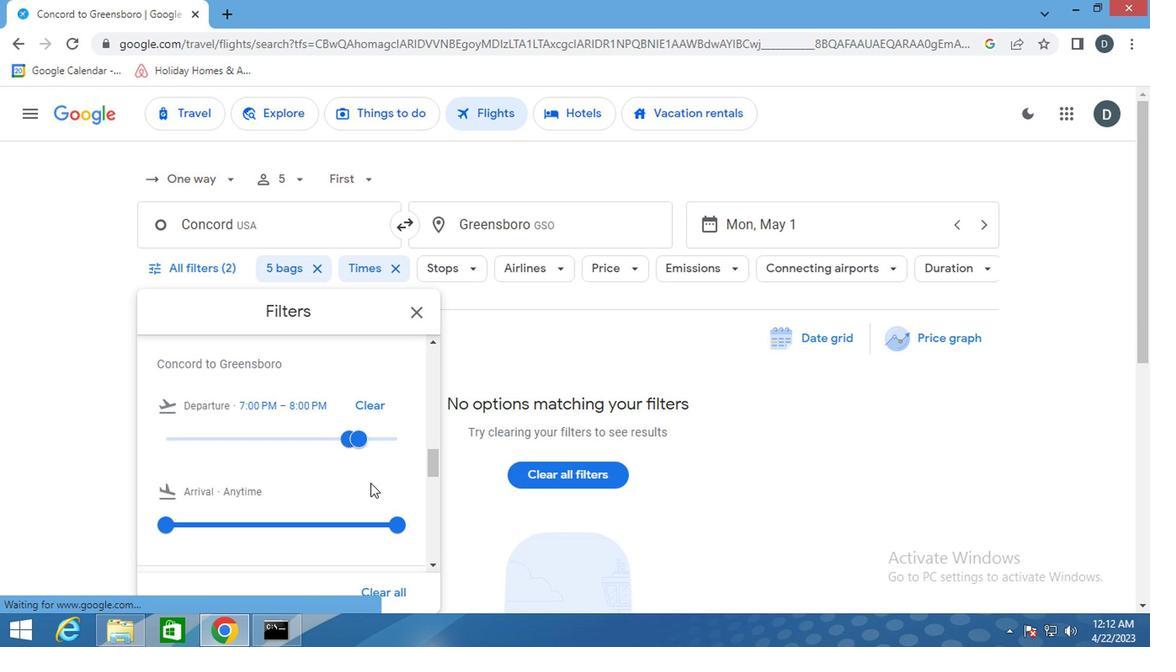 
Action: Mouse scrolled (363, 482) with delta (0, -1)
Screenshot: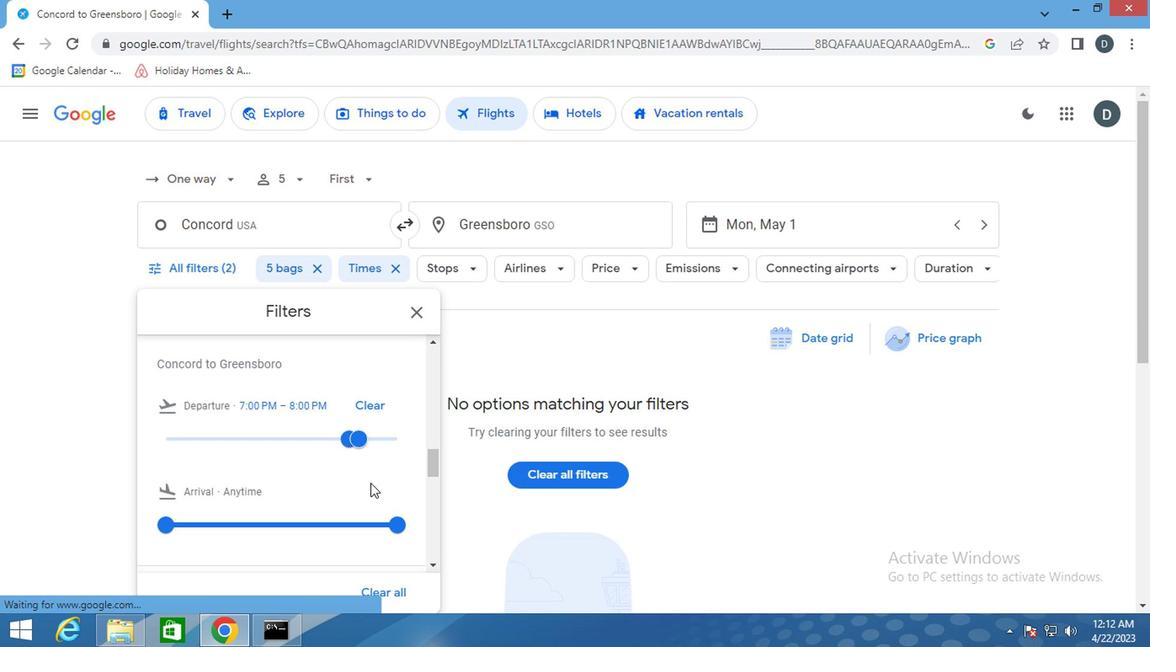
Action: Mouse scrolled (363, 482) with delta (0, -1)
Screenshot: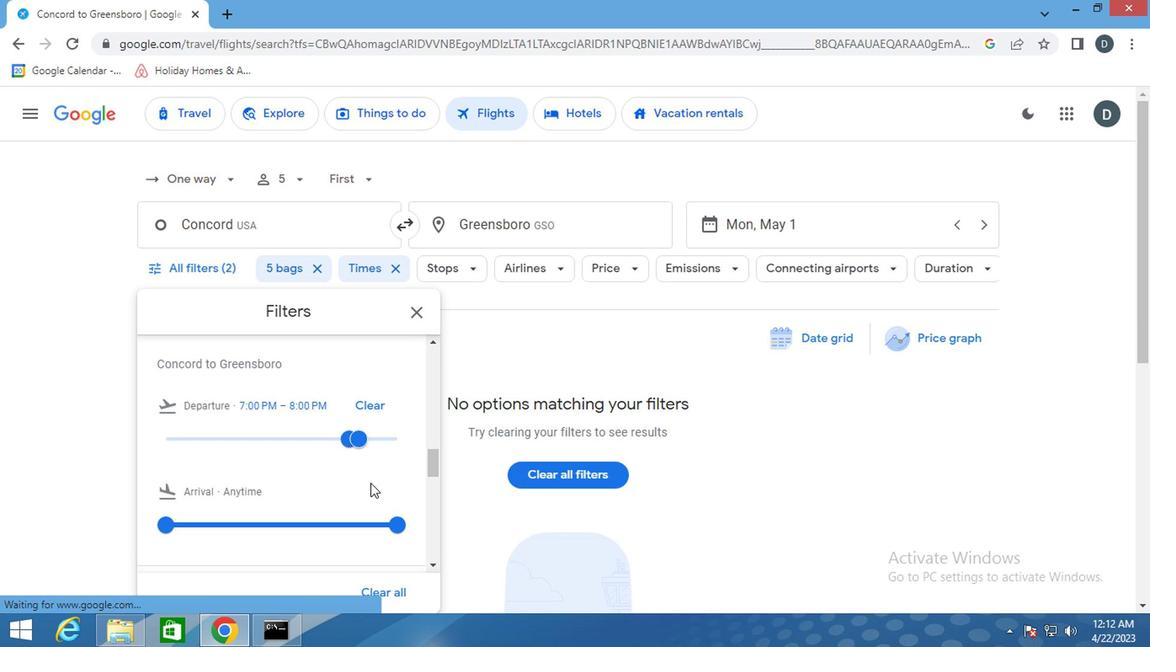 
Action: Mouse scrolled (363, 482) with delta (0, -1)
Screenshot: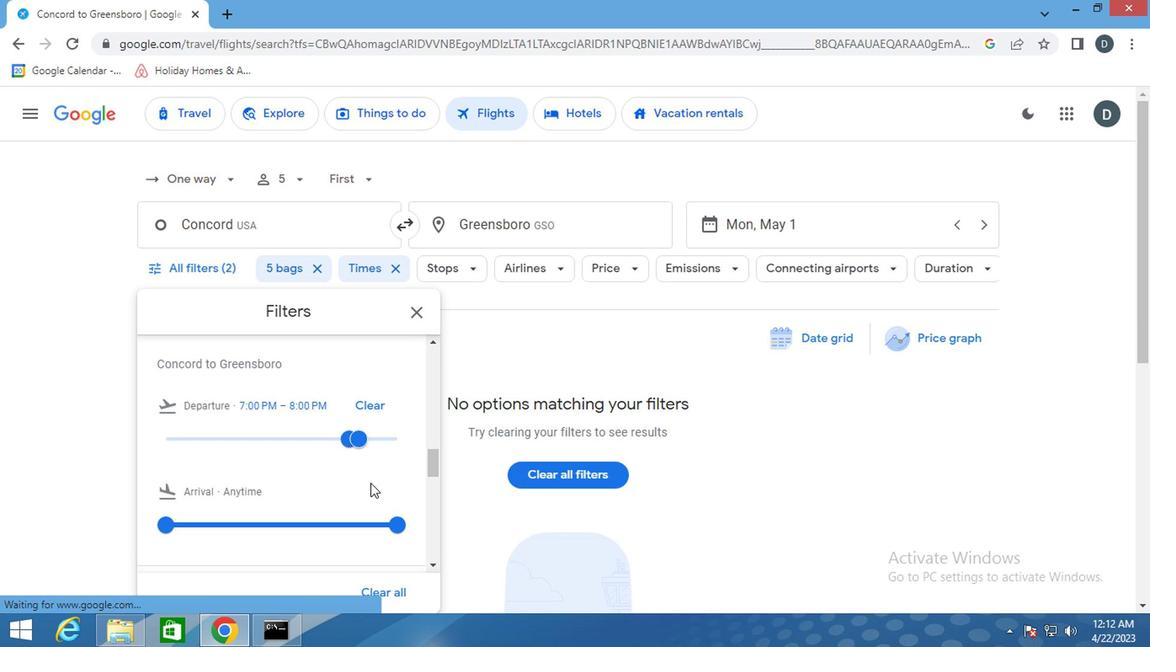 
Action: Mouse scrolled (363, 482) with delta (0, -1)
Screenshot: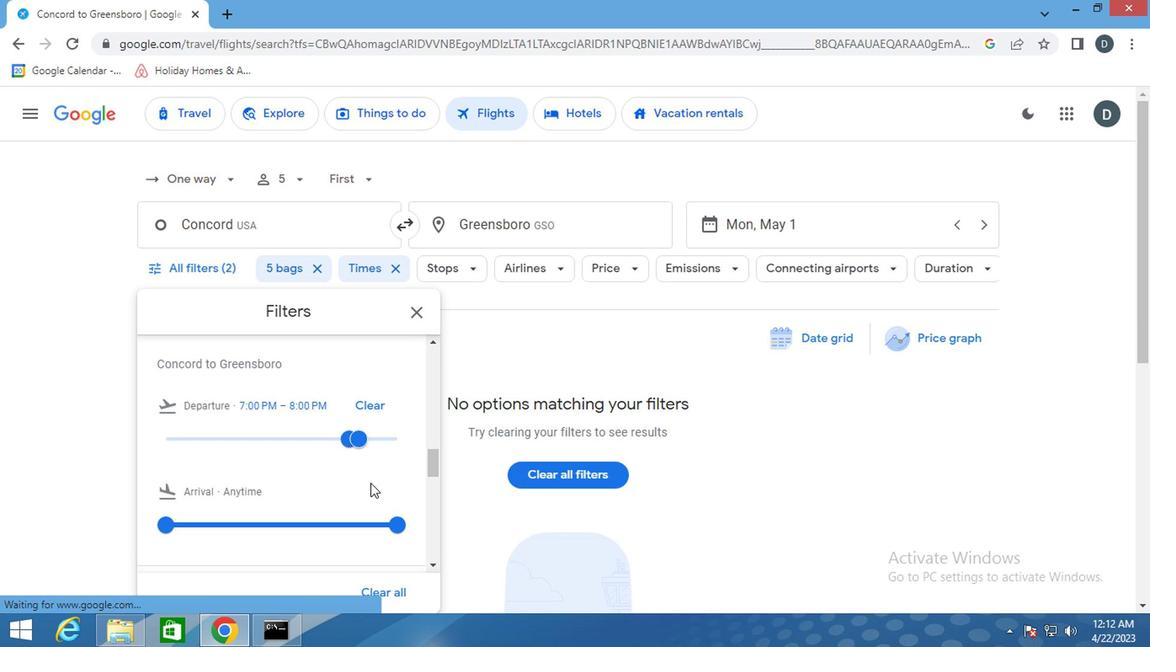 
Action: Mouse scrolled (363, 482) with delta (0, -1)
Screenshot: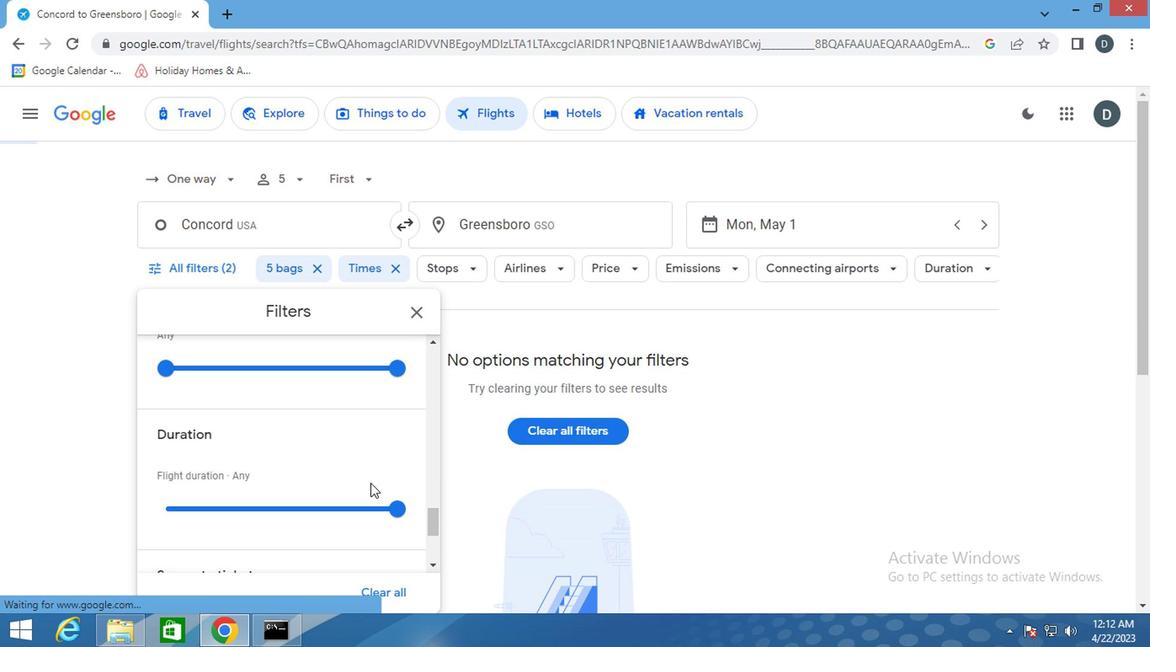 
Action: Mouse scrolled (363, 482) with delta (0, -1)
Screenshot: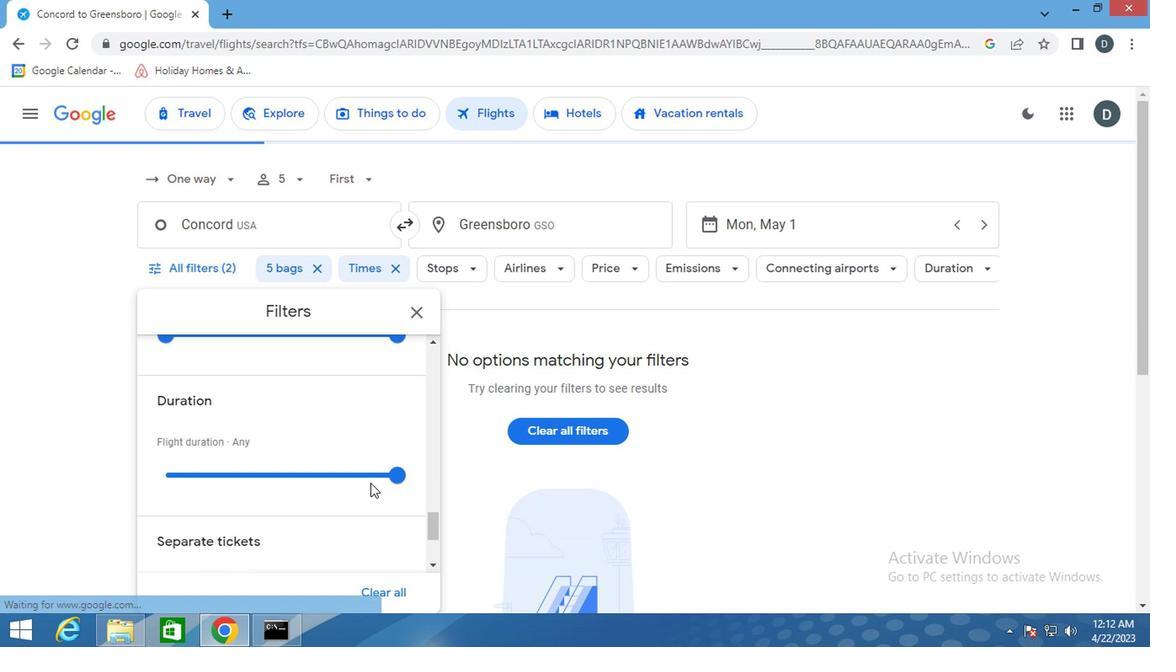 
Action: Mouse scrolled (363, 482) with delta (0, -1)
Screenshot: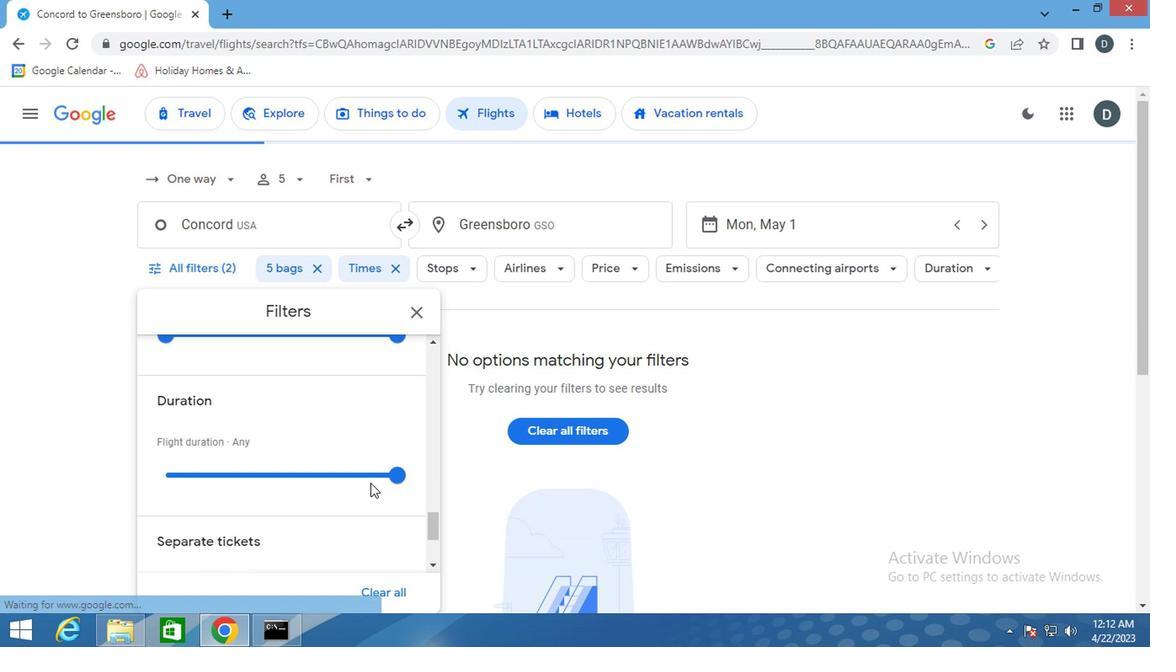 
Action: Mouse scrolled (363, 482) with delta (0, -1)
Screenshot: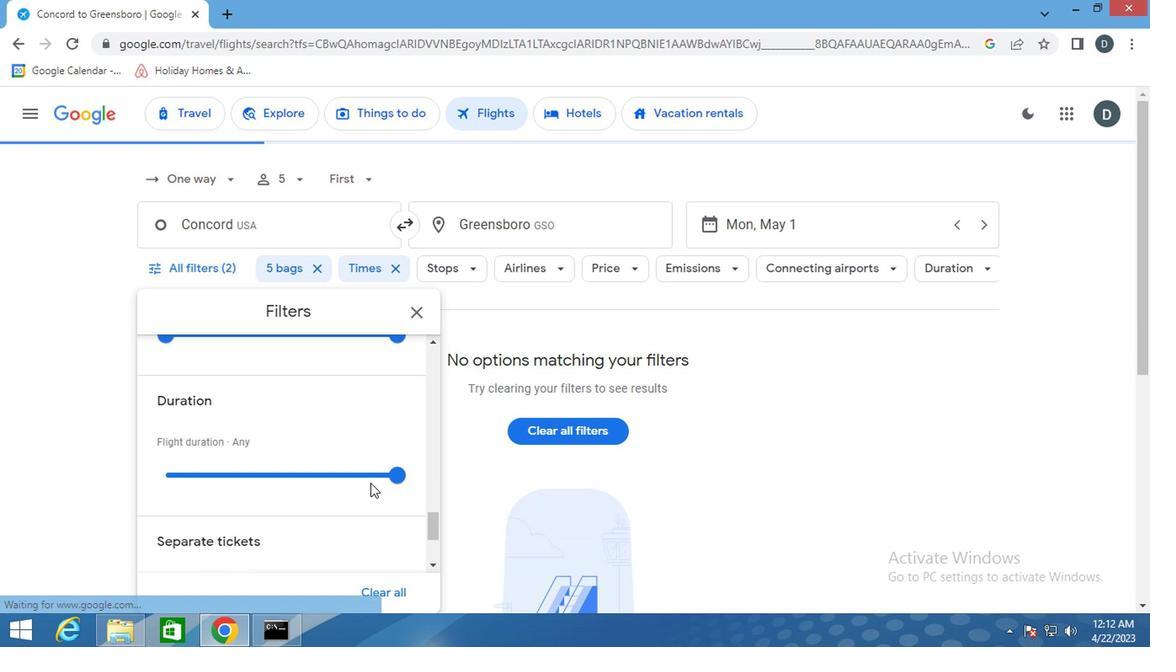 
Action: Mouse scrolled (363, 482) with delta (0, -1)
Screenshot: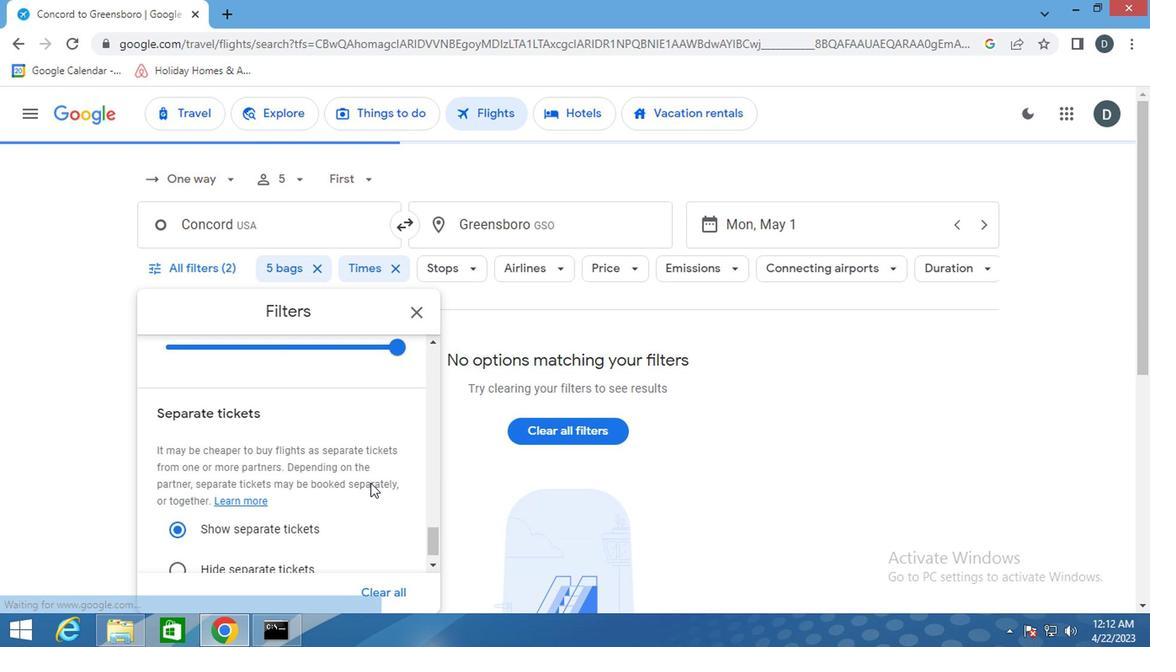 
Action: Mouse scrolled (363, 482) with delta (0, -1)
Screenshot: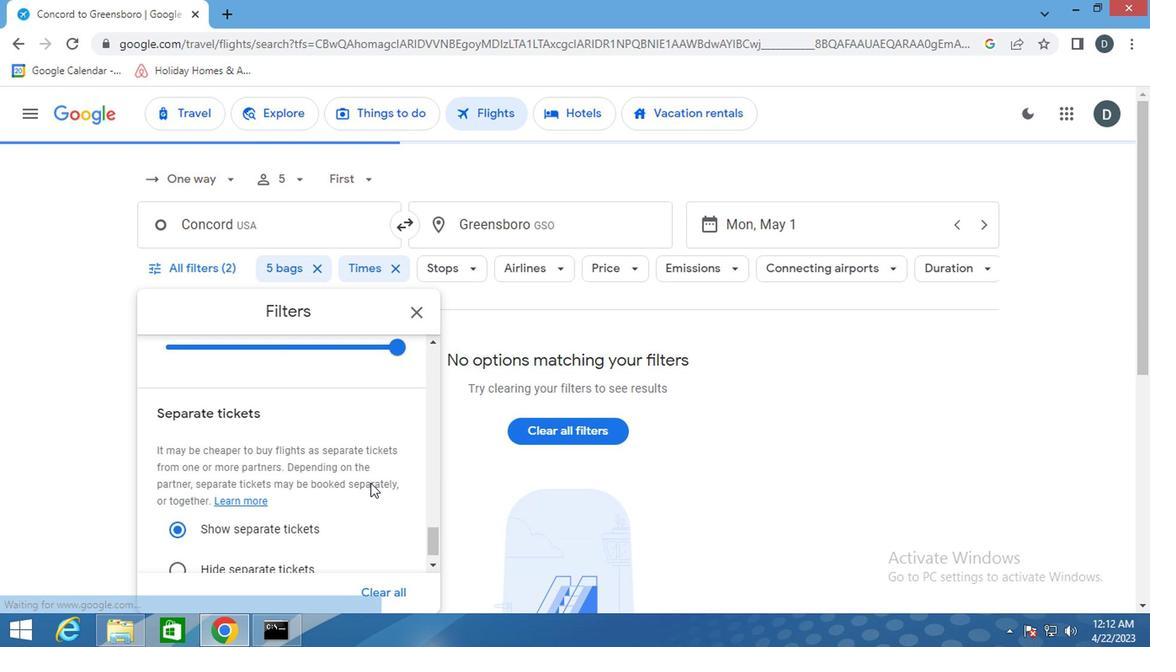 
Action: Mouse scrolled (363, 482) with delta (0, -1)
Screenshot: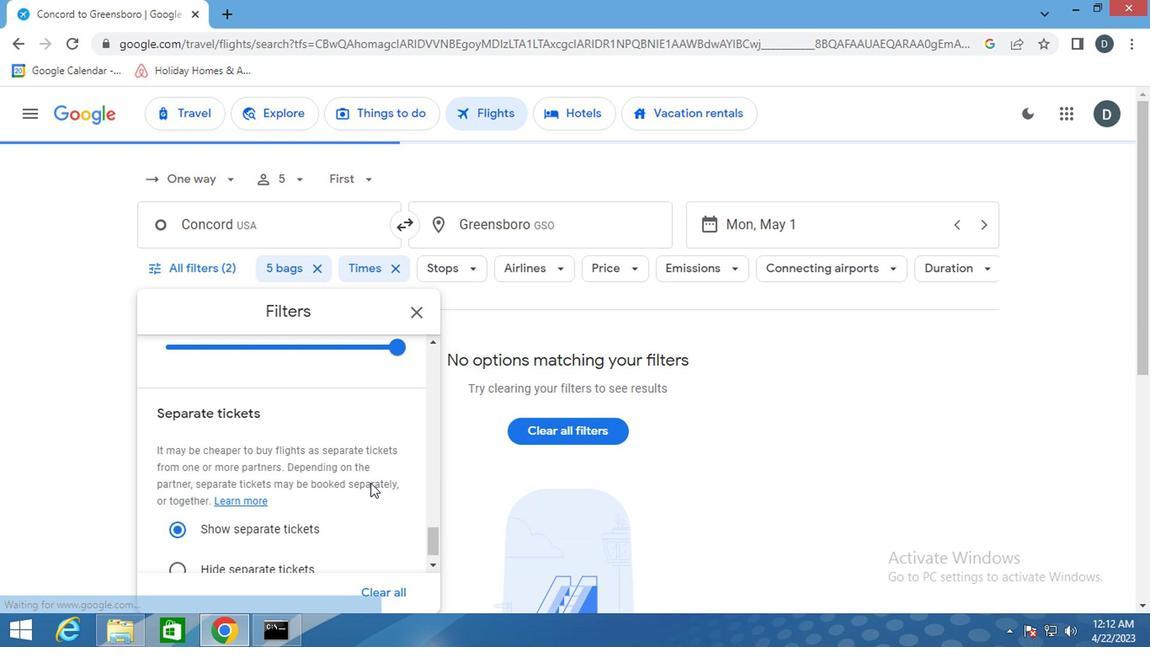 
Action: Mouse moved to (406, 312)
Screenshot: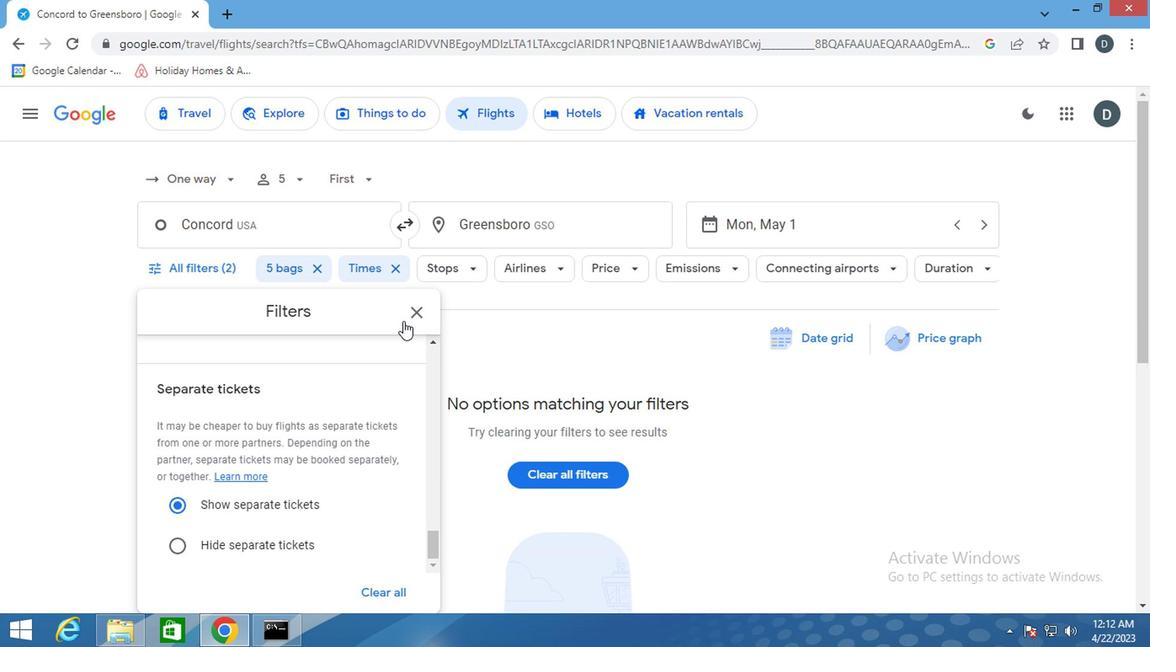
Action: Mouse pressed left at (406, 312)
Screenshot: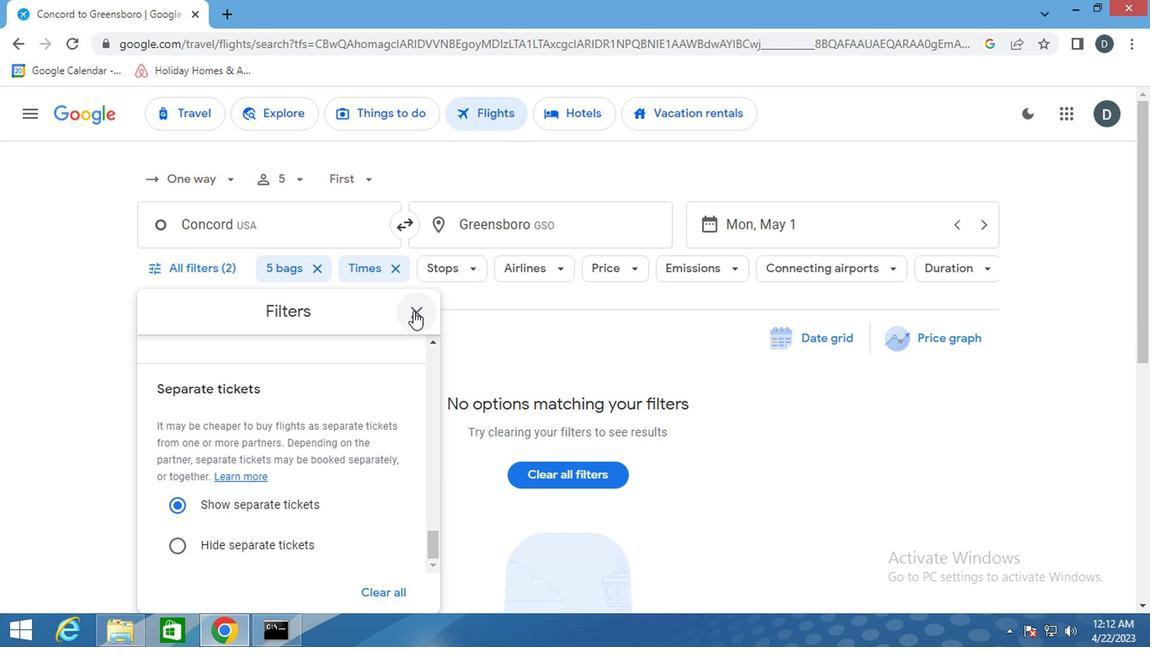 
